 Task: Look for space in Mondlo, South Africa from 10th July, 2023 to 25th July, 2023 for 3 adults, 1 child in price range Rs.15000 to Rs.25000. Place can be shared room with 2 bedrooms having 3 beds and 2 bathrooms. Property type can be house, flat, guest house. Amenities needed are: wifi, TV, free parkinig on premises, gym, breakfast. Booking option can be shelf check-in. Required host language is English.
Action: Mouse moved to (571, 138)
Screenshot: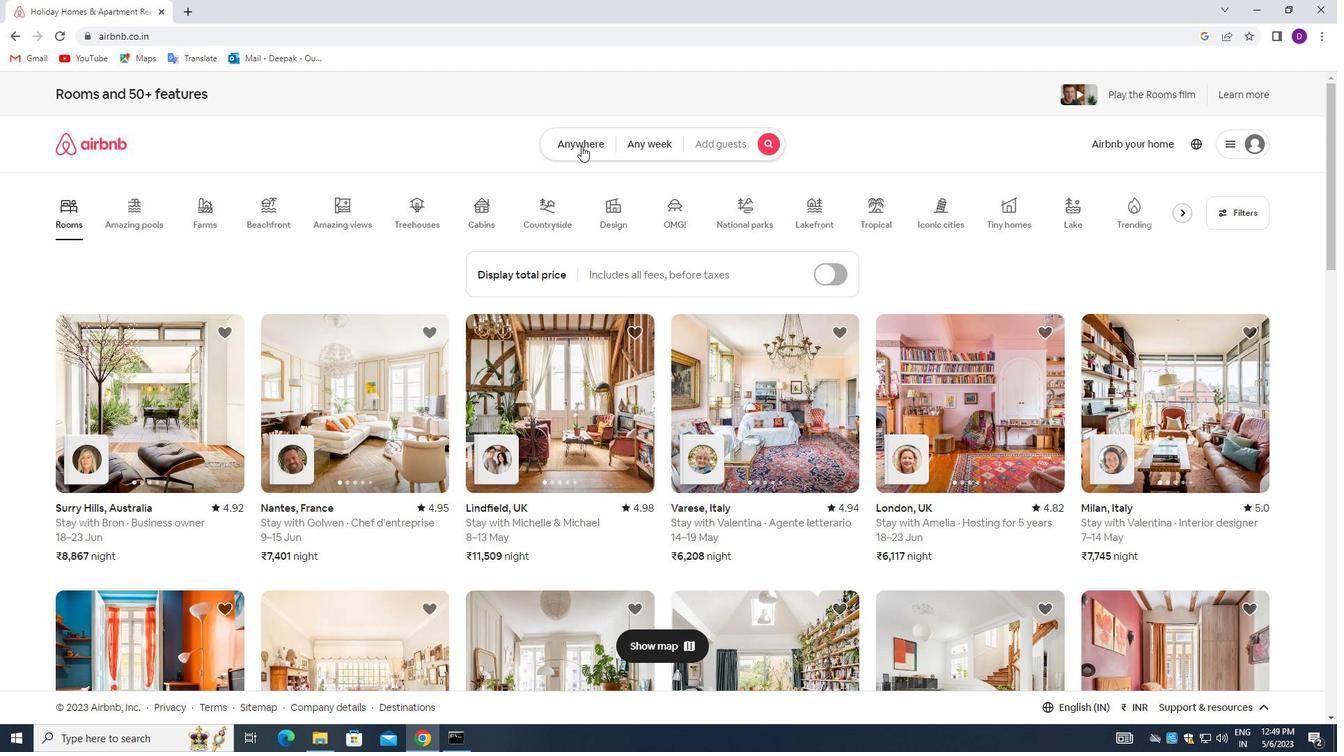 
Action: Mouse pressed left at (571, 138)
Screenshot: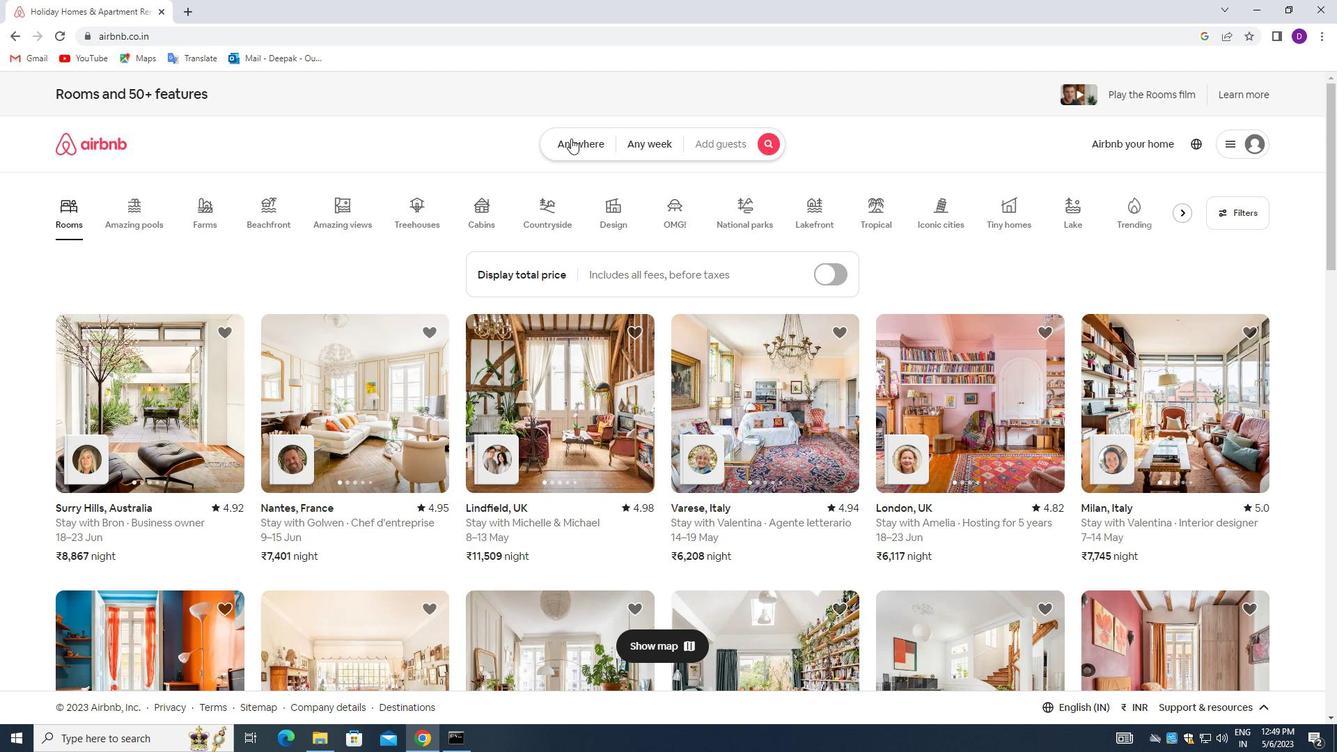 
Action: Mouse moved to (519, 193)
Screenshot: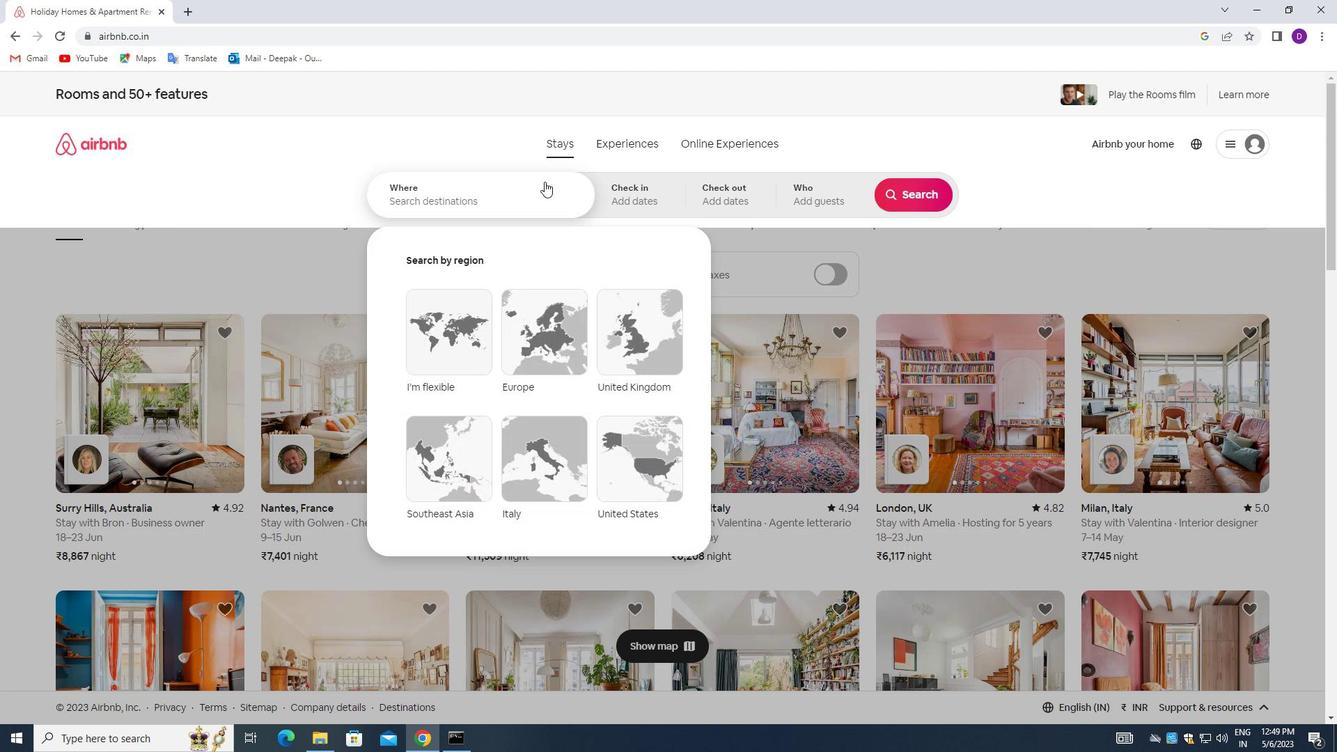 
Action: Mouse pressed left at (519, 193)
Screenshot: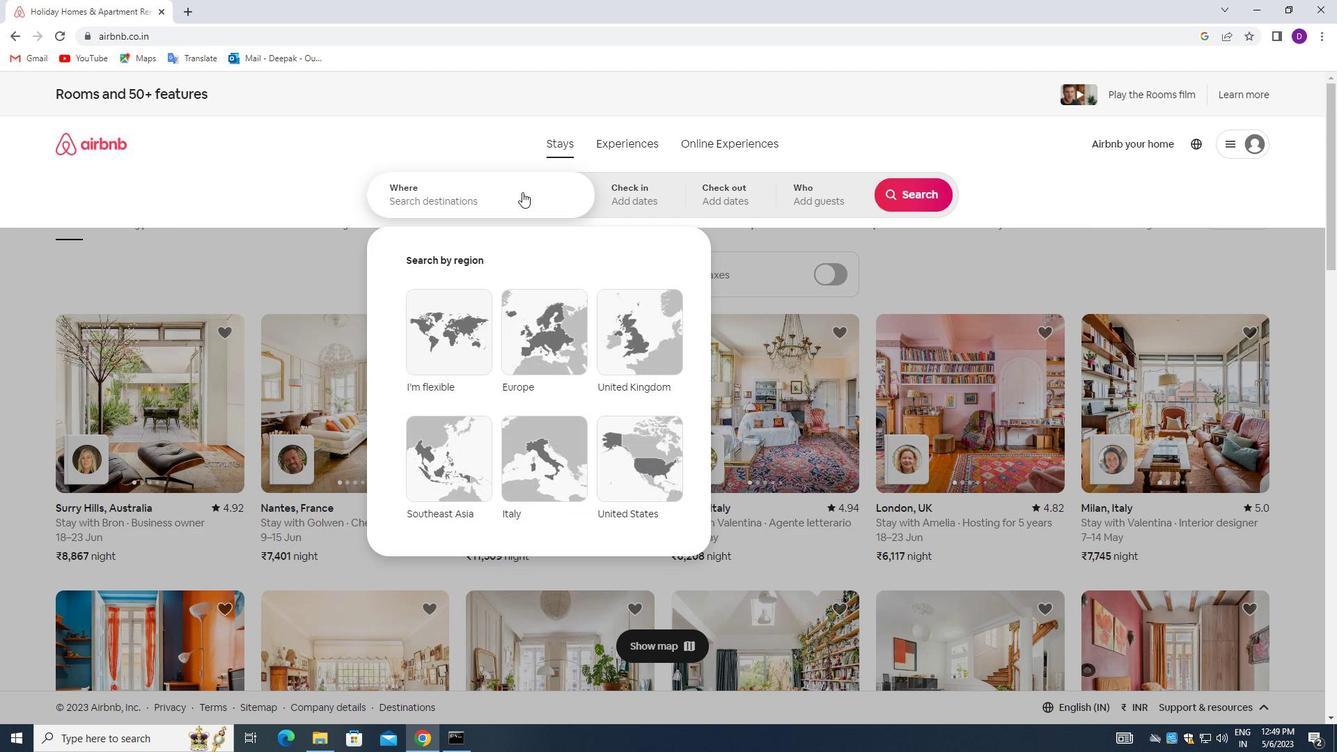 
Action: Mouse moved to (287, 296)
Screenshot: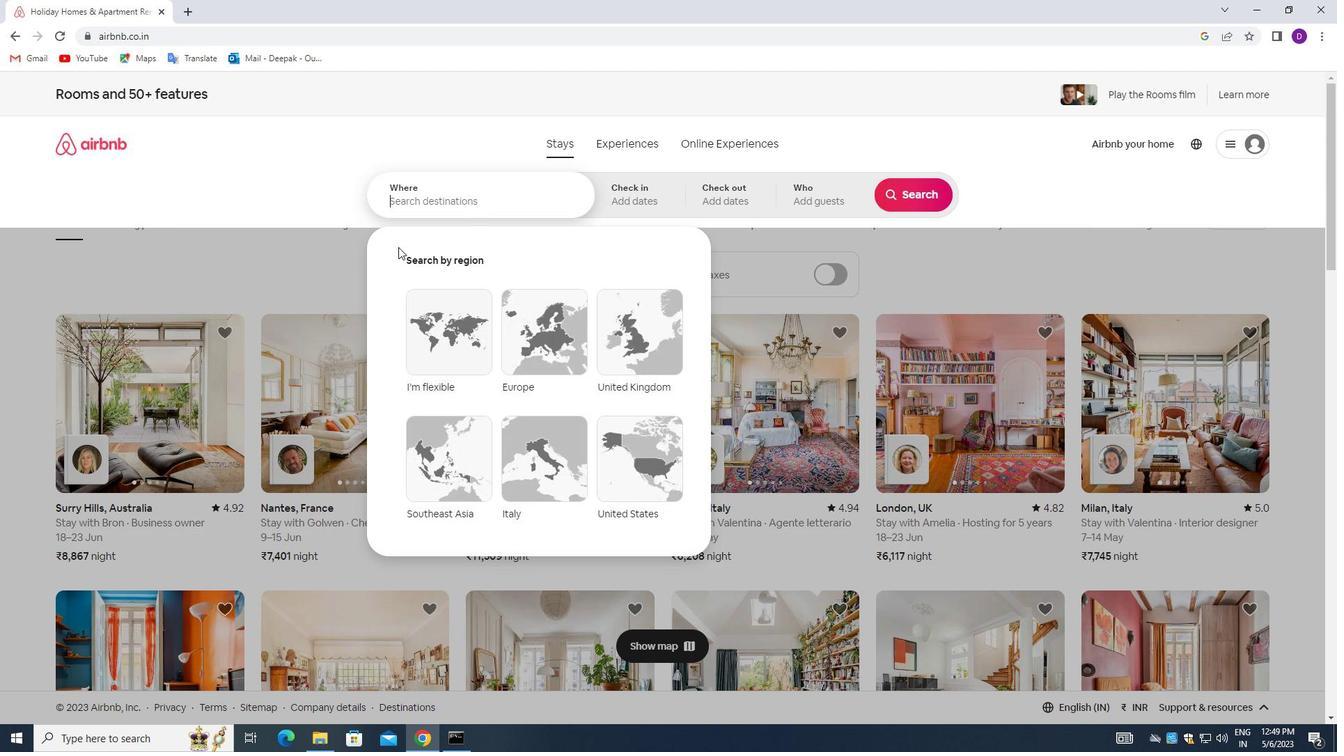 
Action: Key pressed <Key.shift>MONDLO,<Key.space><Key.shift_r>SOUTH<Key.space><Key.shift_r><Key.shift_r><Key.shift_r><Key.shift_r><Key.shift_r><Key.shift_r><Key.shift_r>AFRICA<Key.enter>
Screenshot: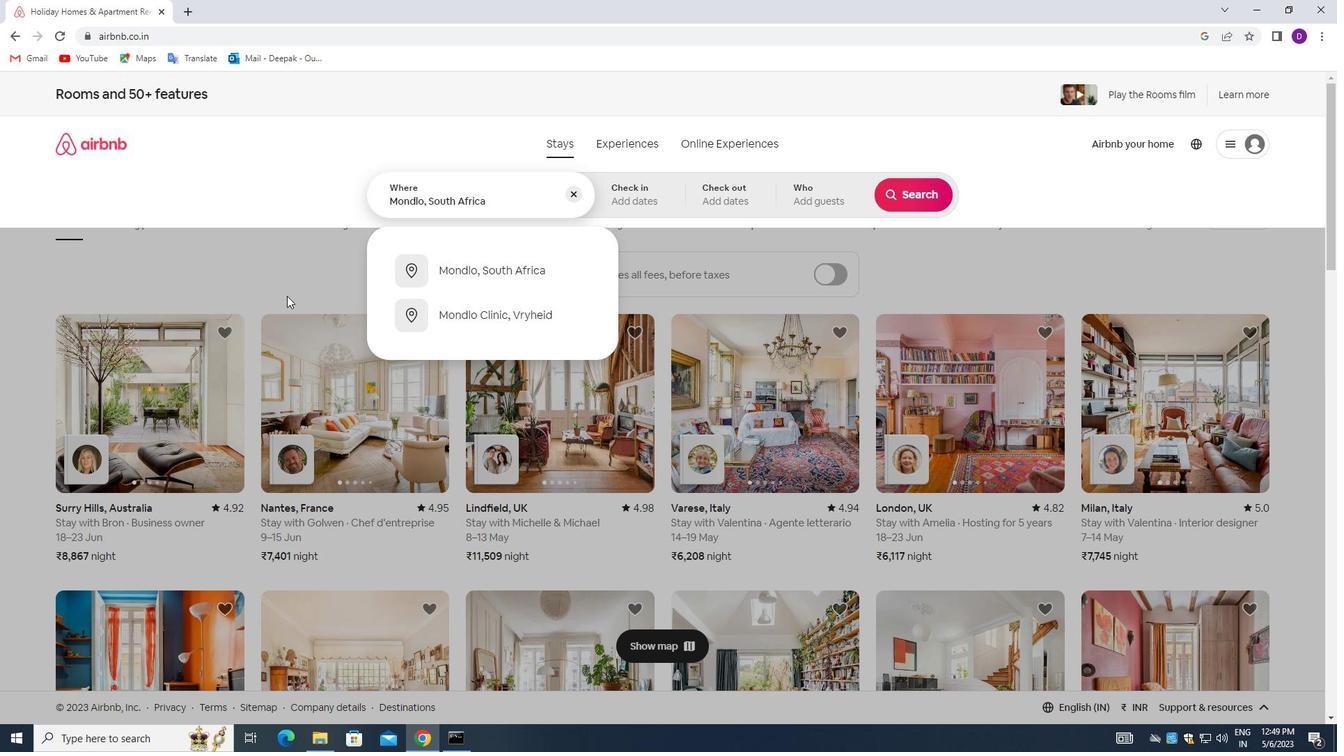
Action: Mouse moved to (911, 307)
Screenshot: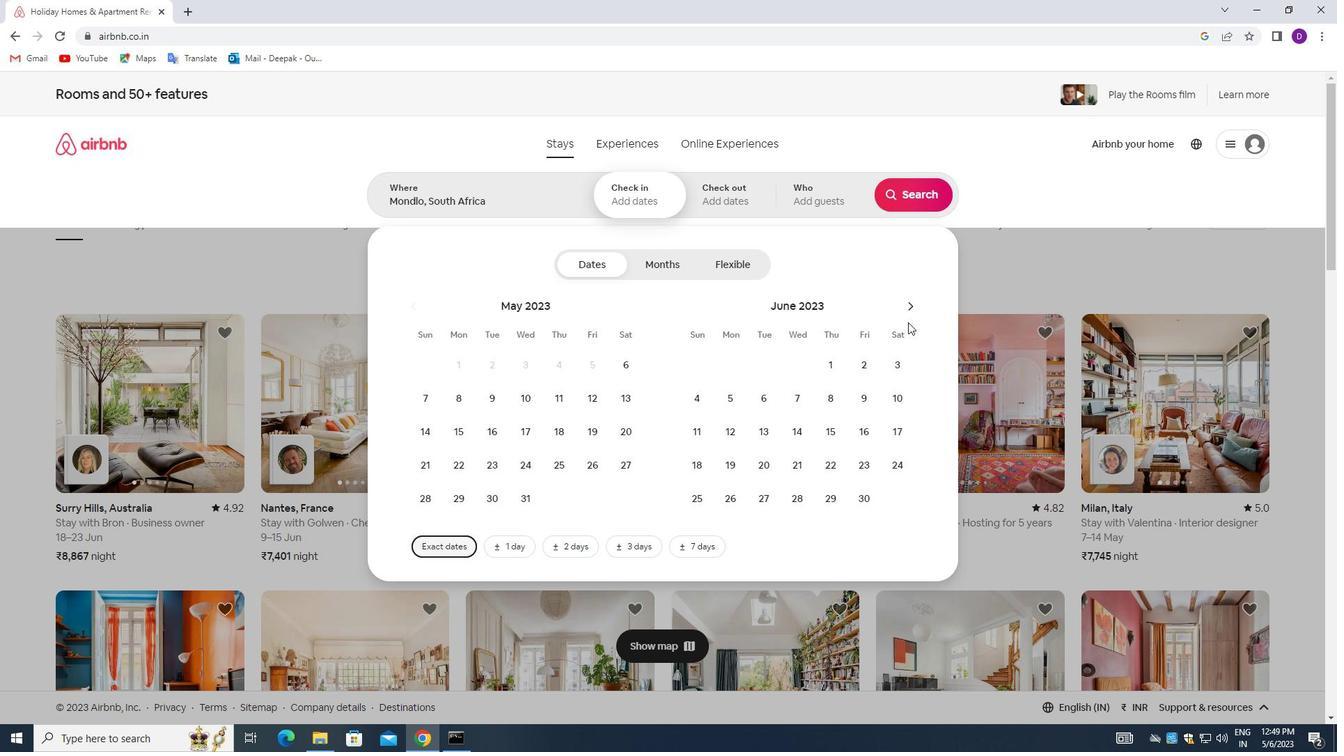 
Action: Mouse pressed left at (911, 307)
Screenshot: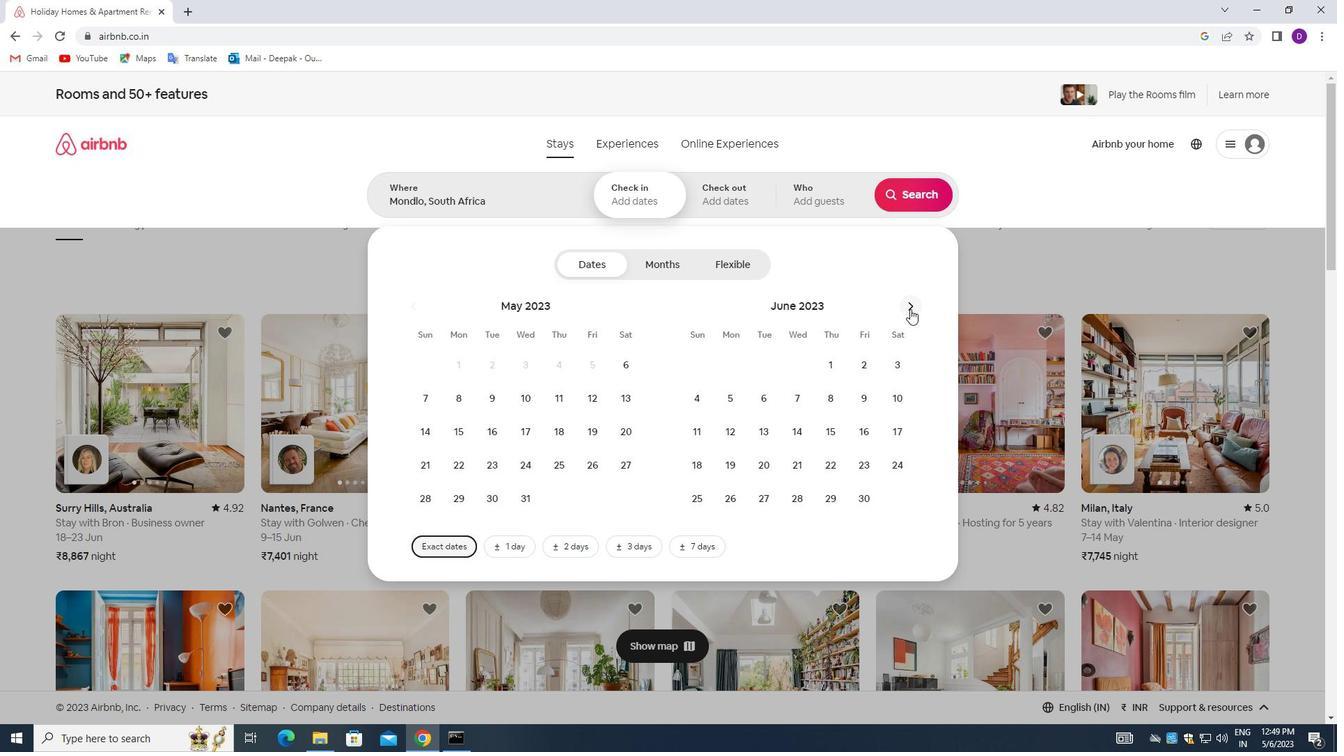 
Action: Mouse moved to (731, 442)
Screenshot: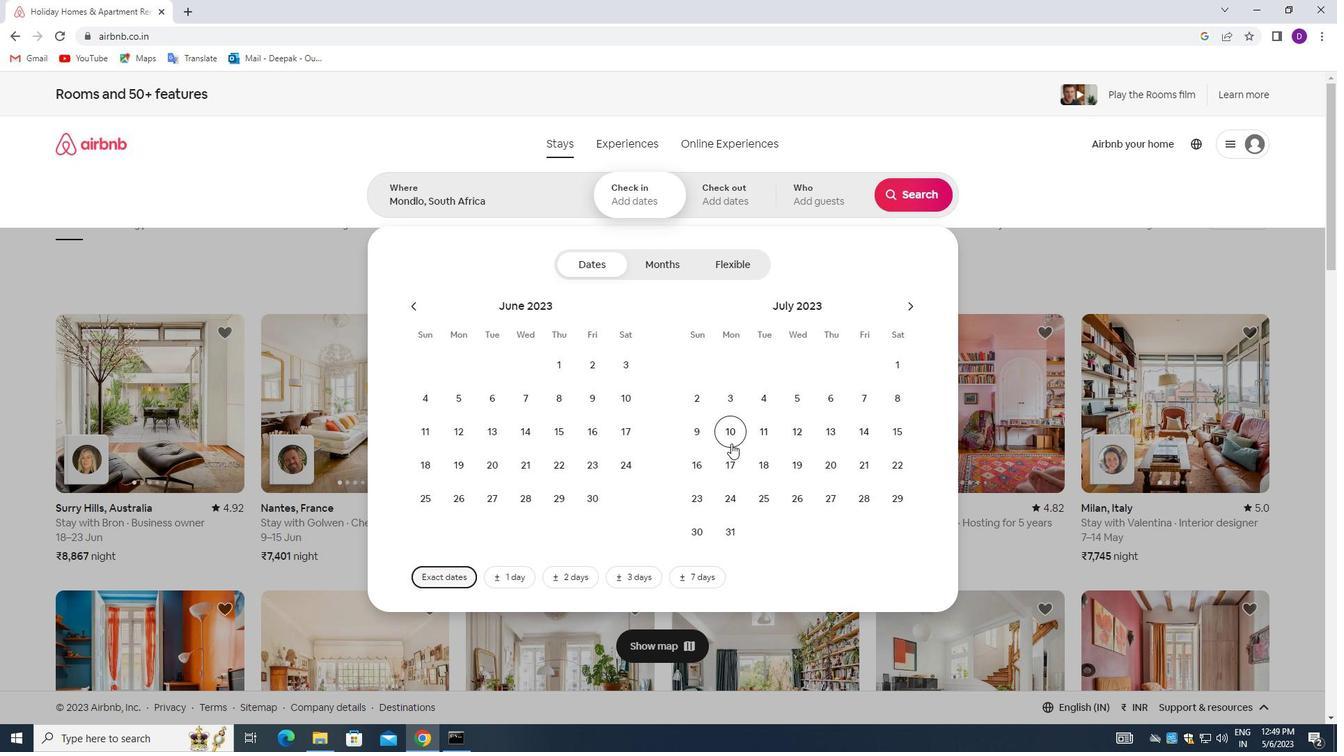 
Action: Mouse pressed left at (731, 442)
Screenshot: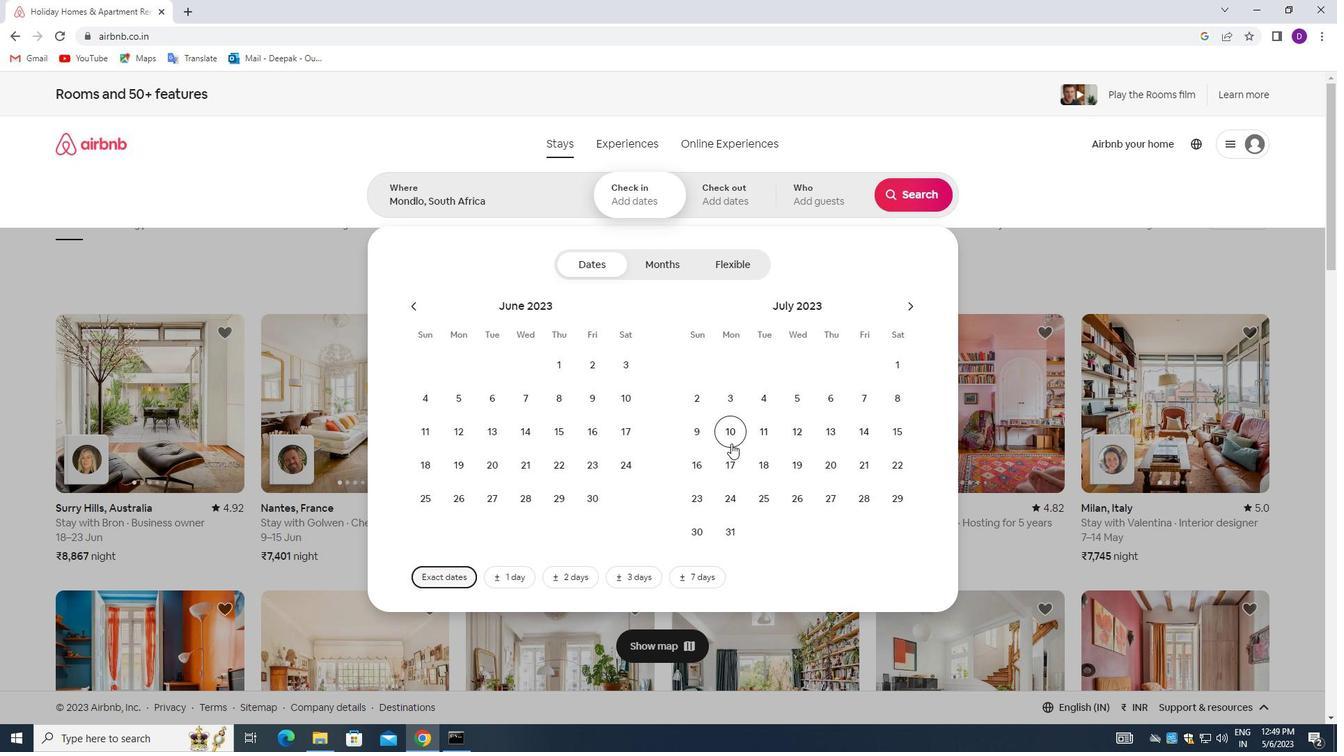 
Action: Mouse moved to (770, 494)
Screenshot: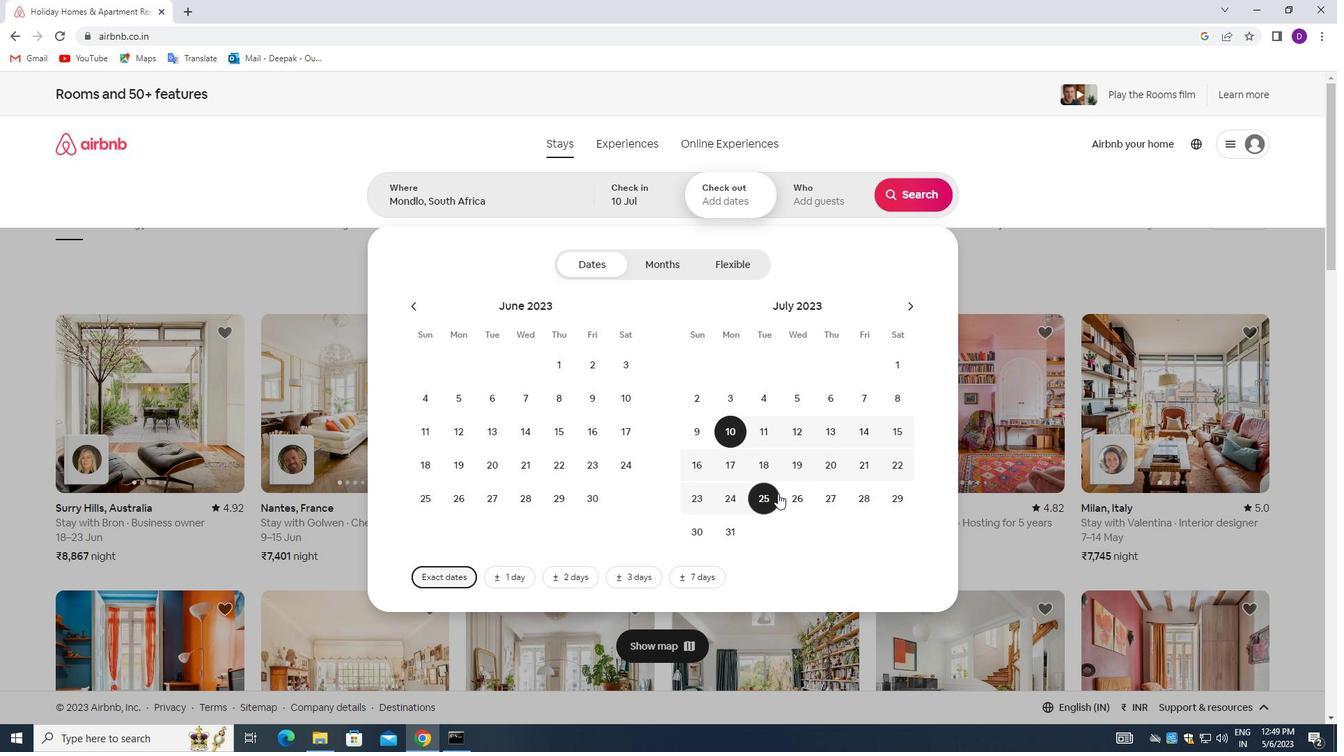 
Action: Mouse pressed left at (770, 494)
Screenshot: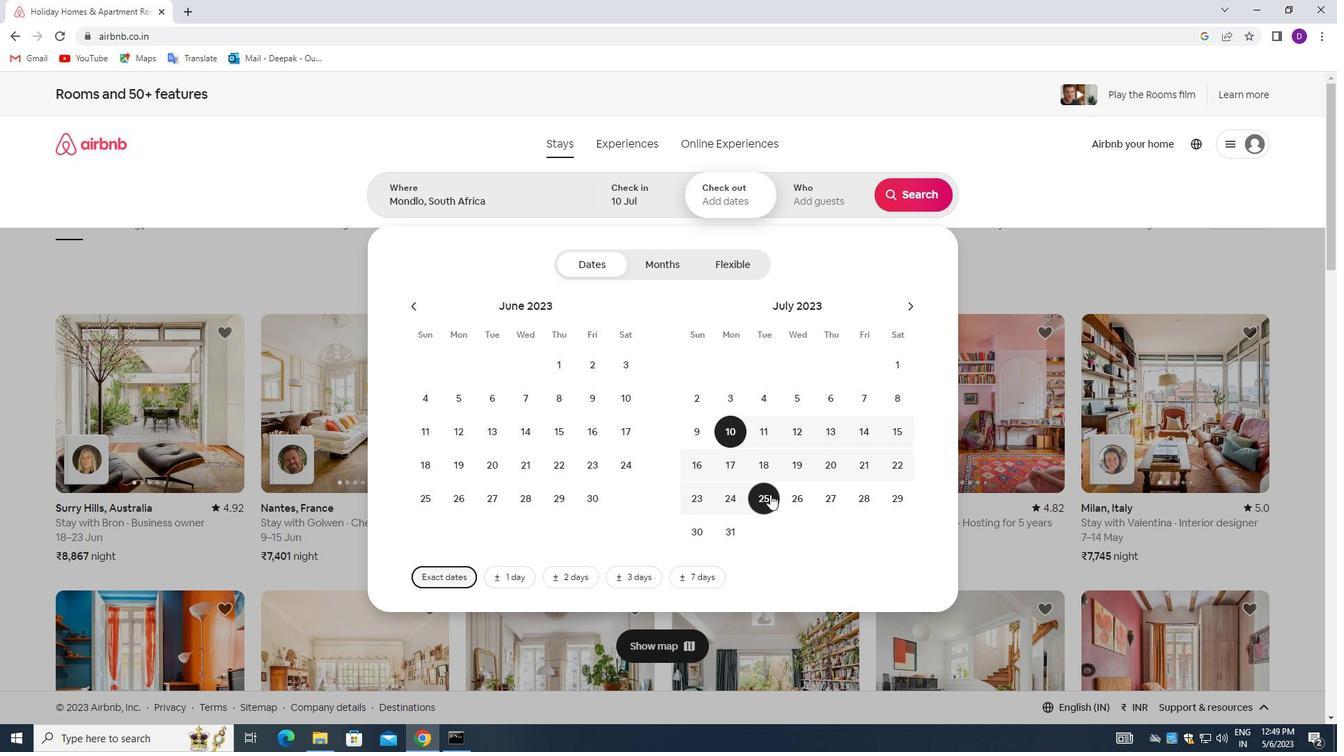 
Action: Mouse moved to (799, 196)
Screenshot: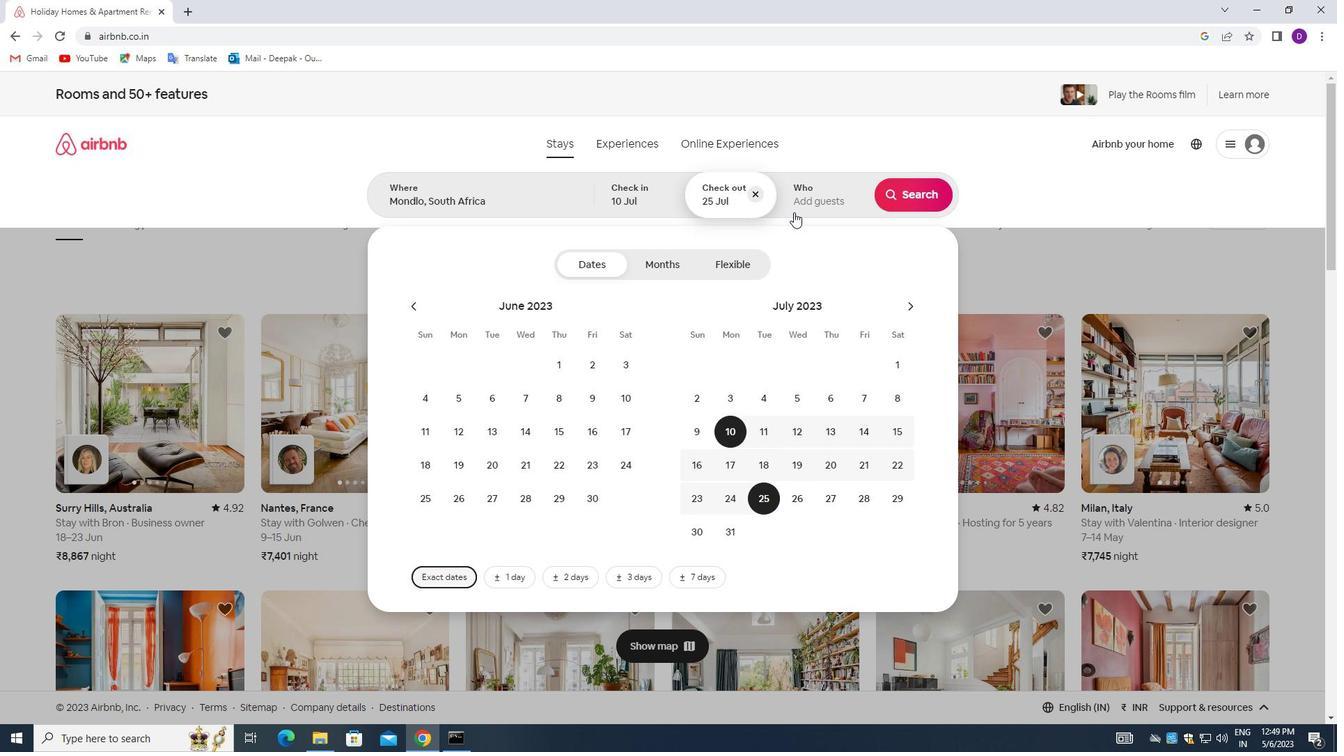 
Action: Mouse pressed left at (799, 196)
Screenshot: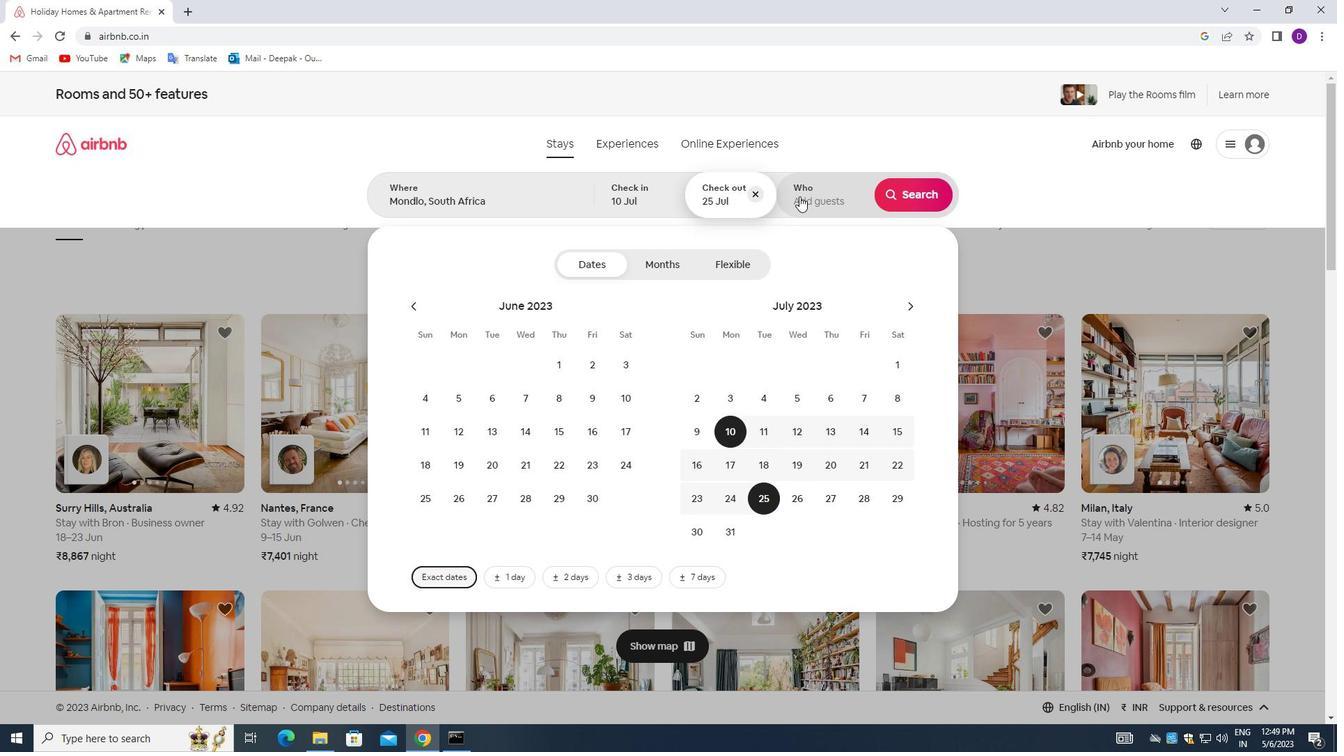 
Action: Mouse moved to (916, 275)
Screenshot: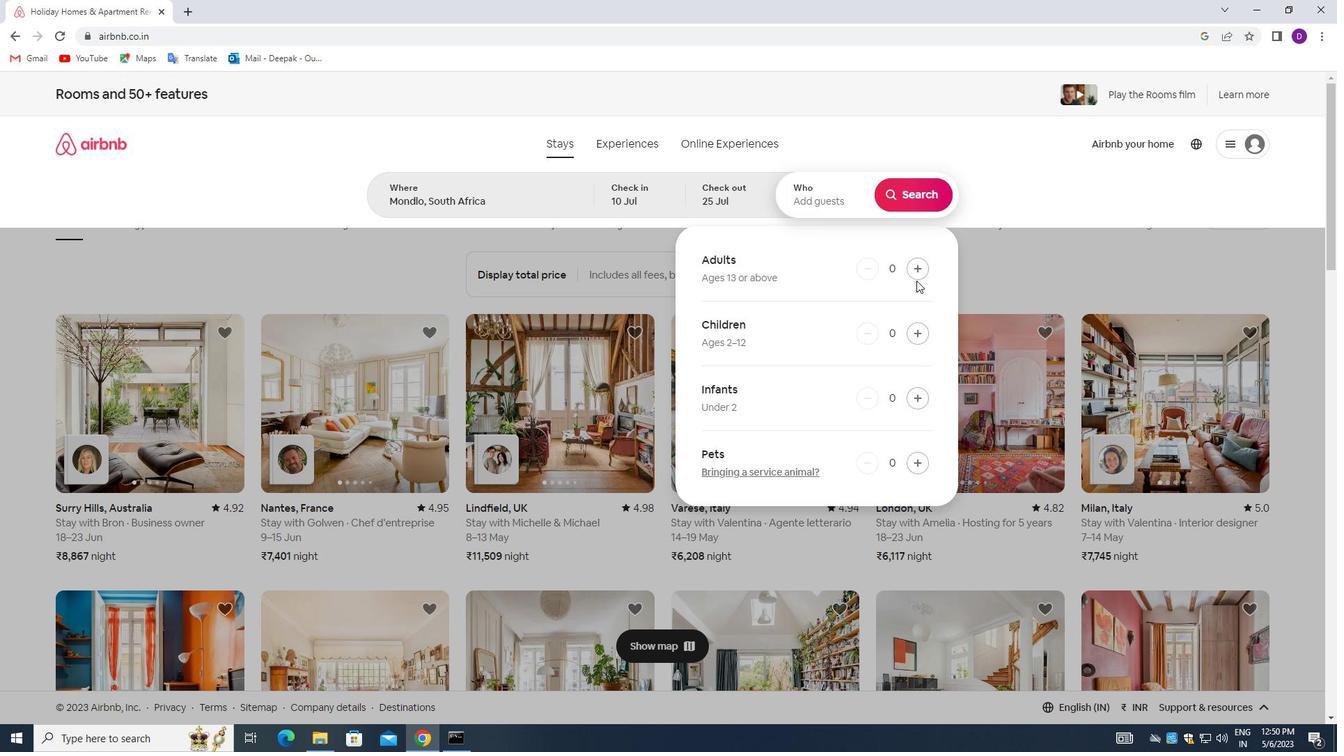 
Action: Mouse pressed left at (916, 275)
Screenshot: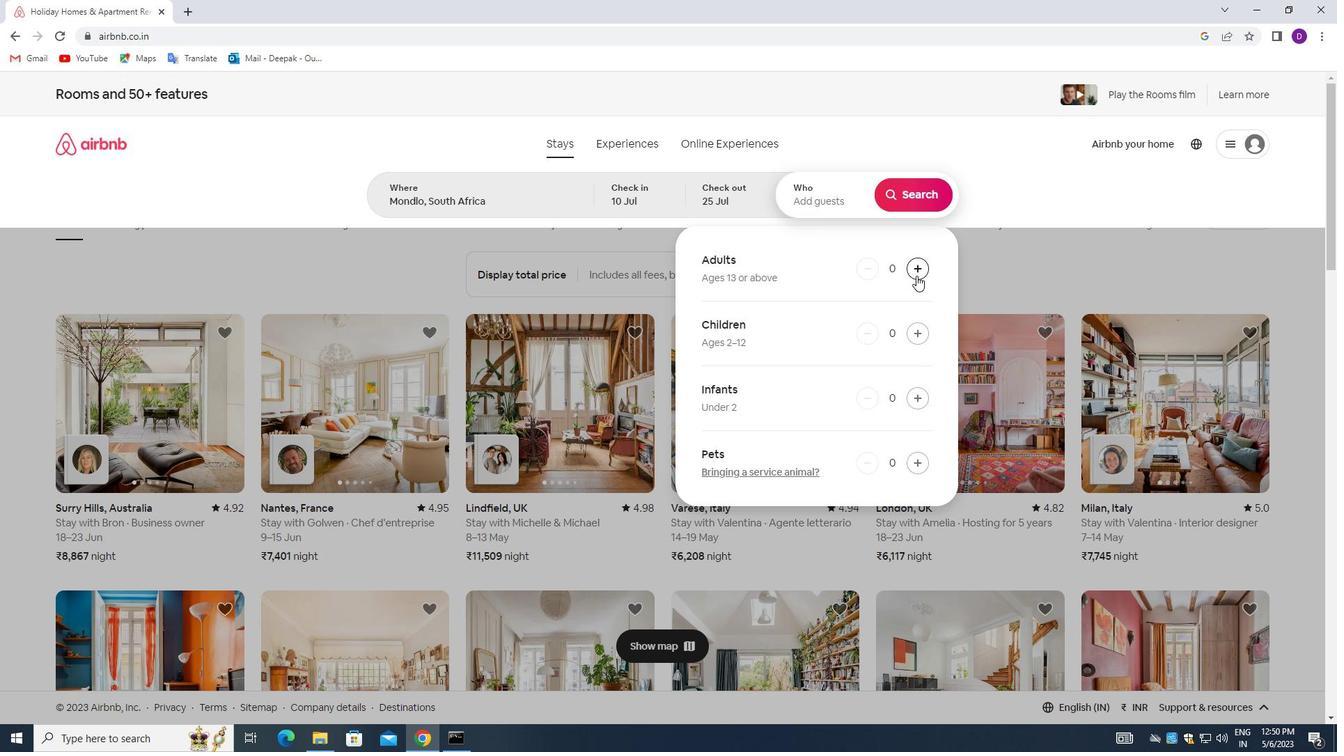 
Action: Mouse pressed left at (916, 275)
Screenshot: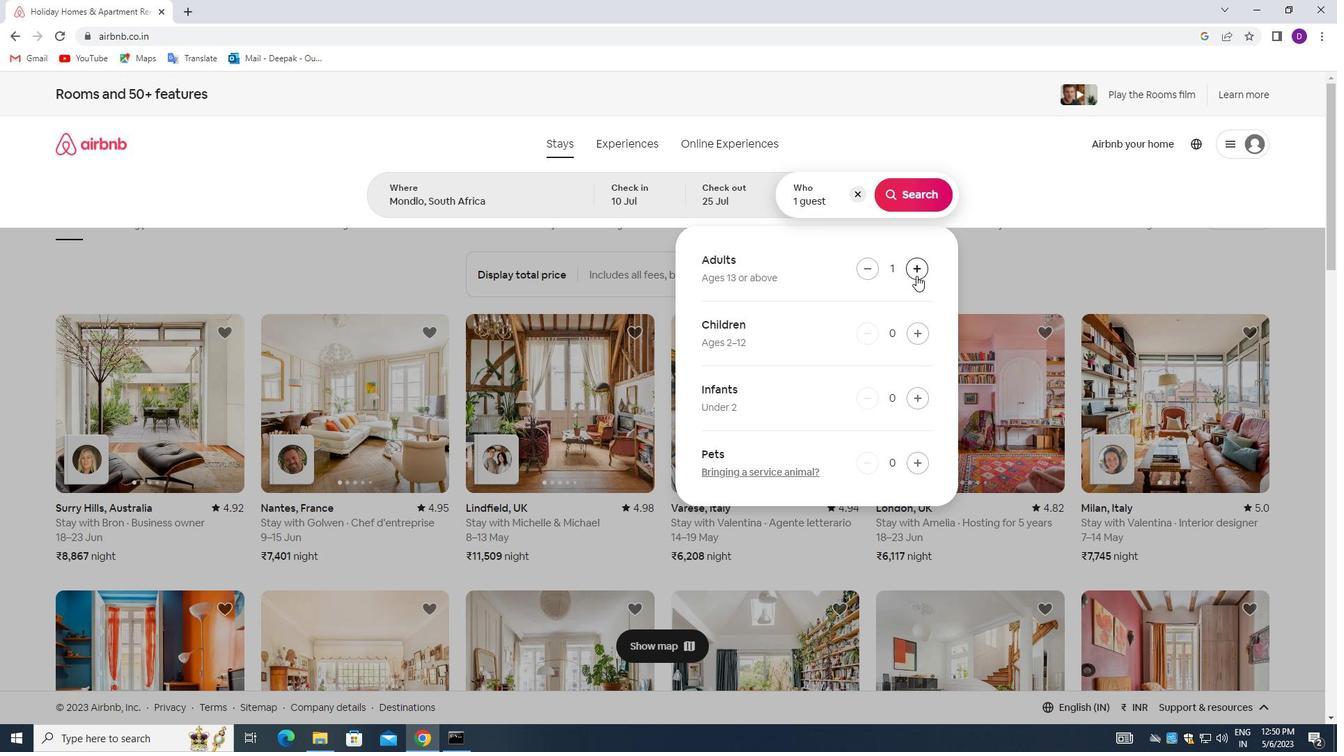 
Action: Mouse pressed left at (916, 275)
Screenshot: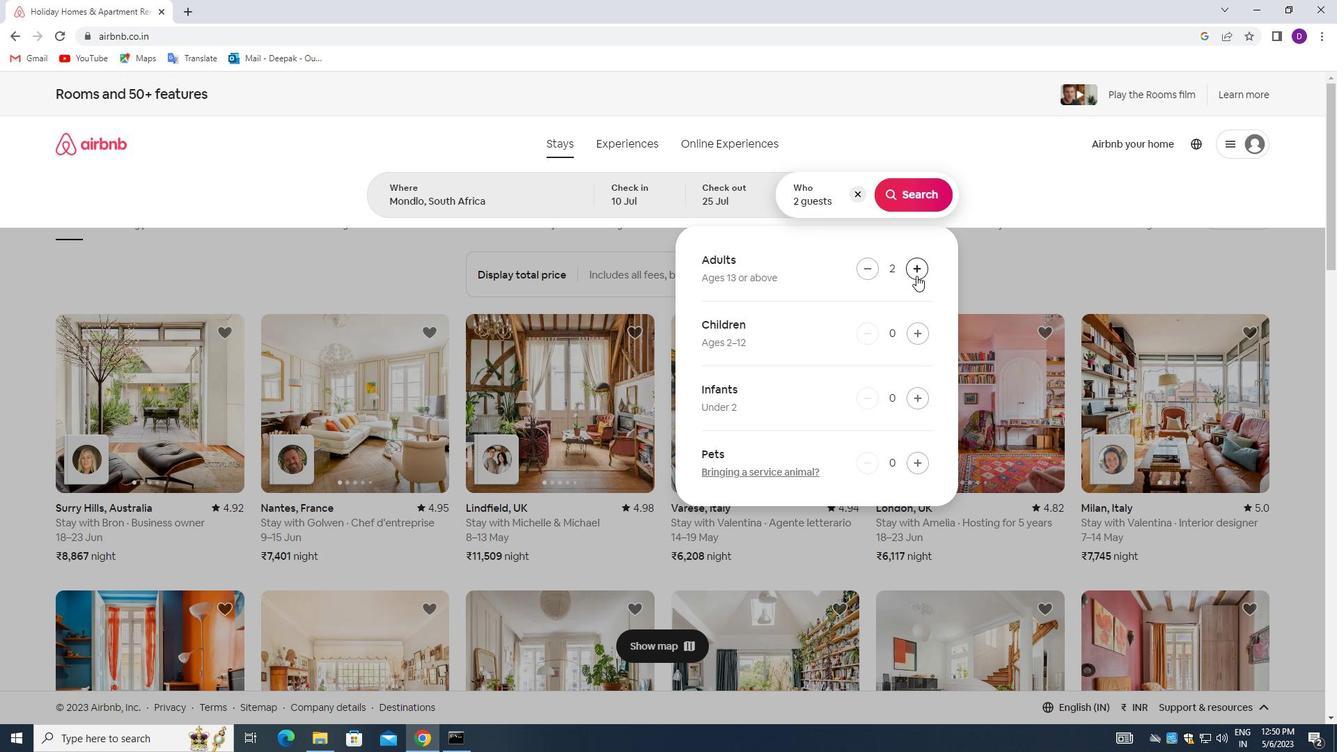 
Action: Mouse moved to (918, 337)
Screenshot: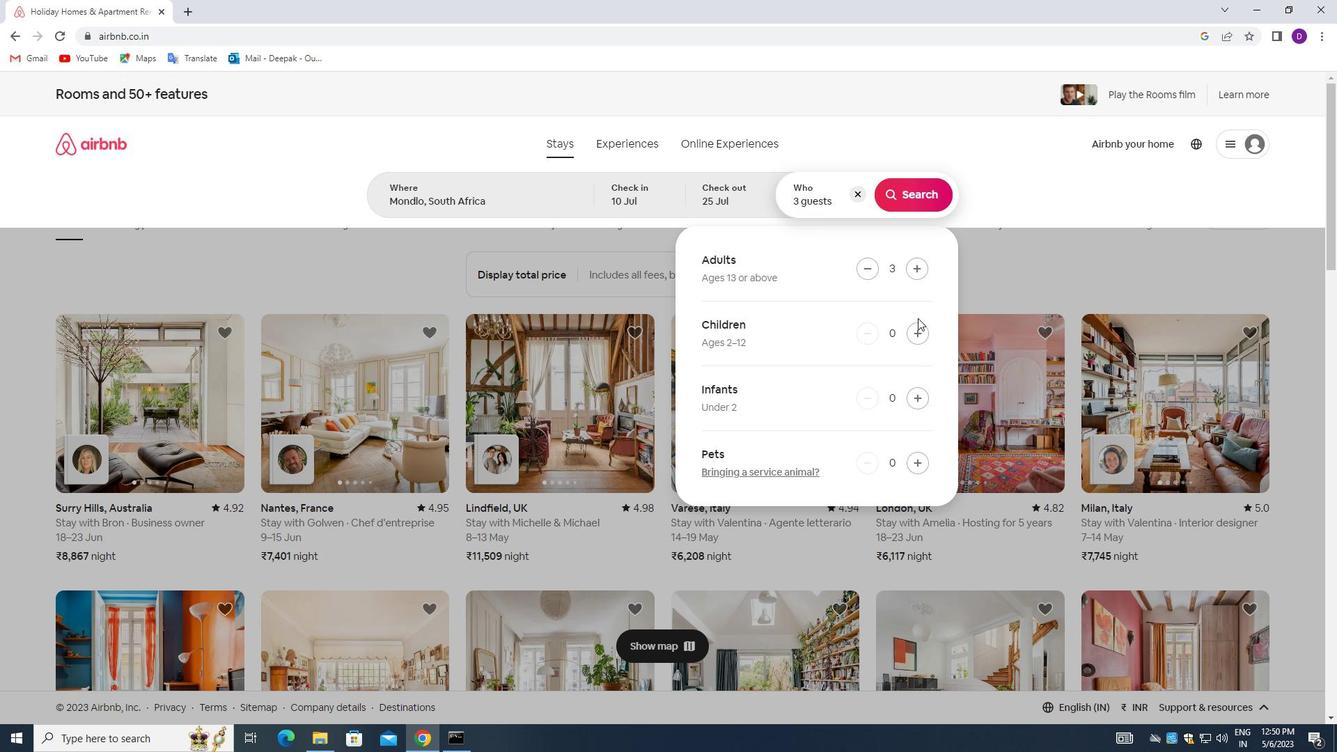 
Action: Mouse pressed left at (918, 337)
Screenshot: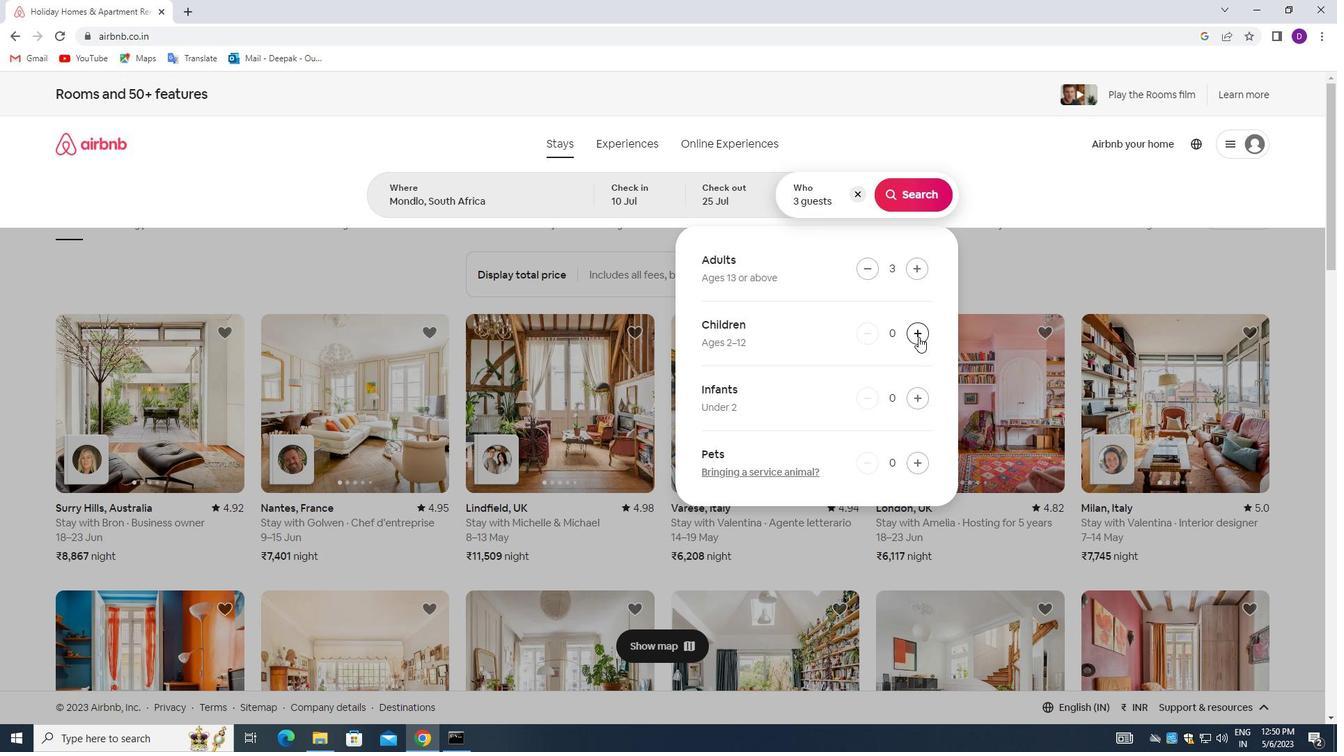 
Action: Mouse moved to (914, 188)
Screenshot: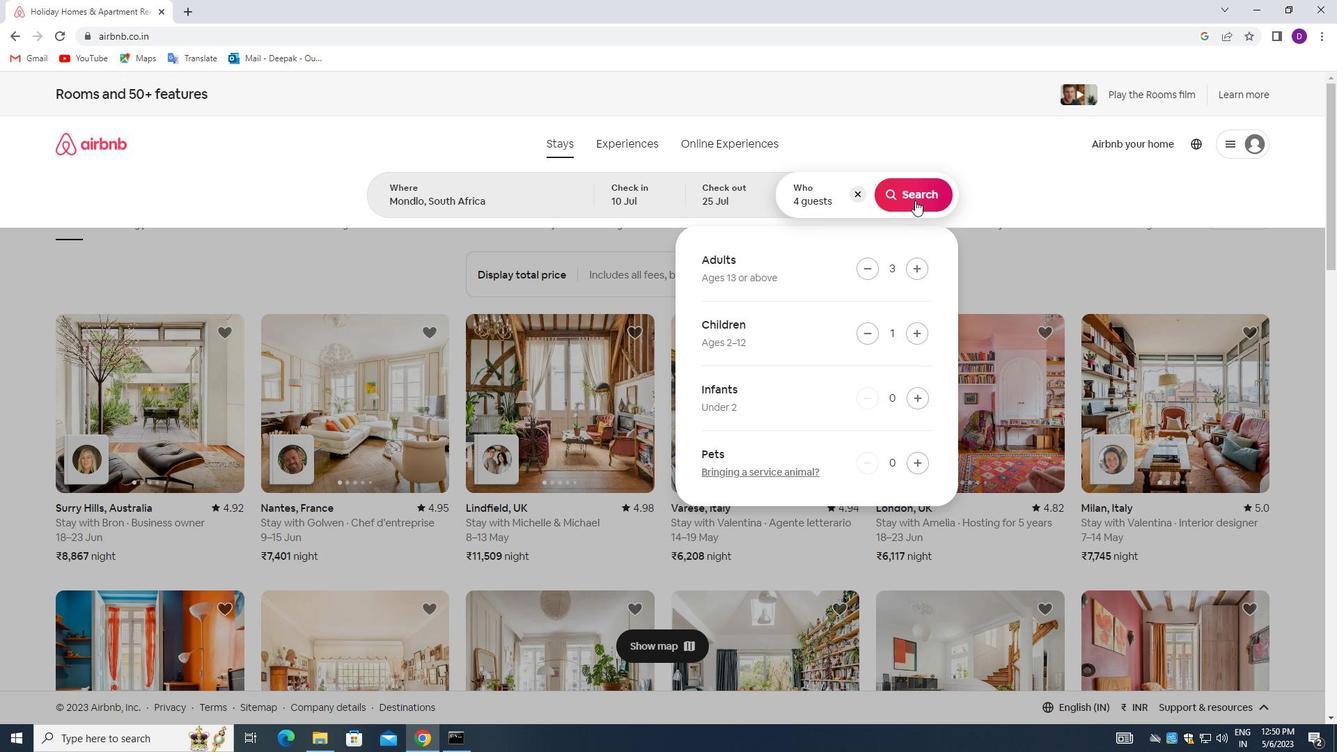 
Action: Mouse pressed left at (914, 188)
Screenshot: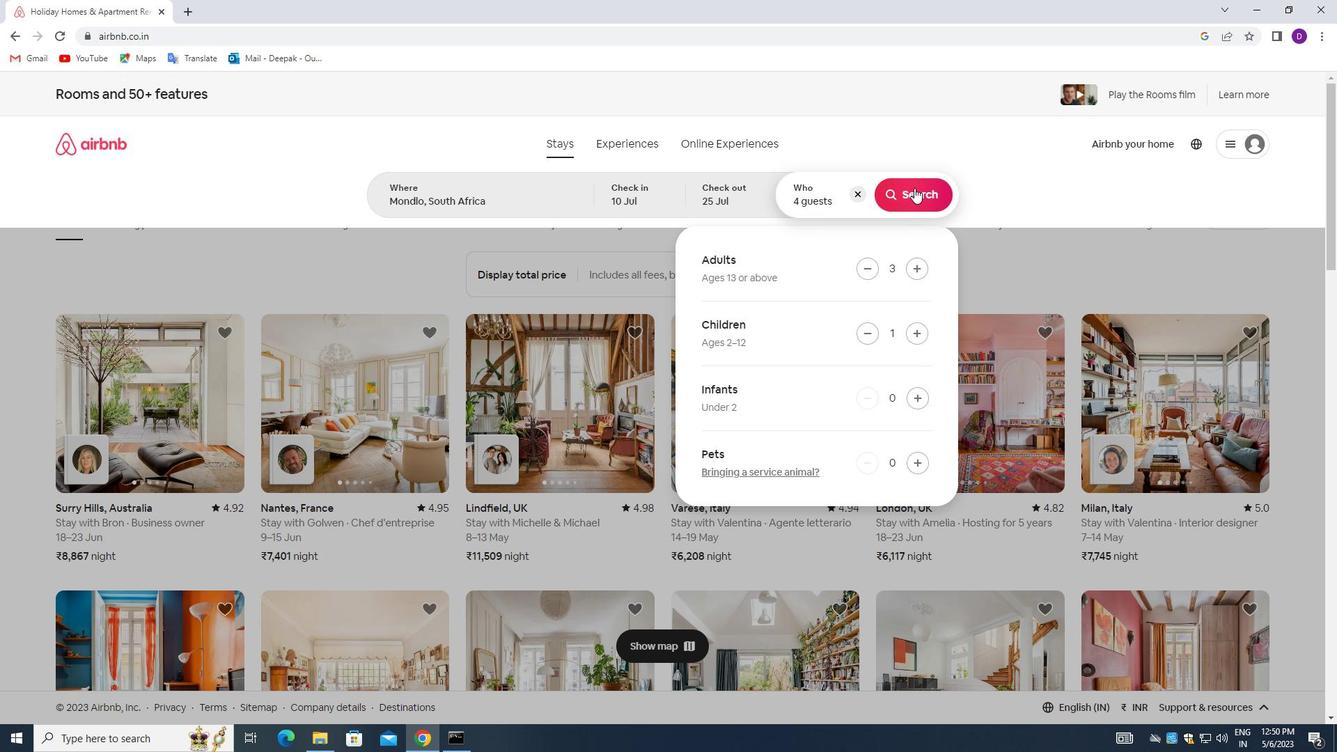 
Action: Mouse moved to (1263, 149)
Screenshot: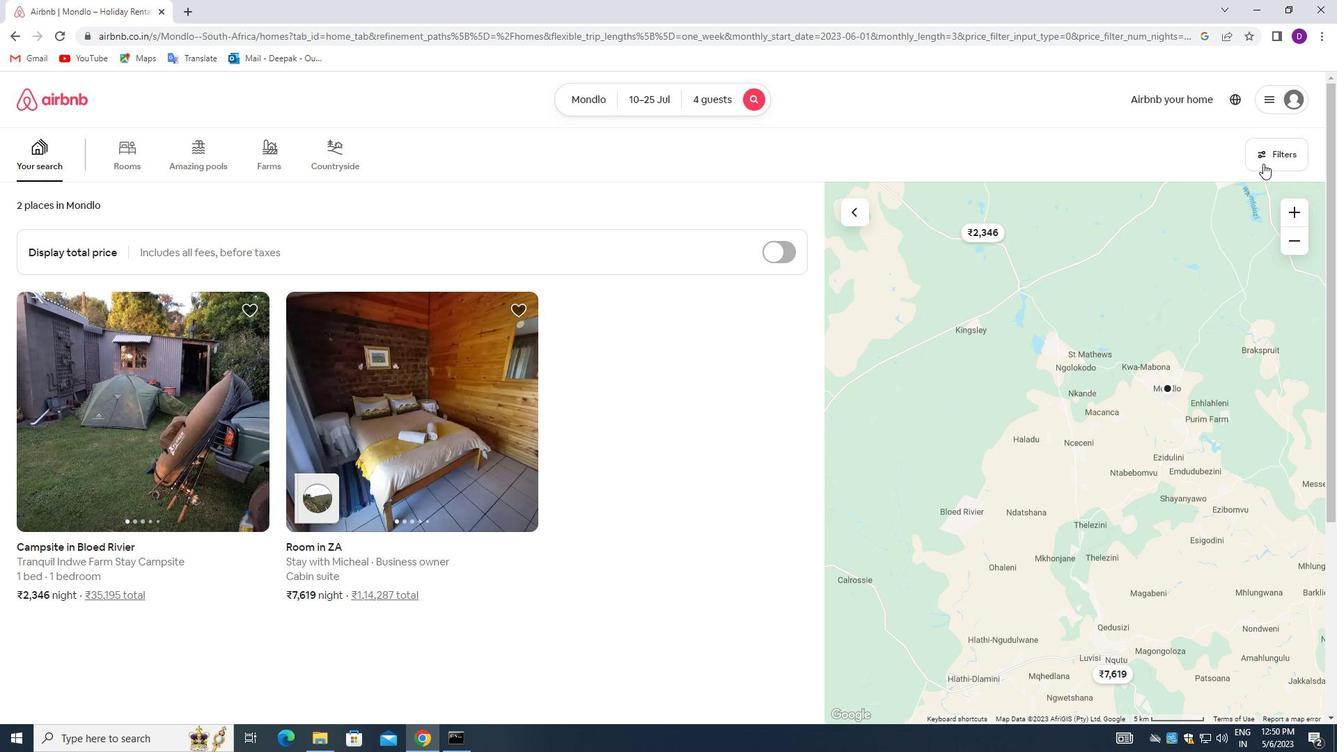 
Action: Mouse pressed left at (1263, 149)
Screenshot: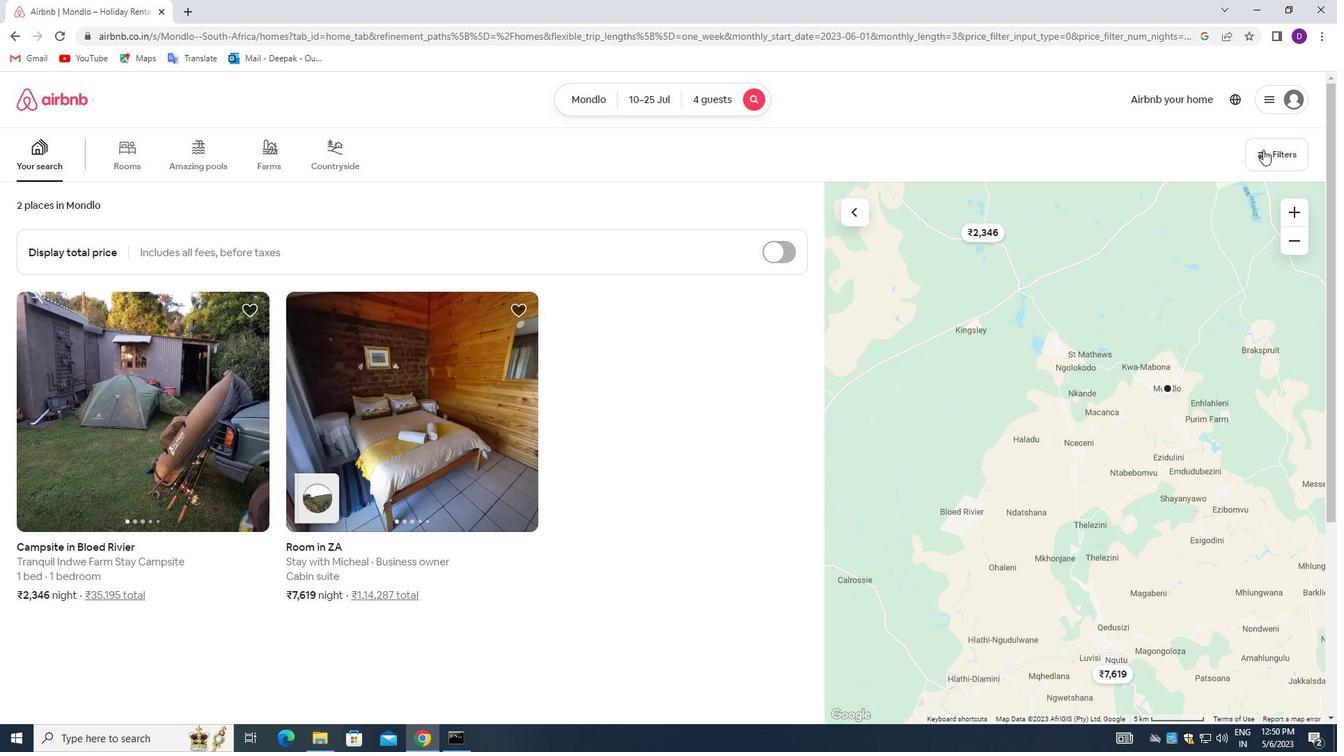 
Action: Mouse moved to (497, 498)
Screenshot: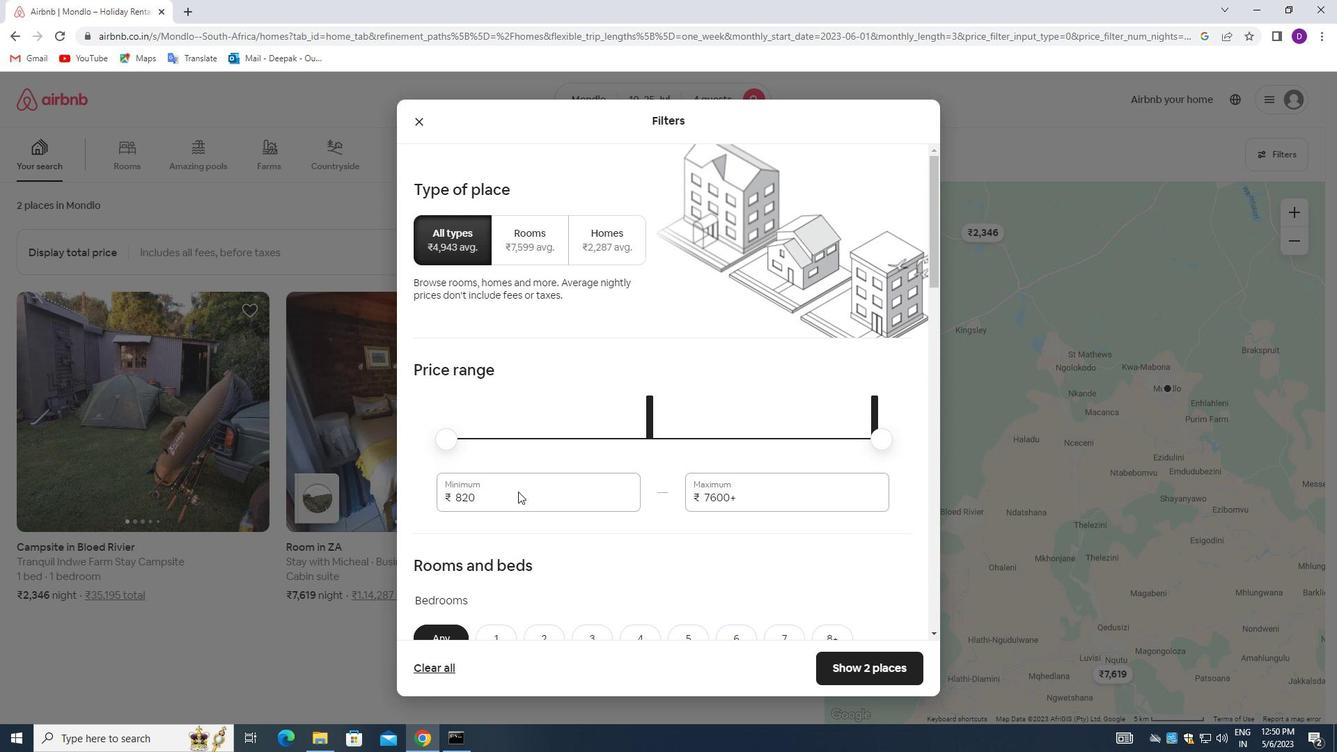 
Action: Mouse pressed left at (497, 498)
Screenshot: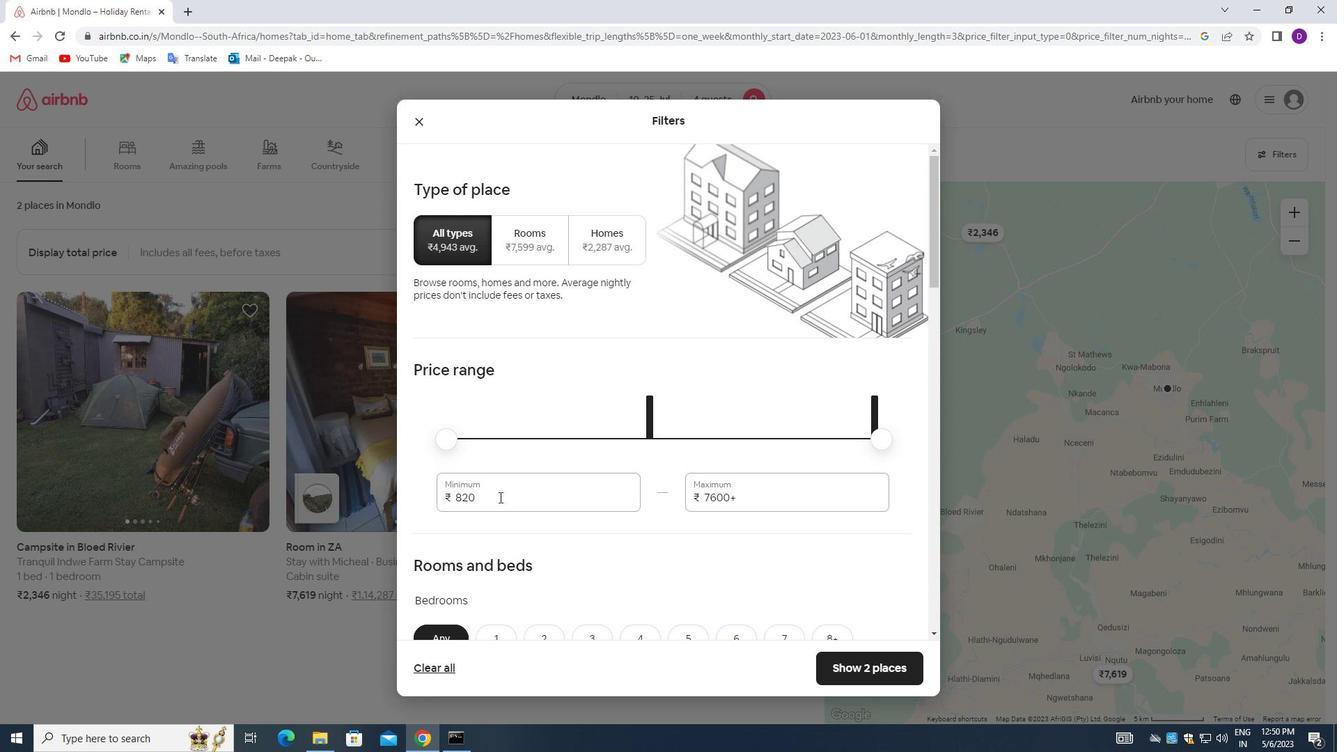
Action: Mouse pressed left at (497, 498)
Screenshot: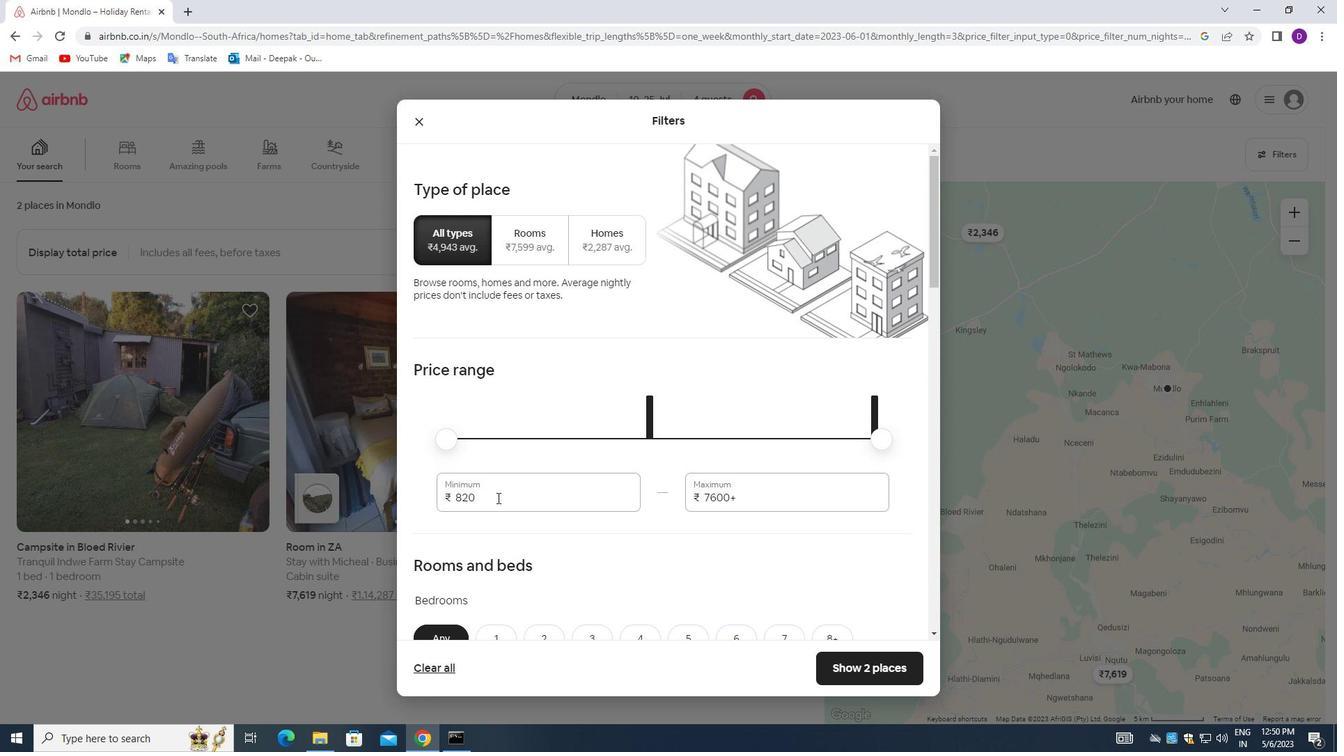 
Action: Key pressed 15000<Key.tab>25000
Screenshot: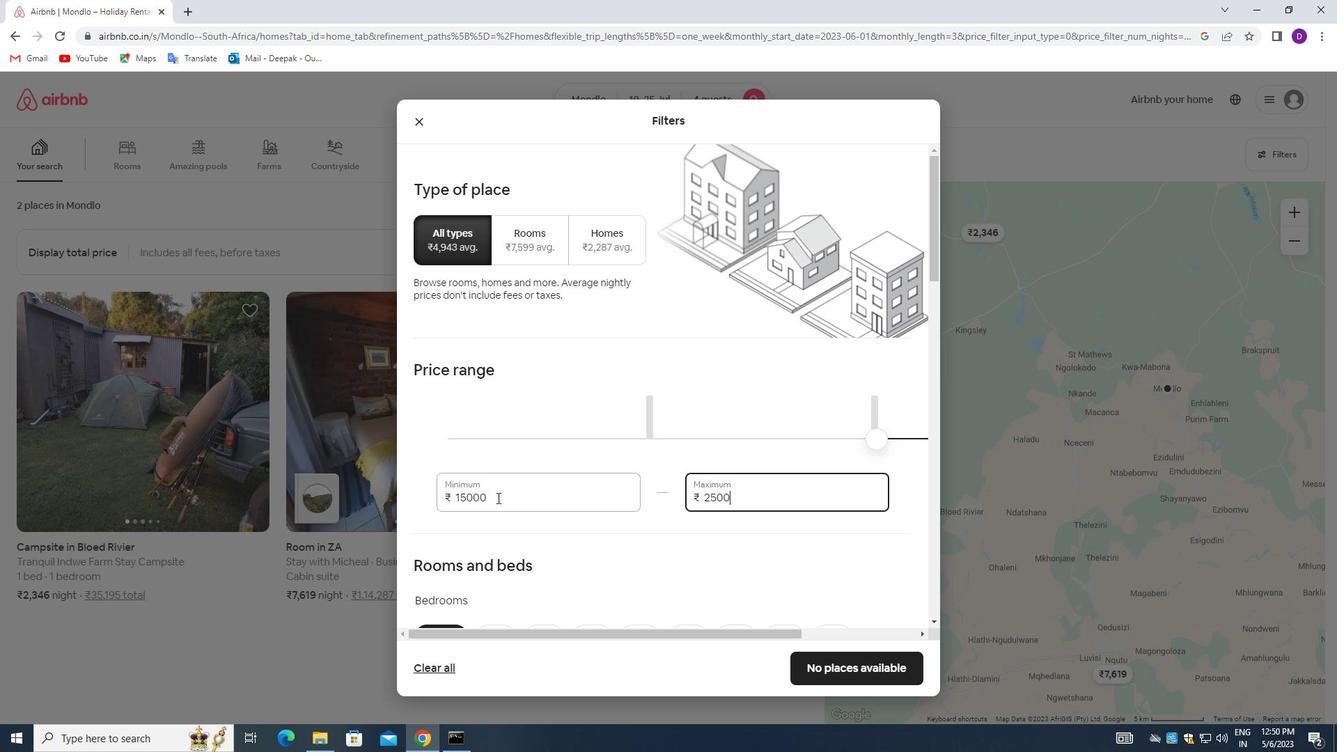 
Action: Mouse moved to (576, 519)
Screenshot: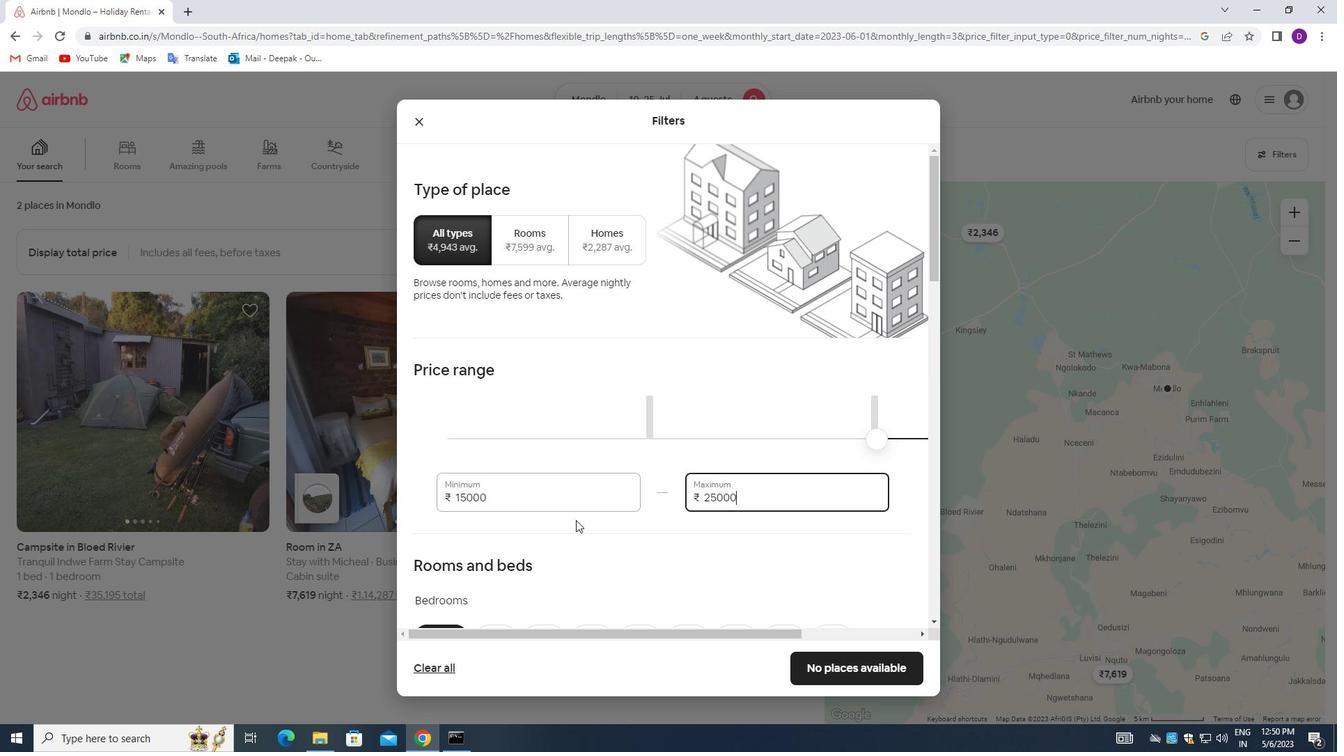 
Action: Mouse scrolled (576, 519) with delta (0, 0)
Screenshot: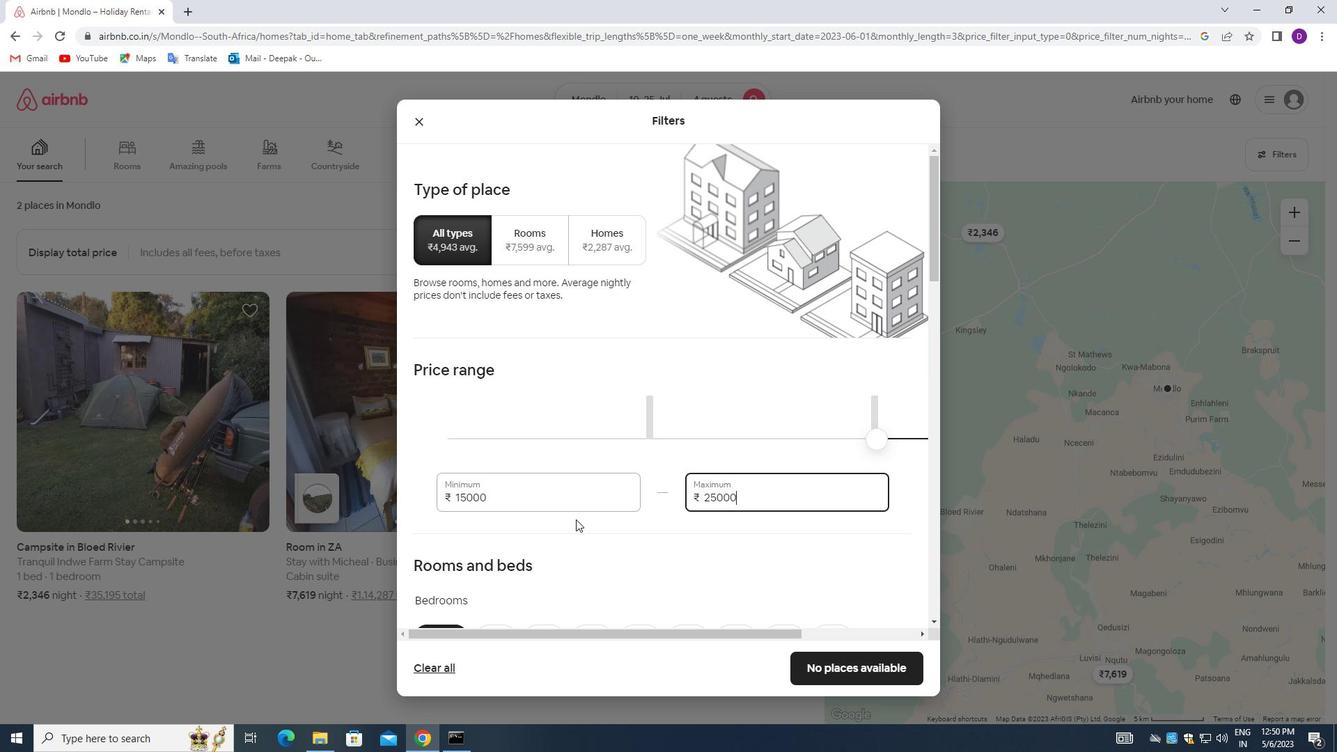 
Action: Mouse moved to (578, 518)
Screenshot: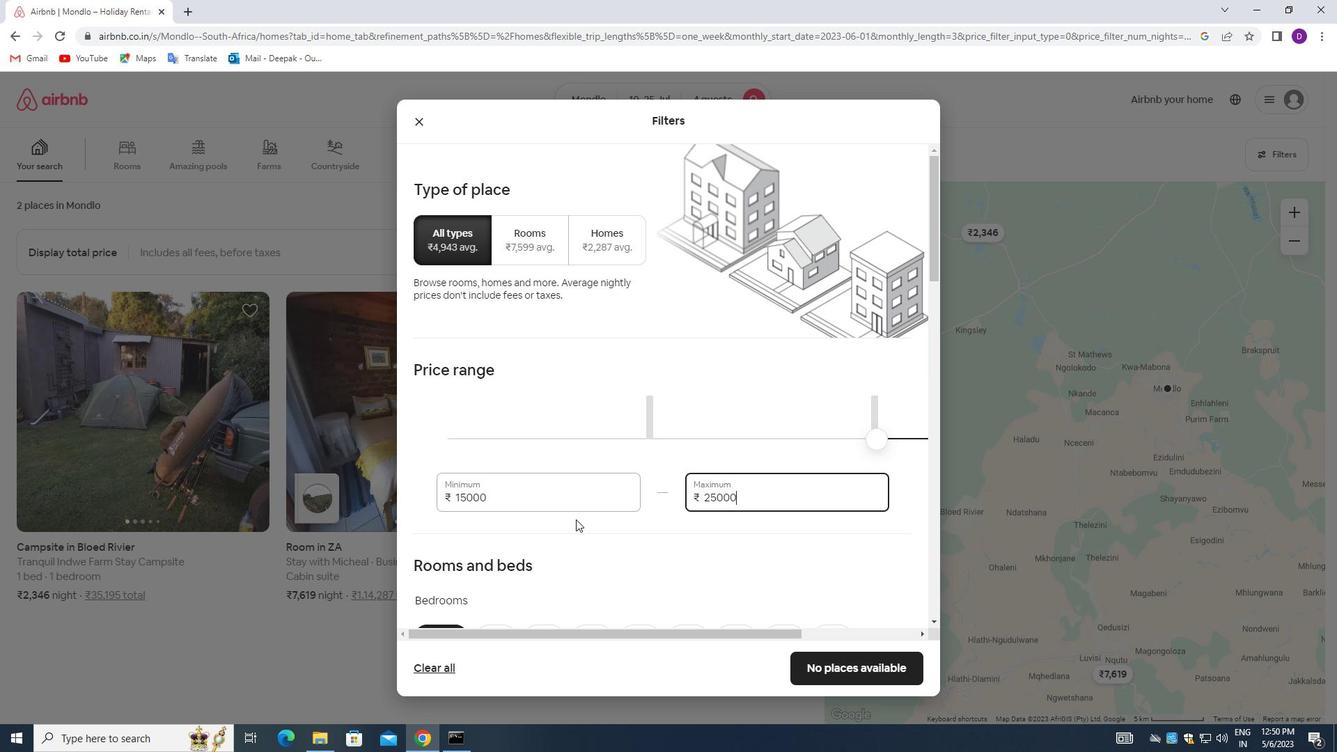 
Action: Mouse scrolled (578, 517) with delta (0, 0)
Screenshot: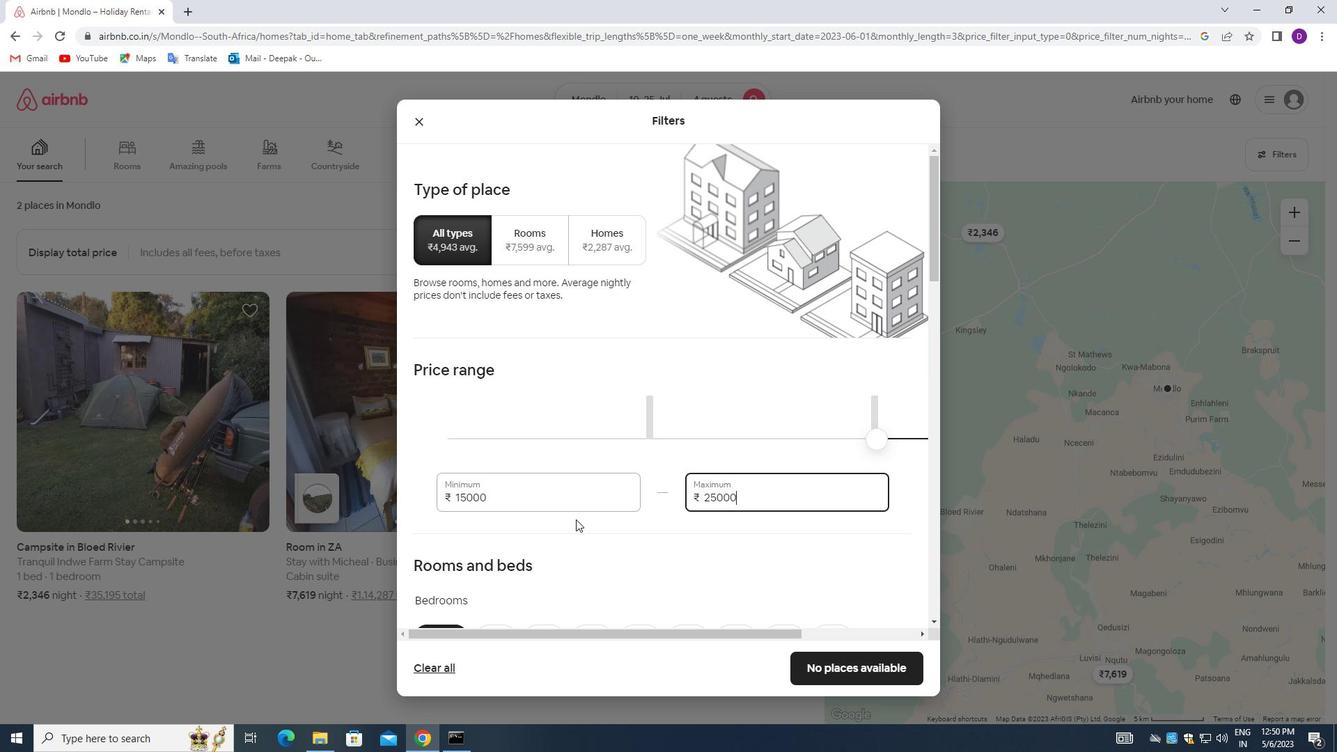 
Action: Mouse moved to (578, 517)
Screenshot: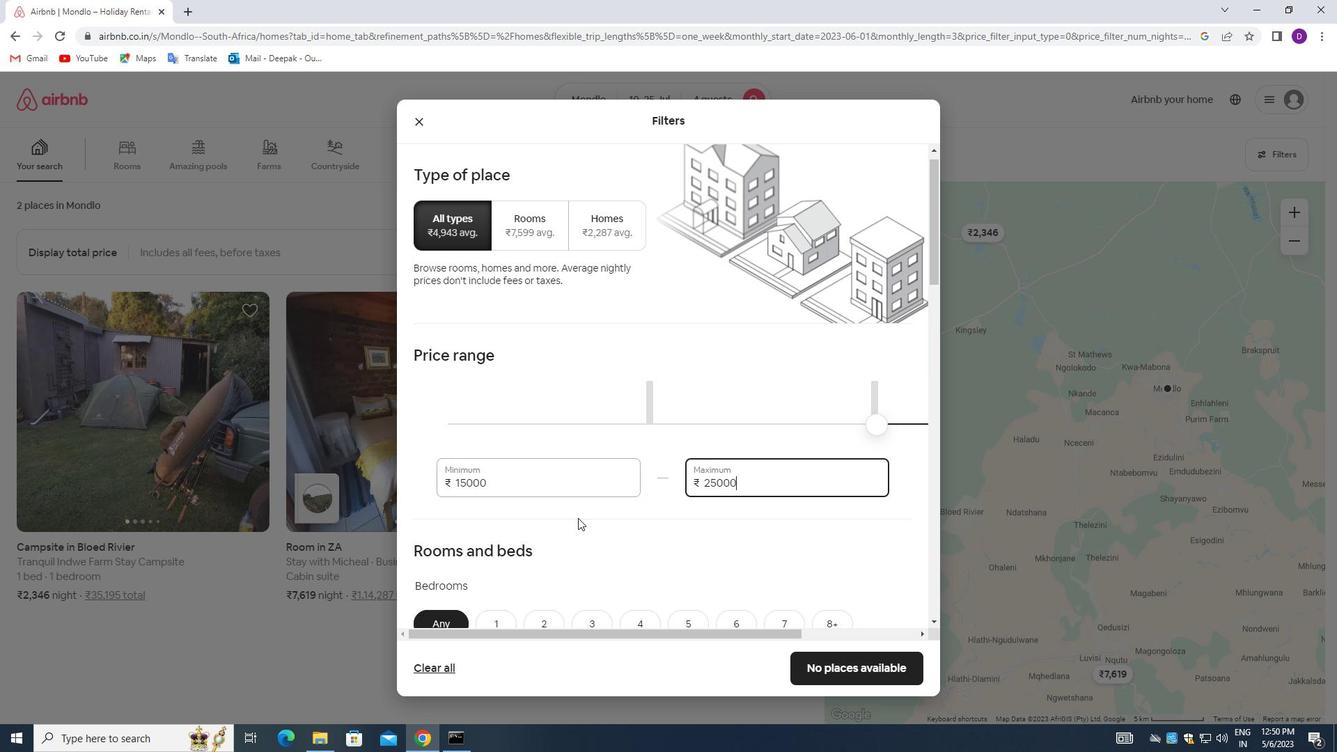
Action: Mouse scrolled (578, 516) with delta (0, 0)
Screenshot: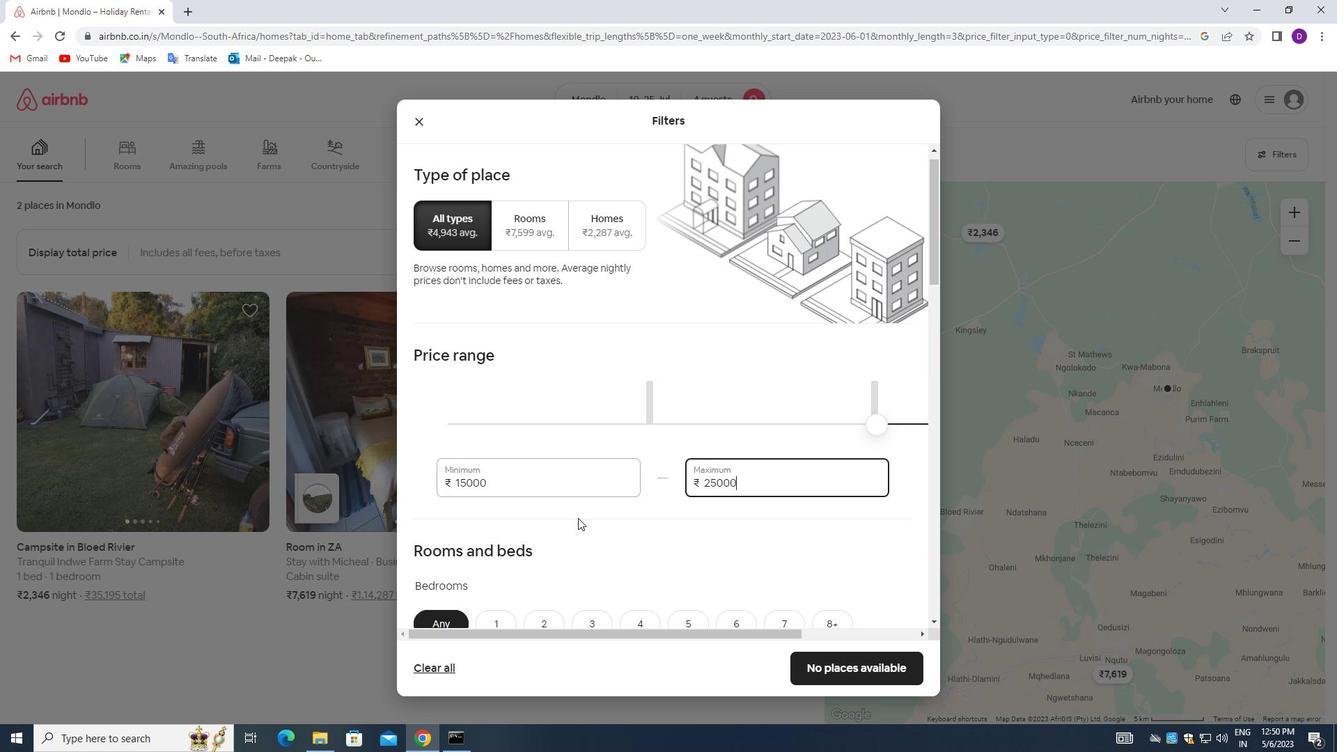 
Action: Mouse moved to (542, 451)
Screenshot: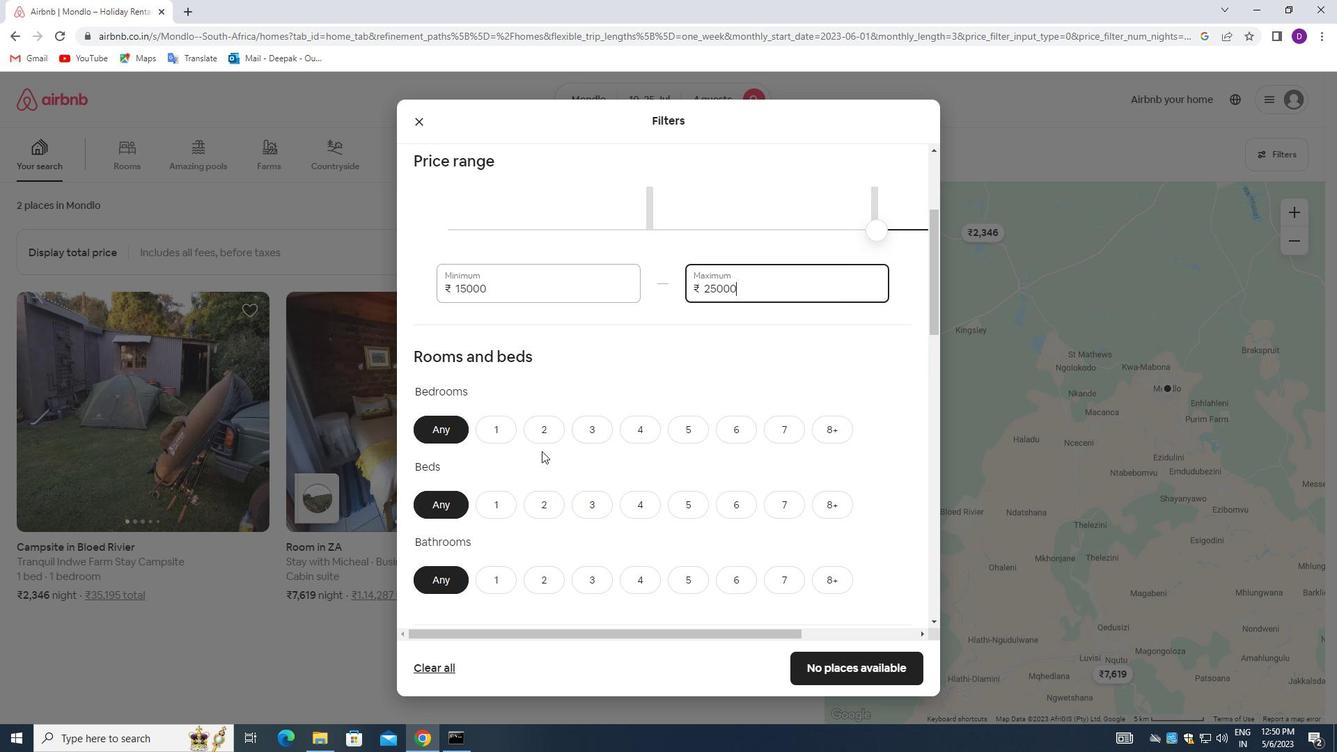 
Action: Mouse scrolled (542, 450) with delta (0, 0)
Screenshot: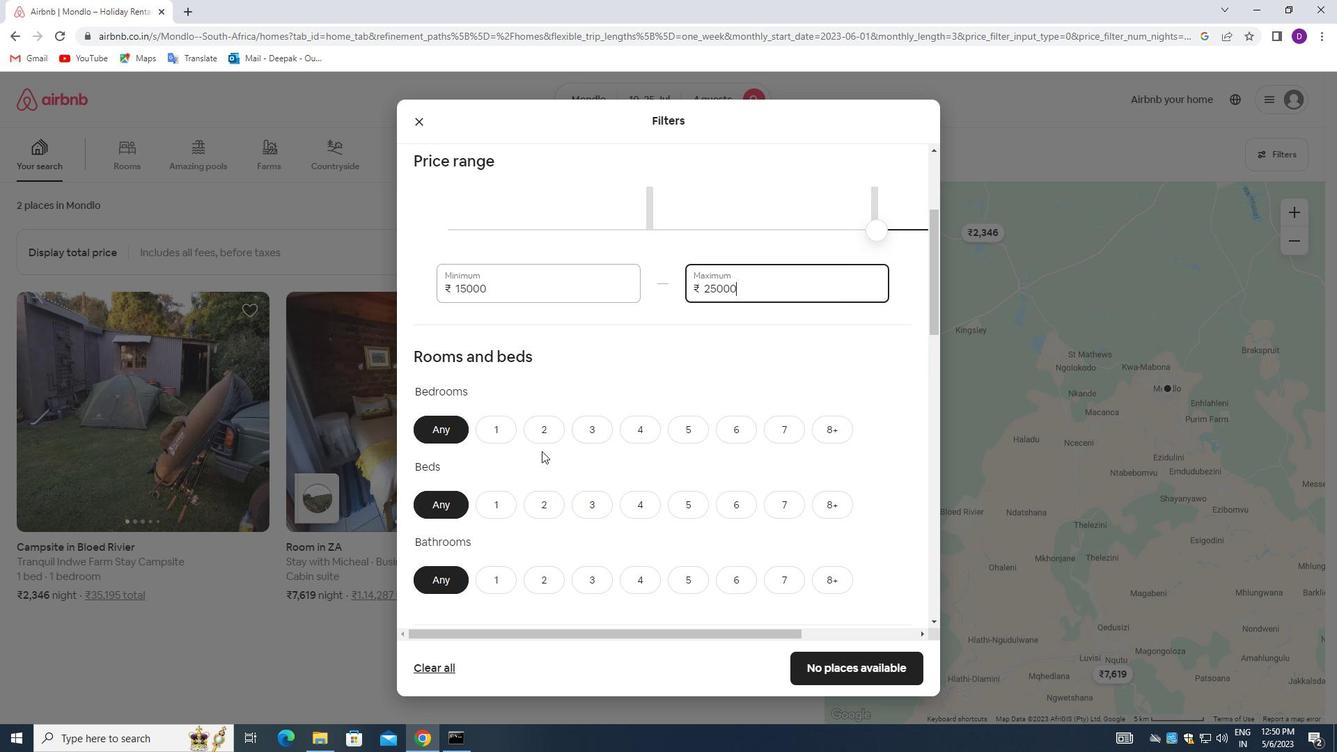 
Action: Mouse moved to (539, 365)
Screenshot: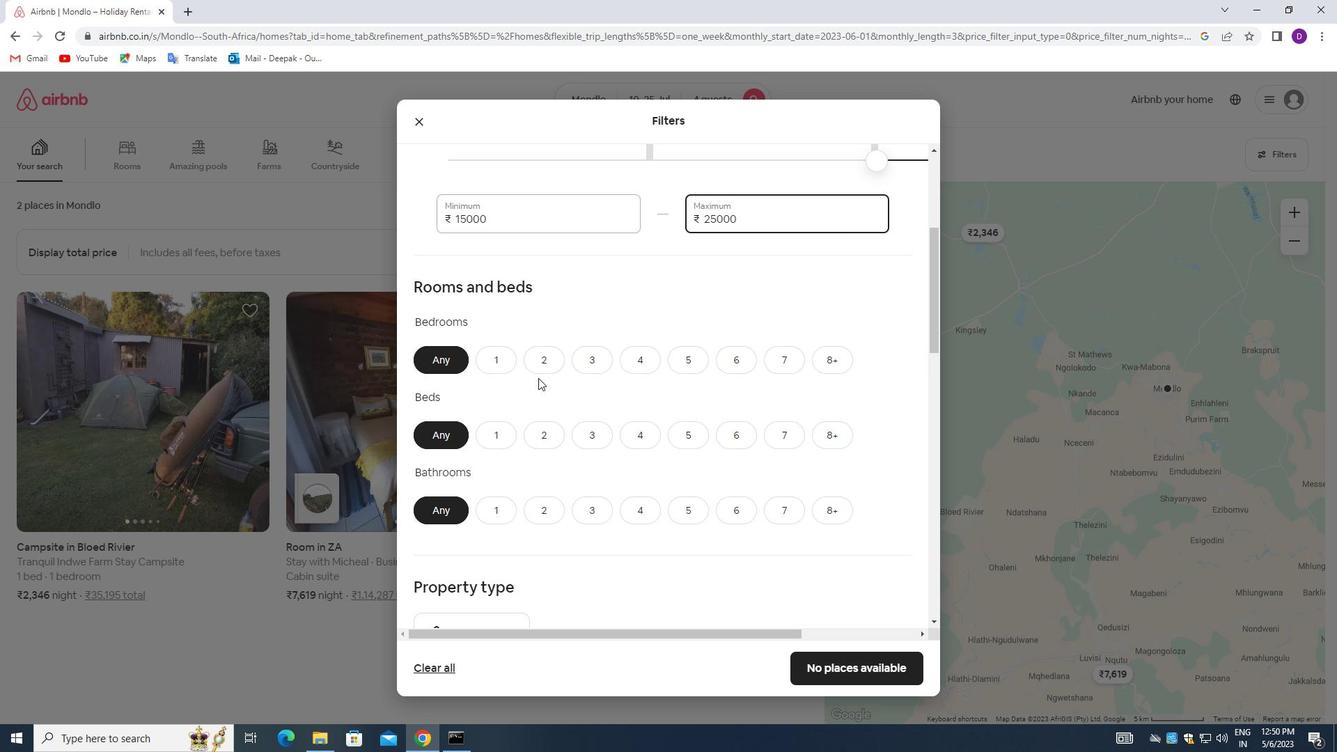 
Action: Mouse pressed left at (539, 365)
Screenshot: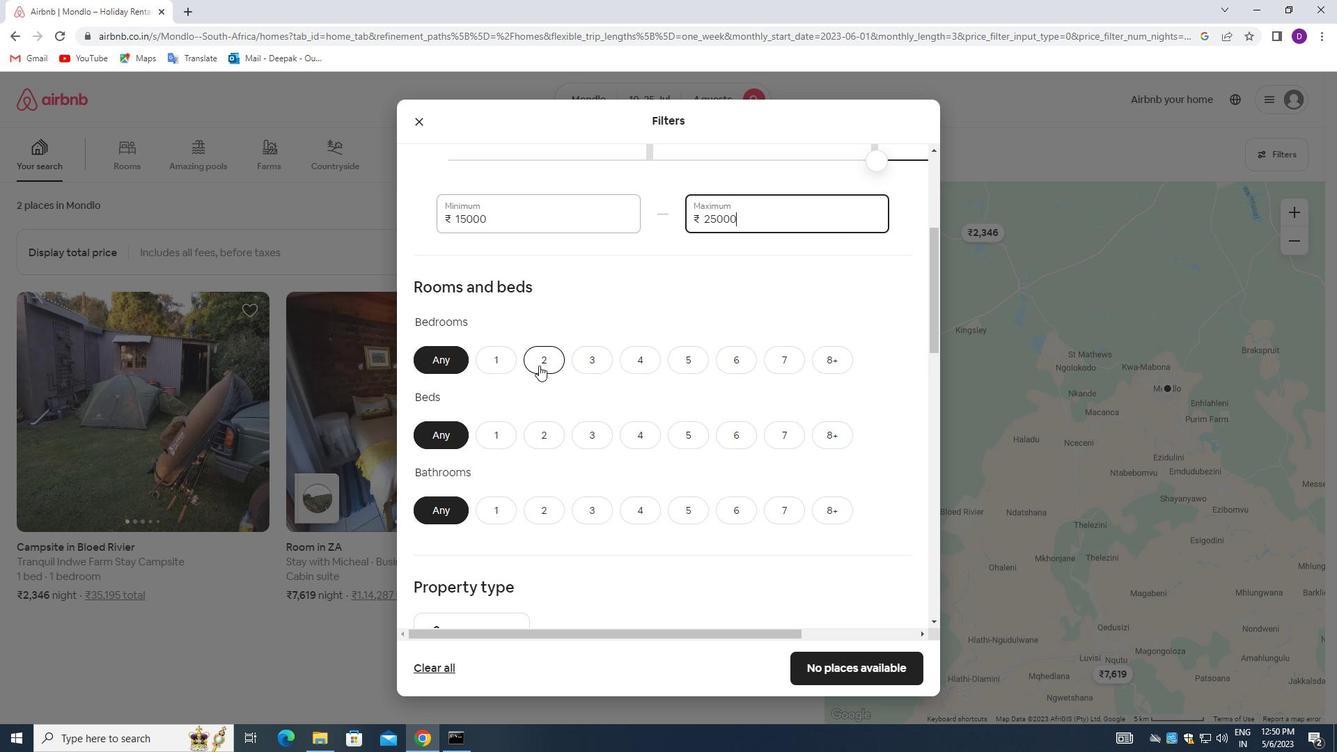 
Action: Mouse moved to (601, 441)
Screenshot: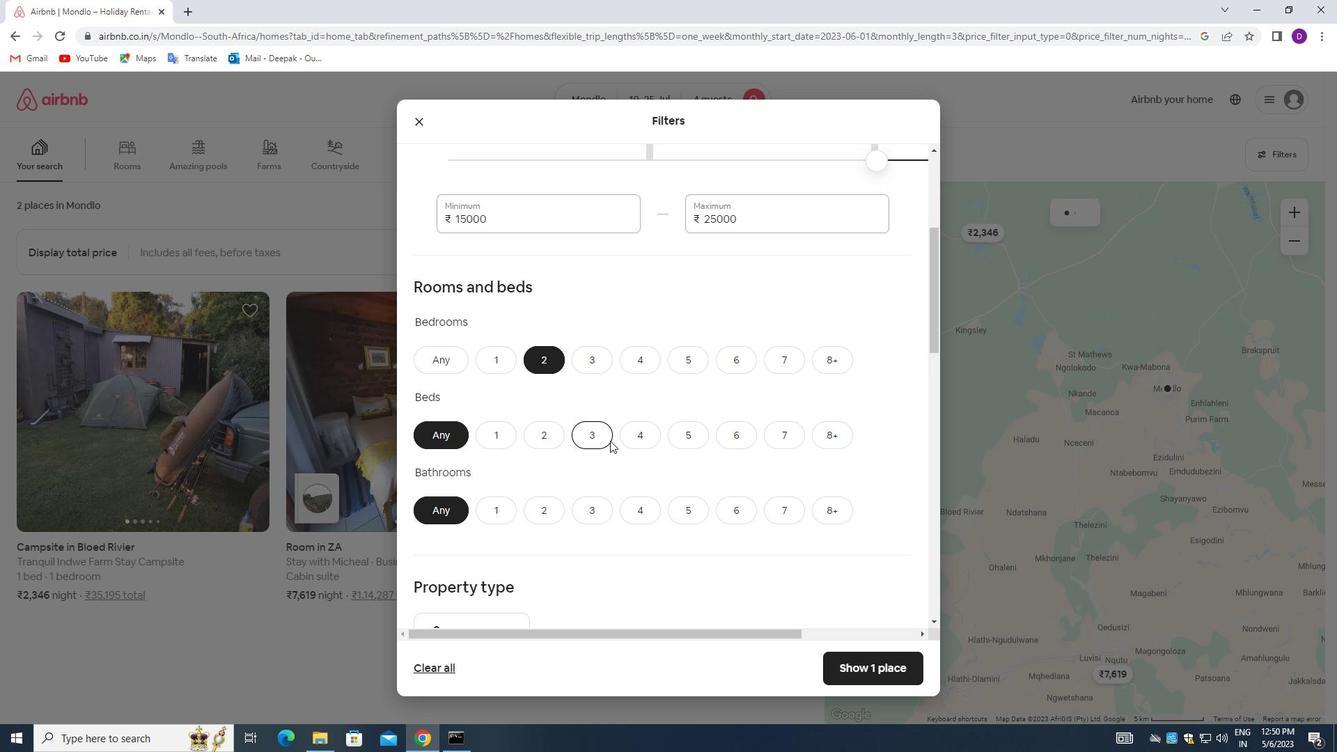 
Action: Mouse pressed left at (601, 441)
Screenshot: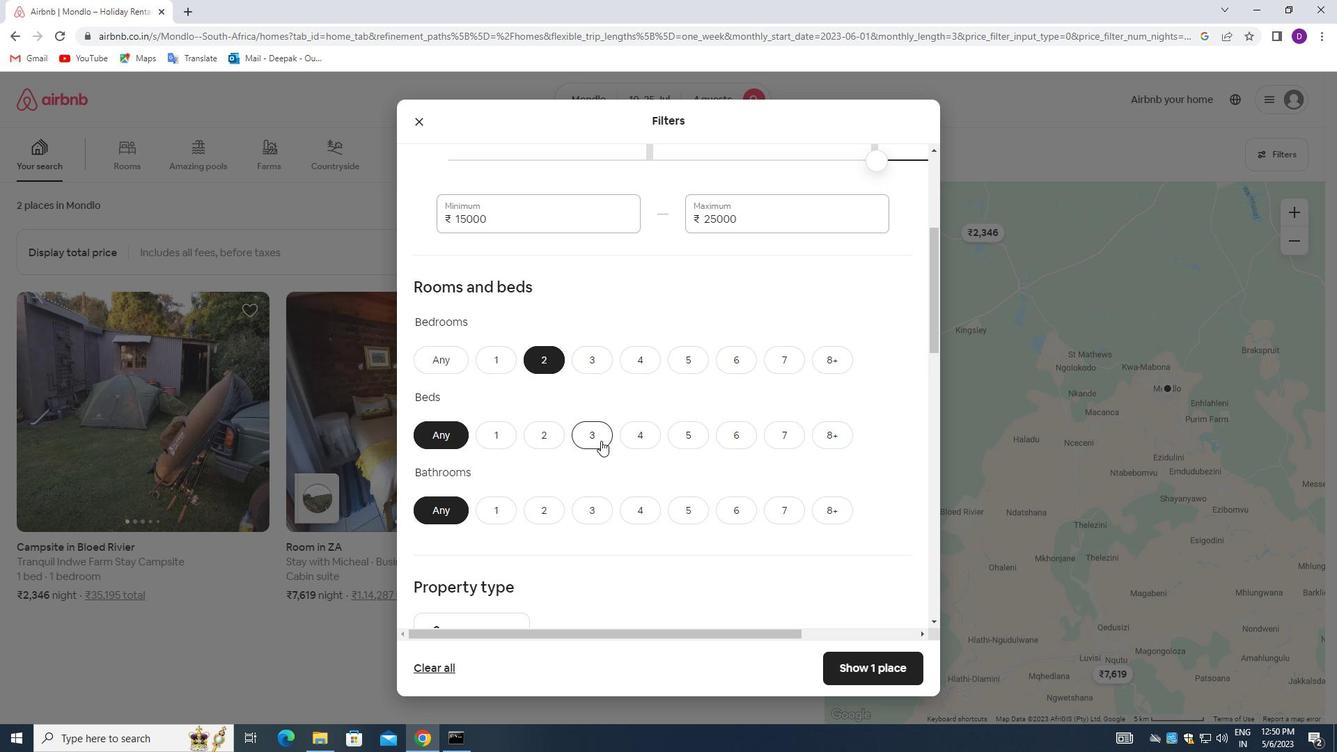 
Action: Mouse moved to (541, 515)
Screenshot: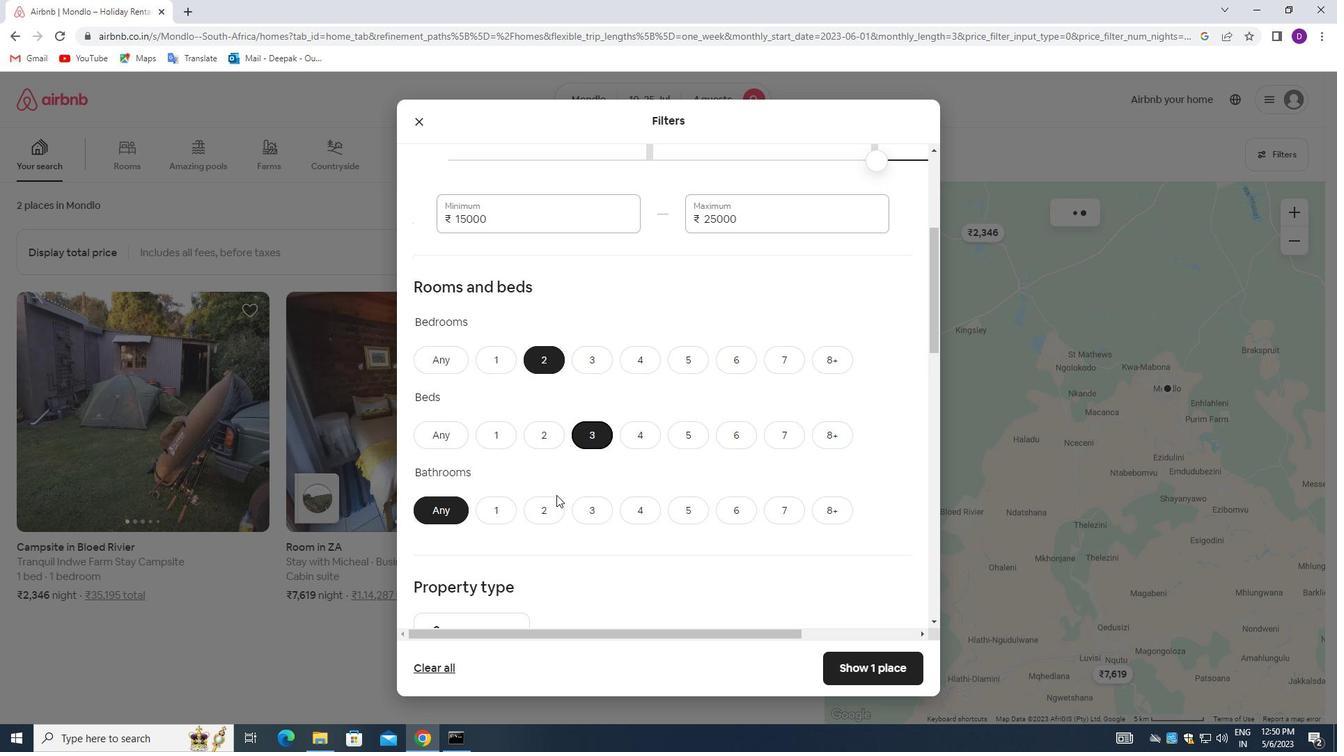
Action: Mouse pressed left at (541, 515)
Screenshot: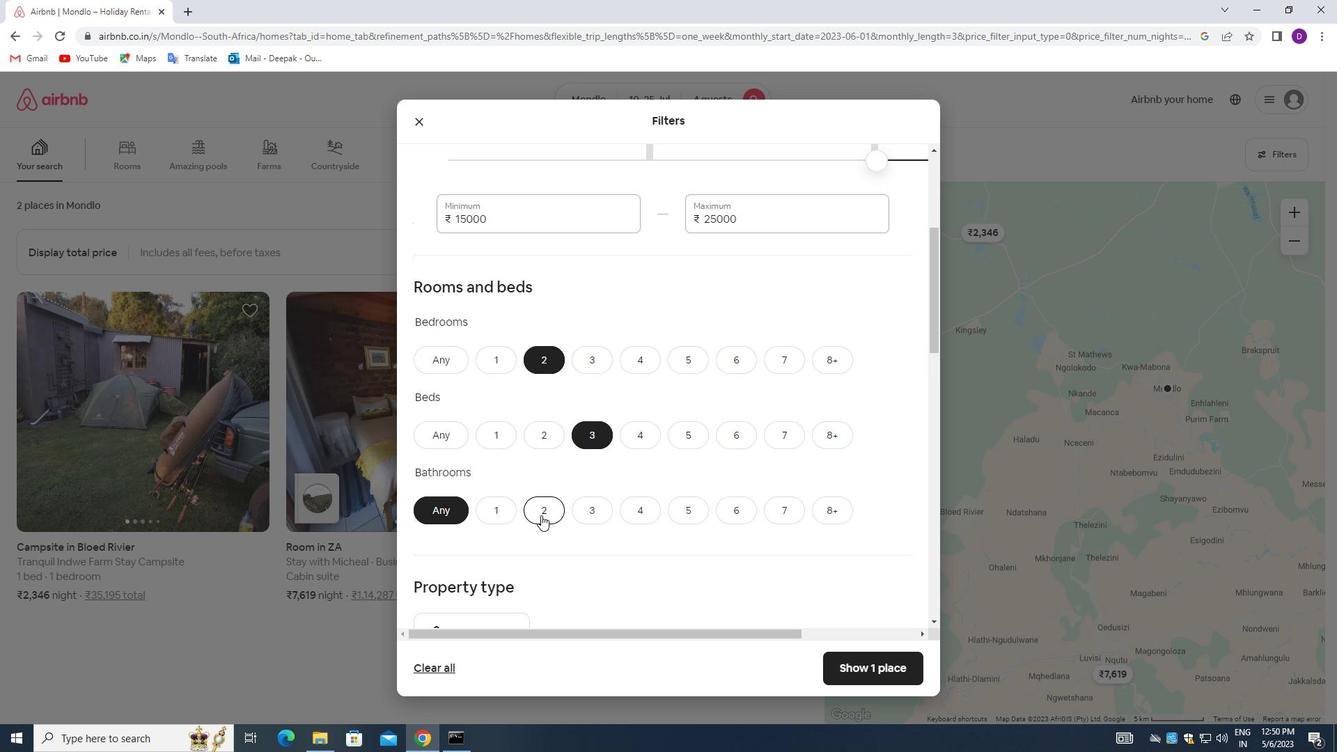 
Action: Mouse moved to (582, 438)
Screenshot: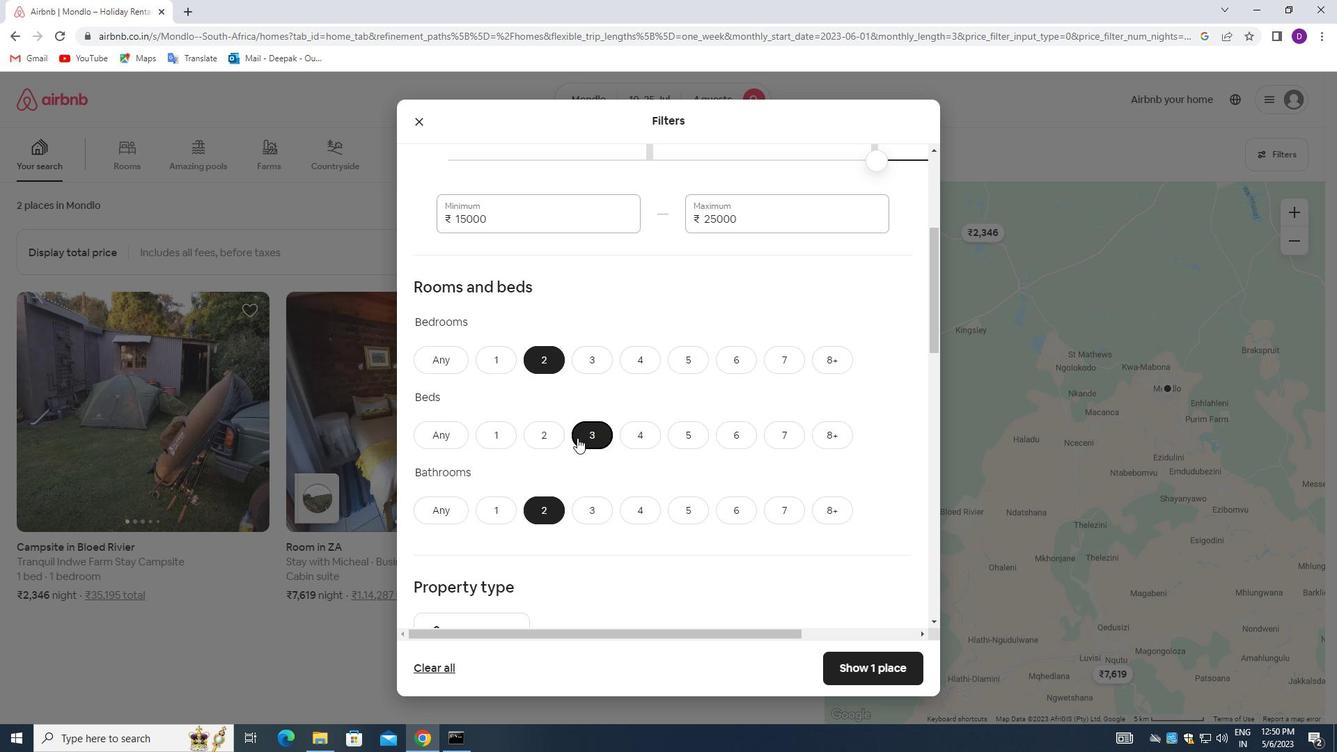 
Action: Mouse scrolled (582, 437) with delta (0, 0)
Screenshot: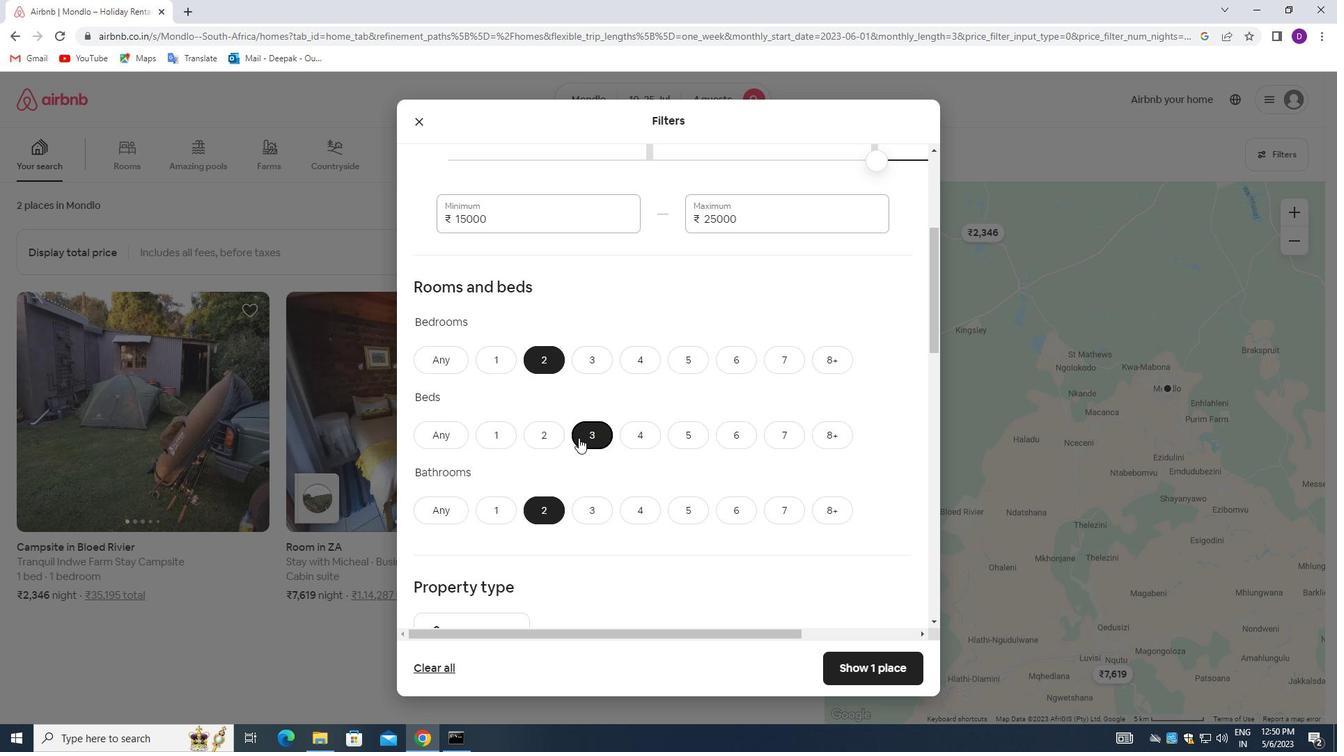 
Action: Mouse moved to (582, 438)
Screenshot: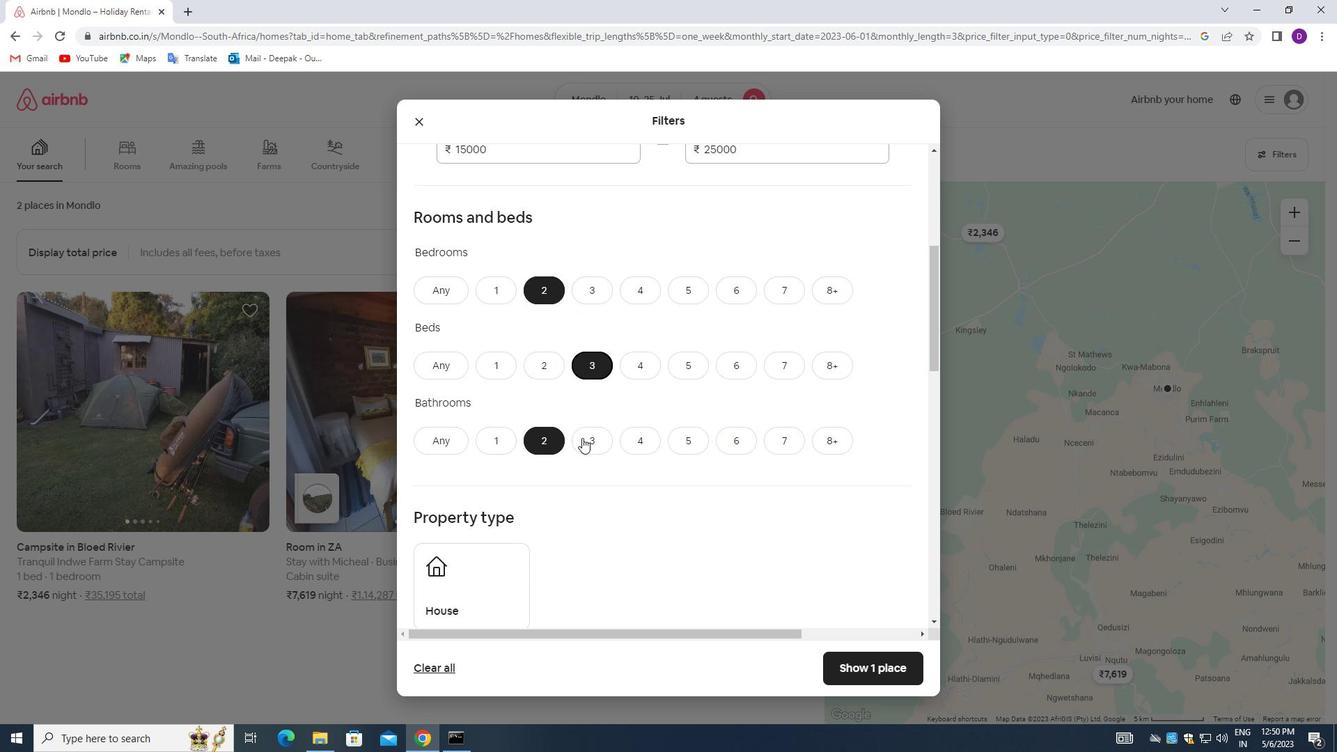 
Action: Mouse scrolled (582, 437) with delta (0, 0)
Screenshot: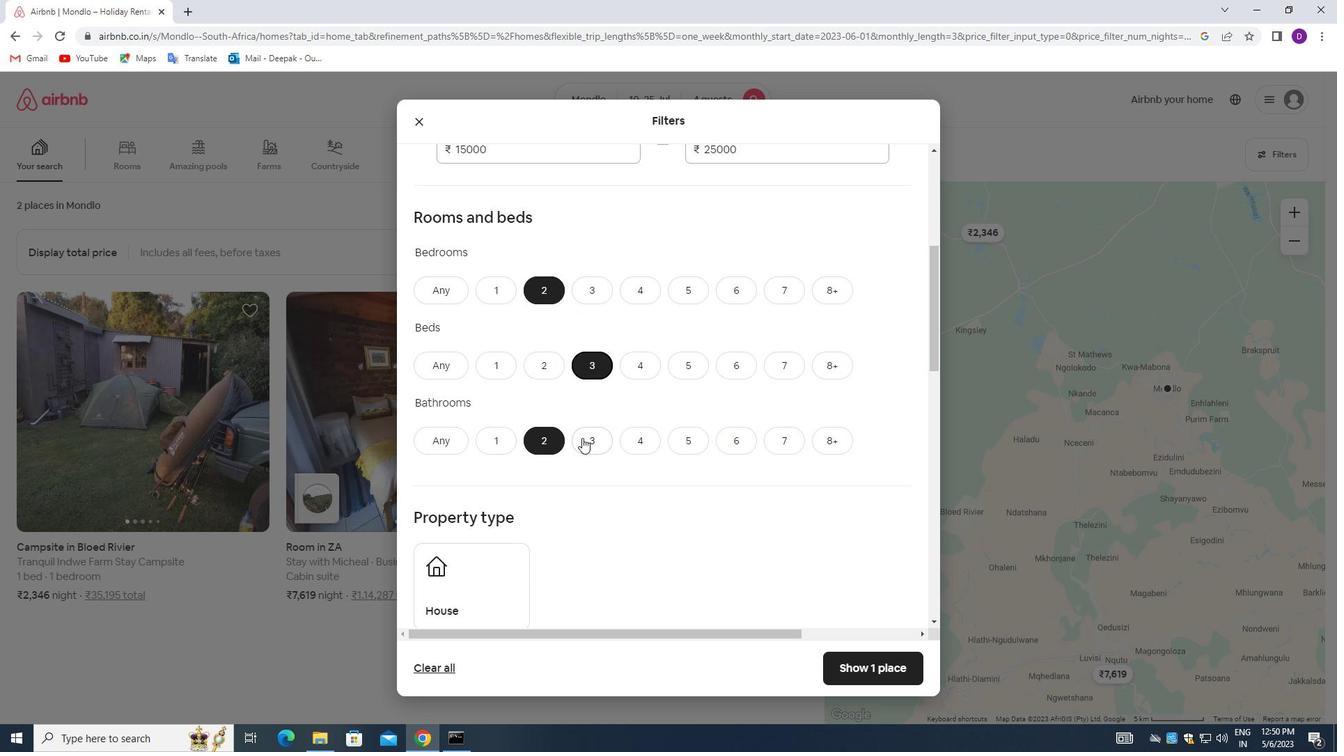 
Action: Mouse scrolled (582, 437) with delta (0, 0)
Screenshot: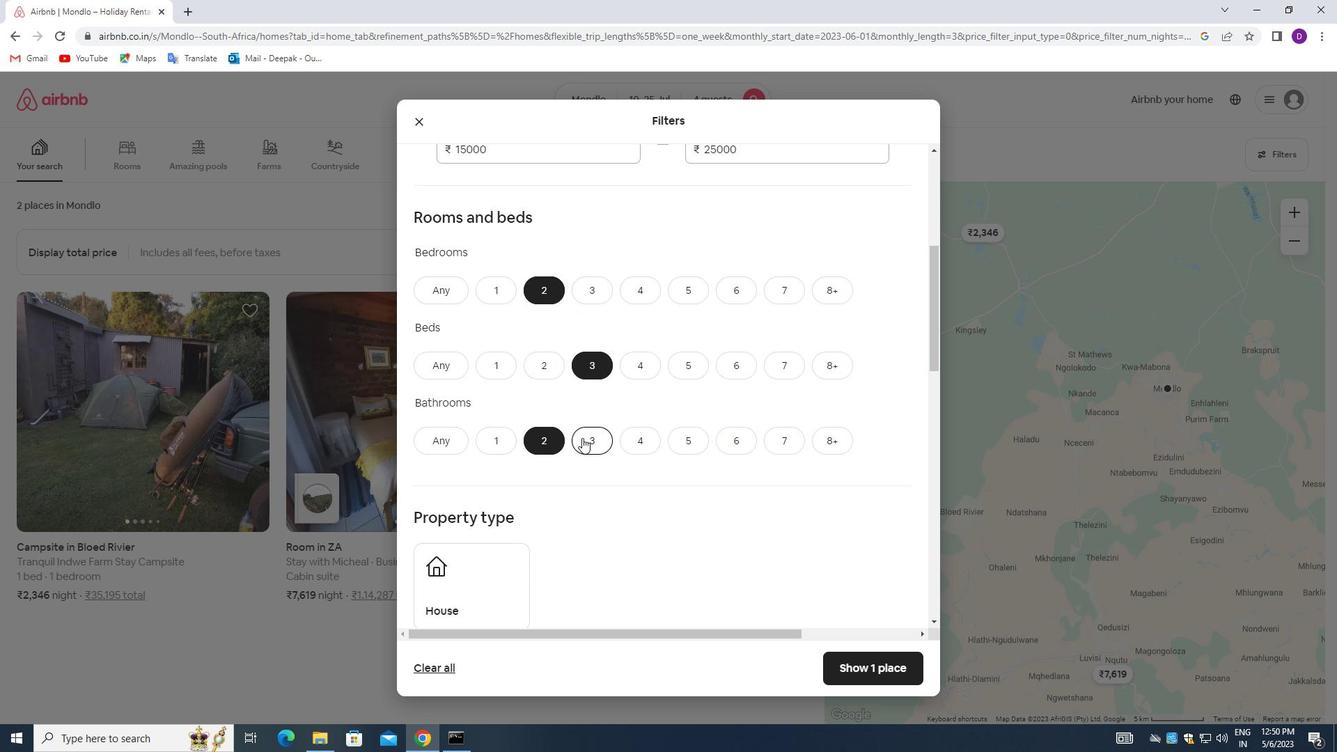 
Action: Mouse moved to (493, 443)
Screenshot: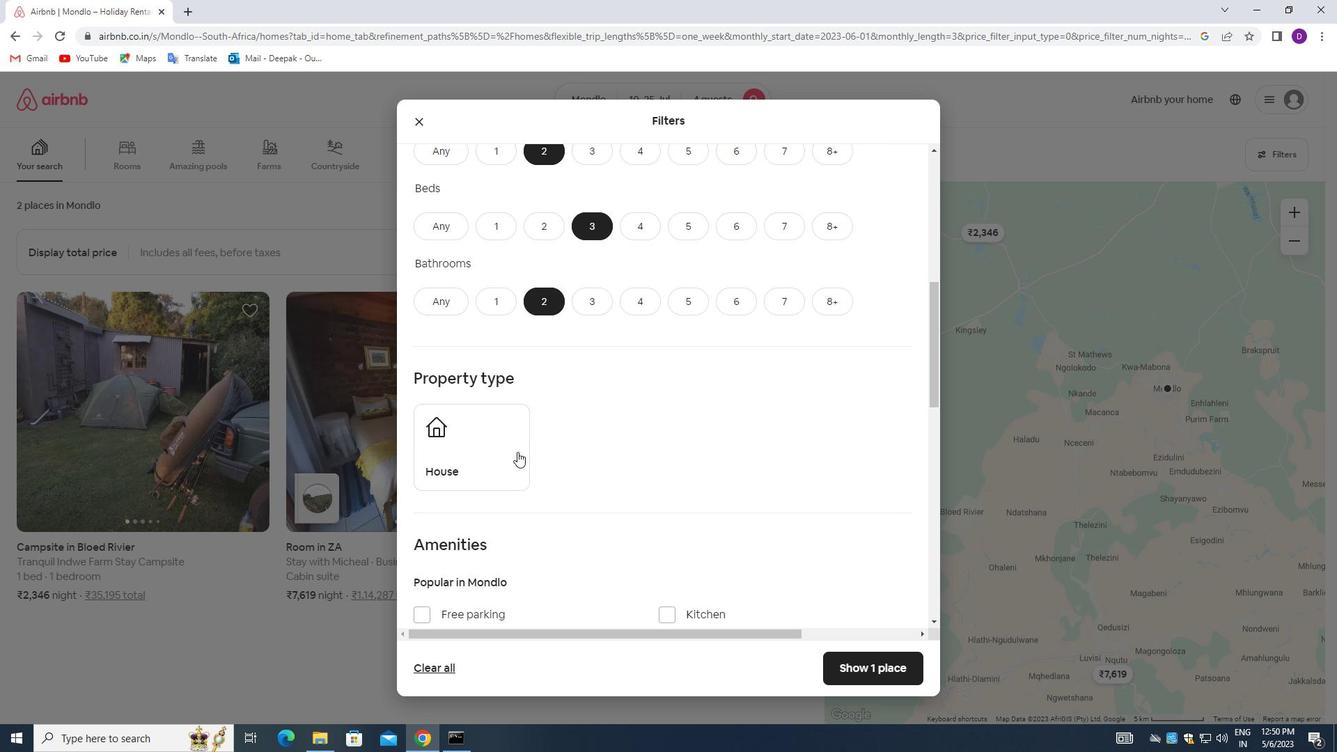 
Action: Mouse pressed left at (493, 443)
Screenshot: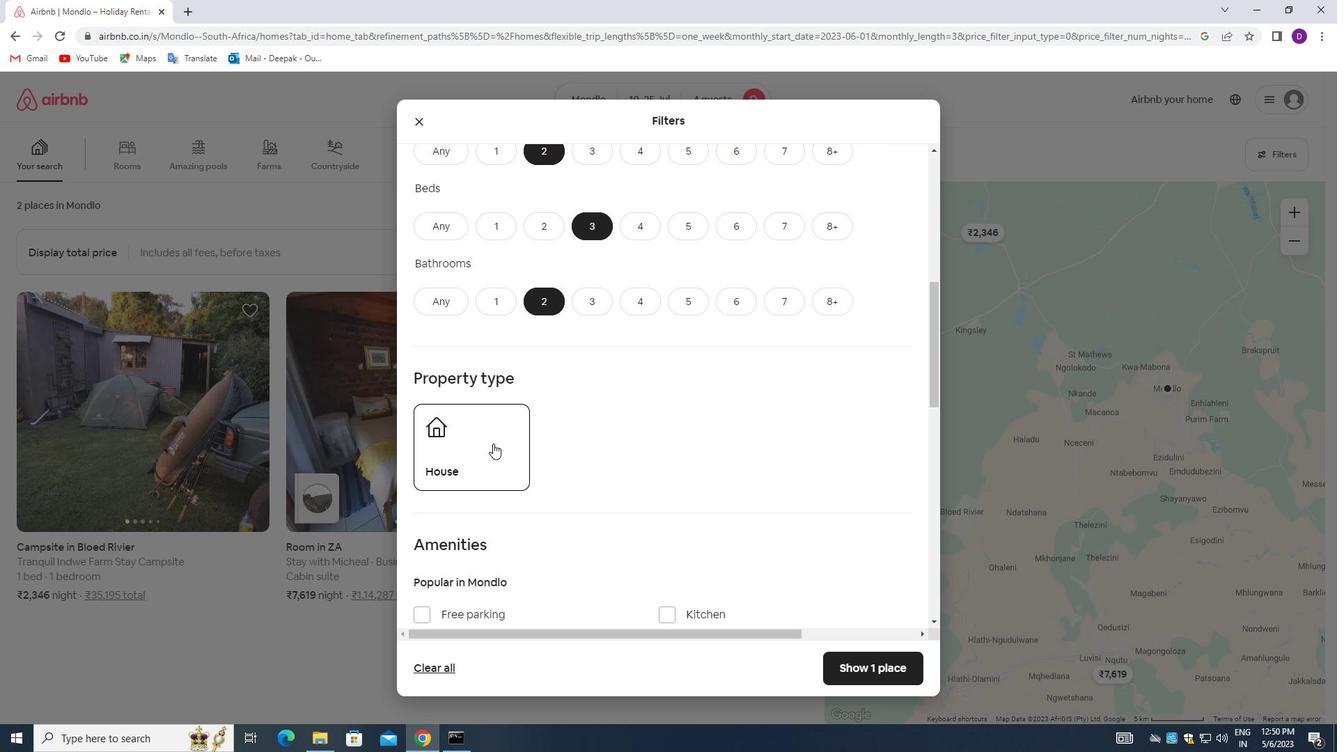 
Action: Mouse moved to (585, 429)
Screenshot: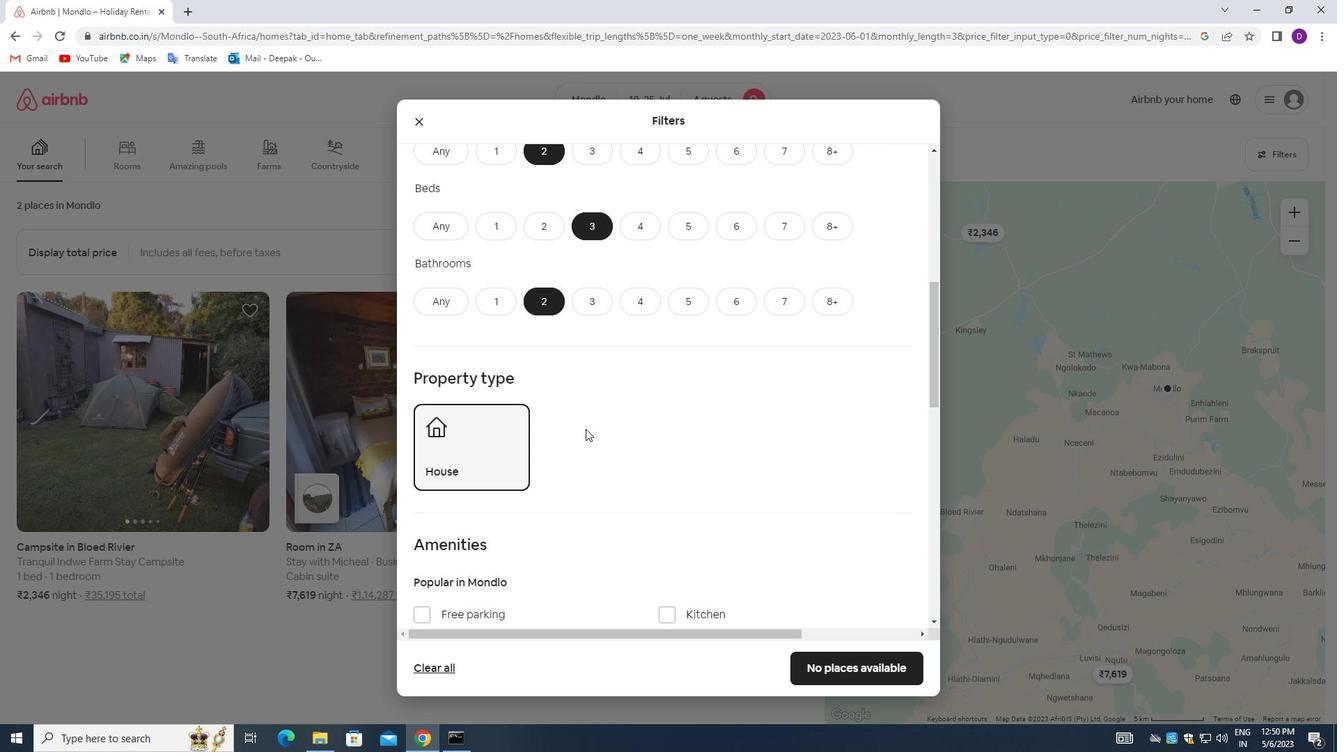 
Action: Mouse scrolled (585, 428) with delta (0, 0)
Screenshot: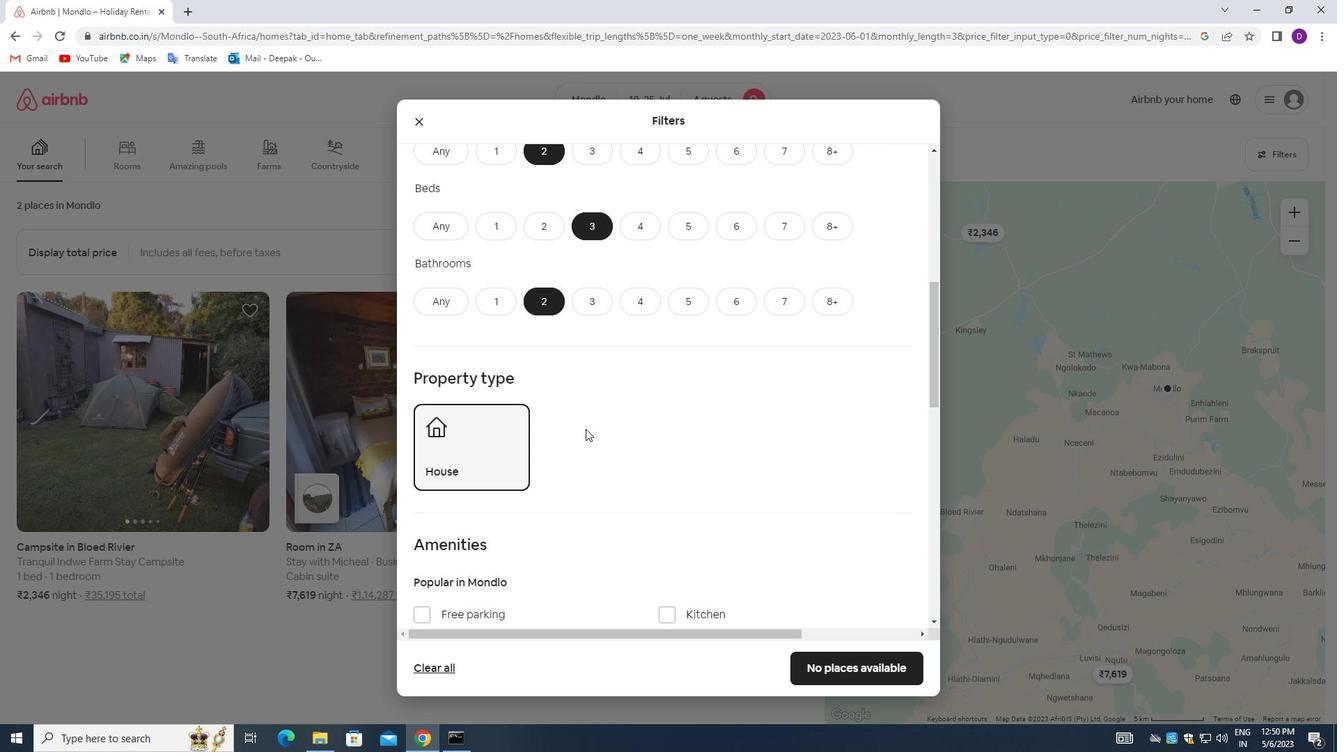 
Action: Mouse scrolled (585, 428) with delta (0, 0)
Screenshot: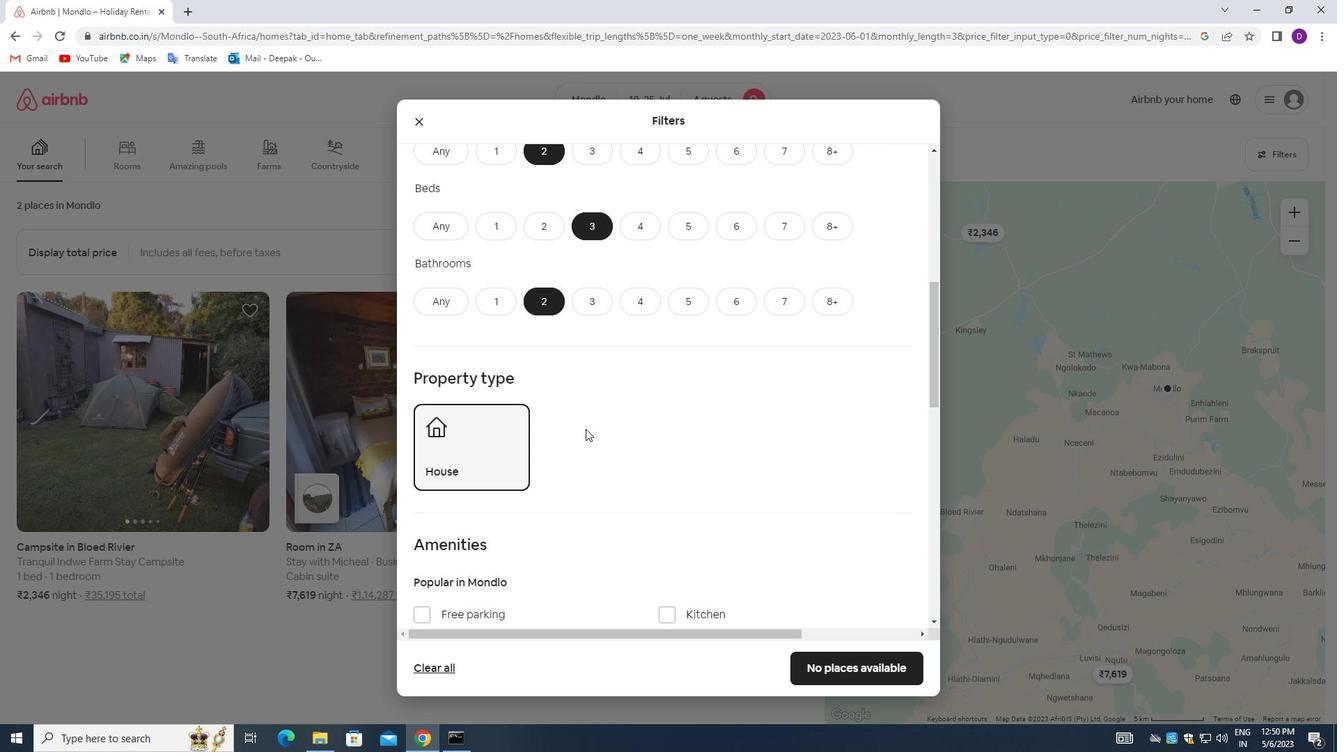 
Action: Mouse scrolled (585, 428) with delta (0, 0)
Screenshot: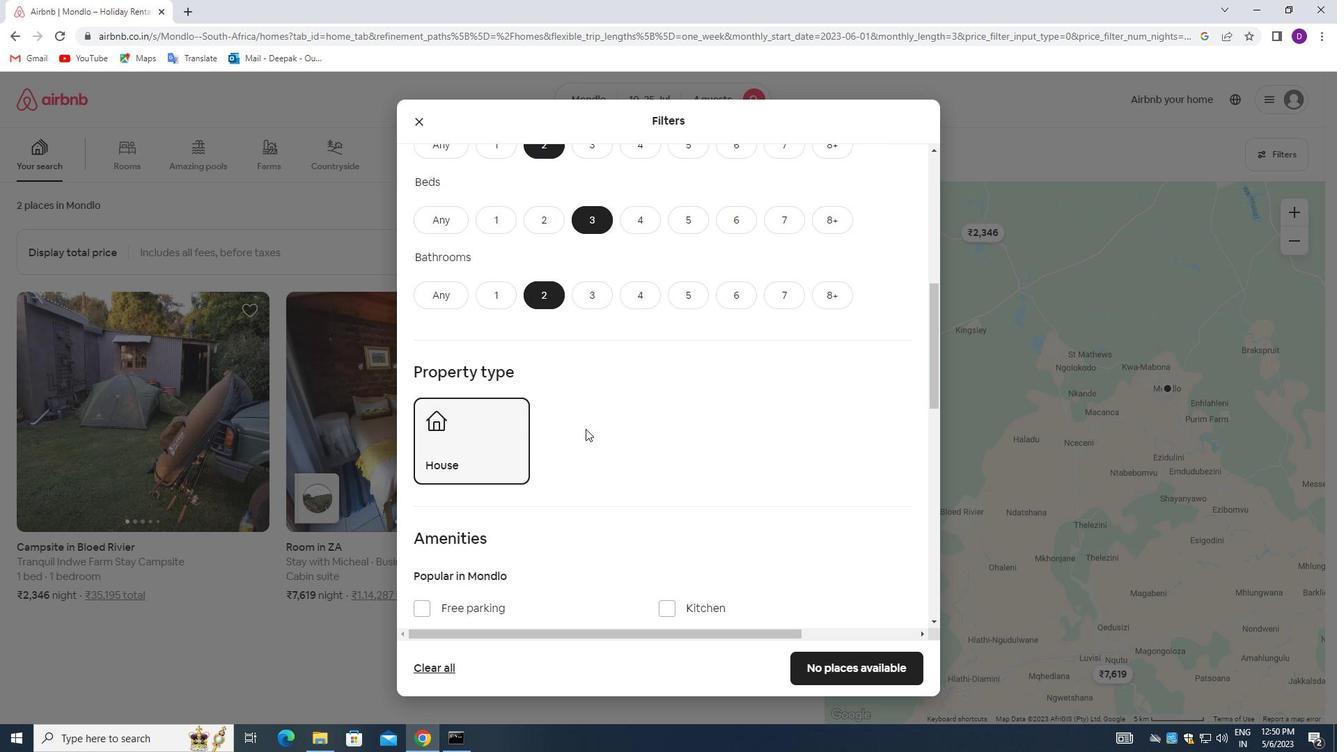 
Action: Mouse moved to (424, 437)
Screenshot: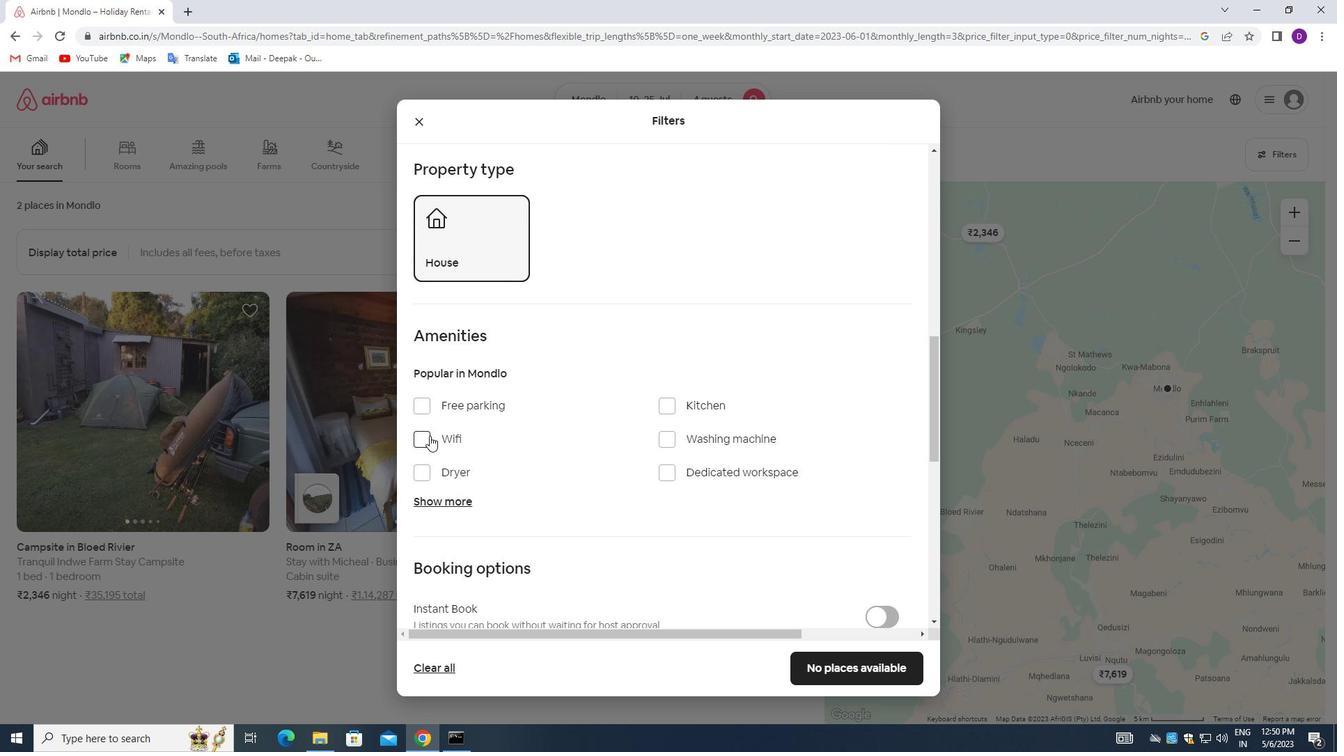 
Action: Mouse pressed left at (424, 437)
Screenshot: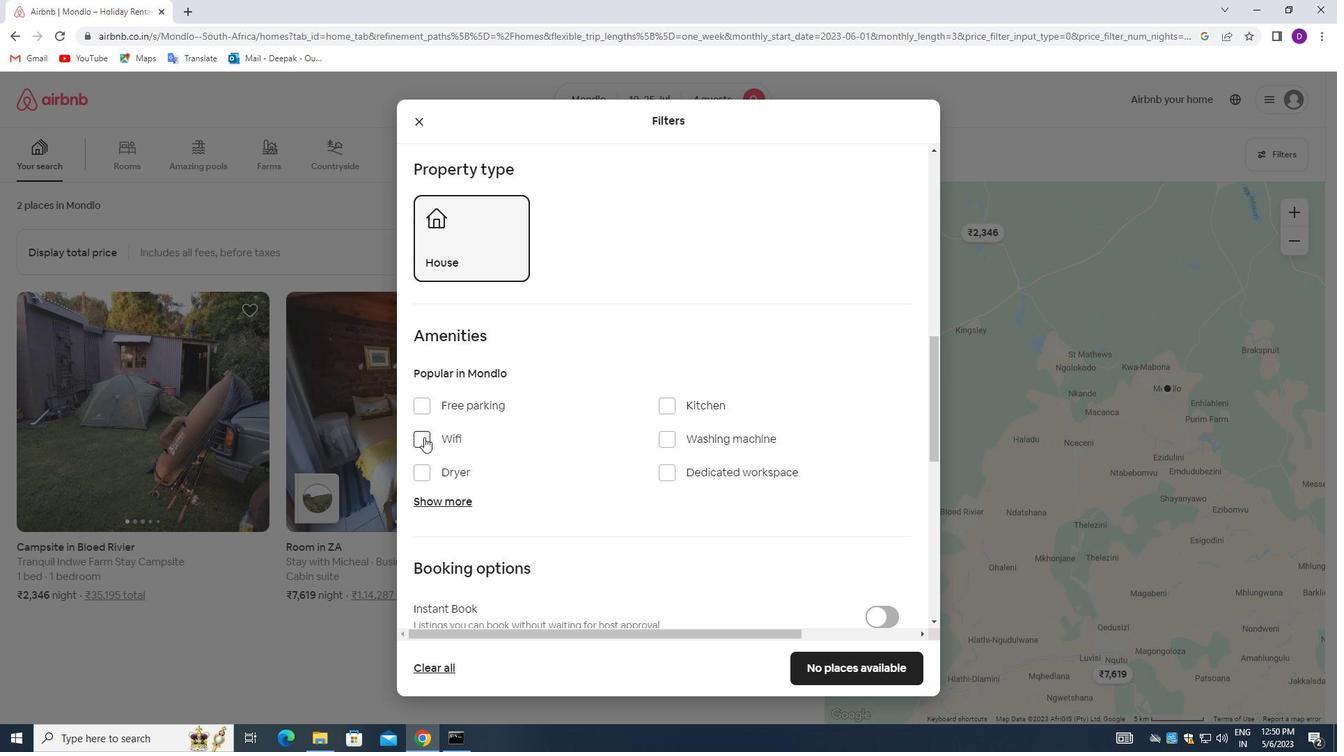 
Action: Mouse moved to (422, 407)
Screenshot: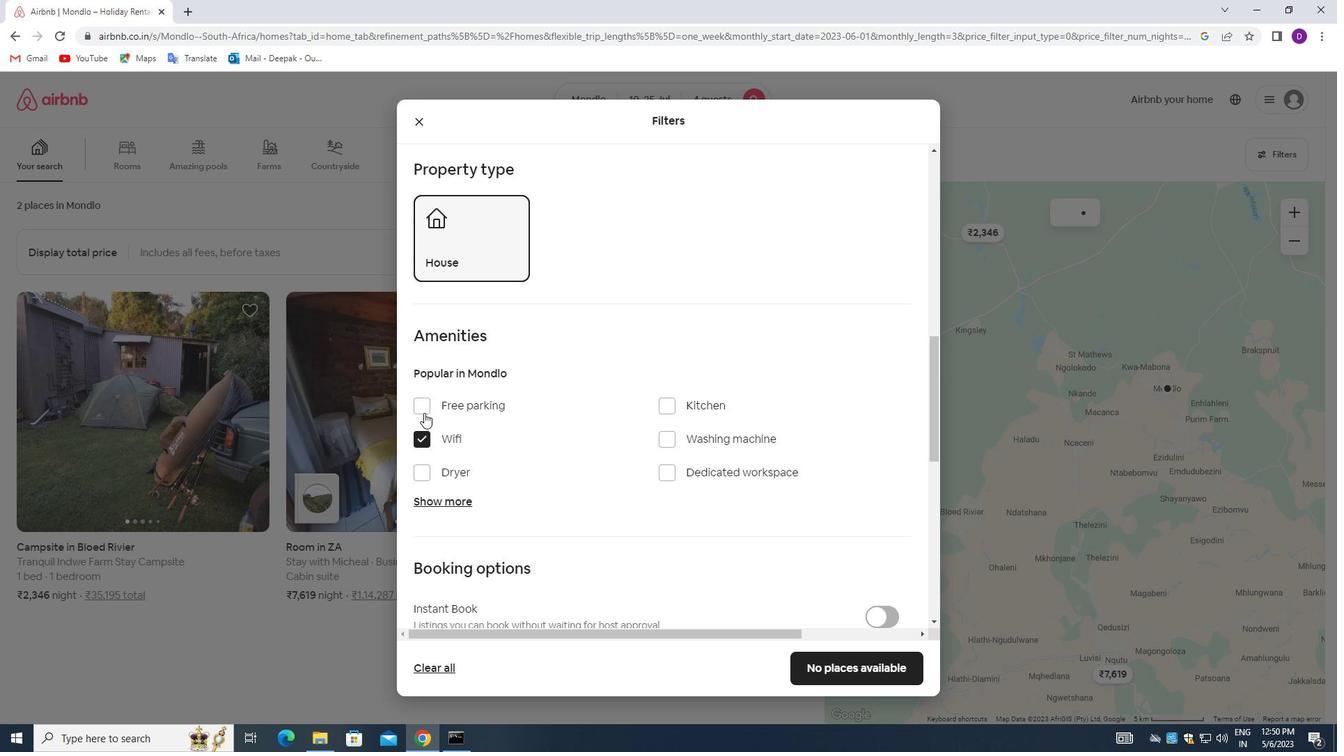 
Action: Mouse pressed left at (422, 407)
Screenshot: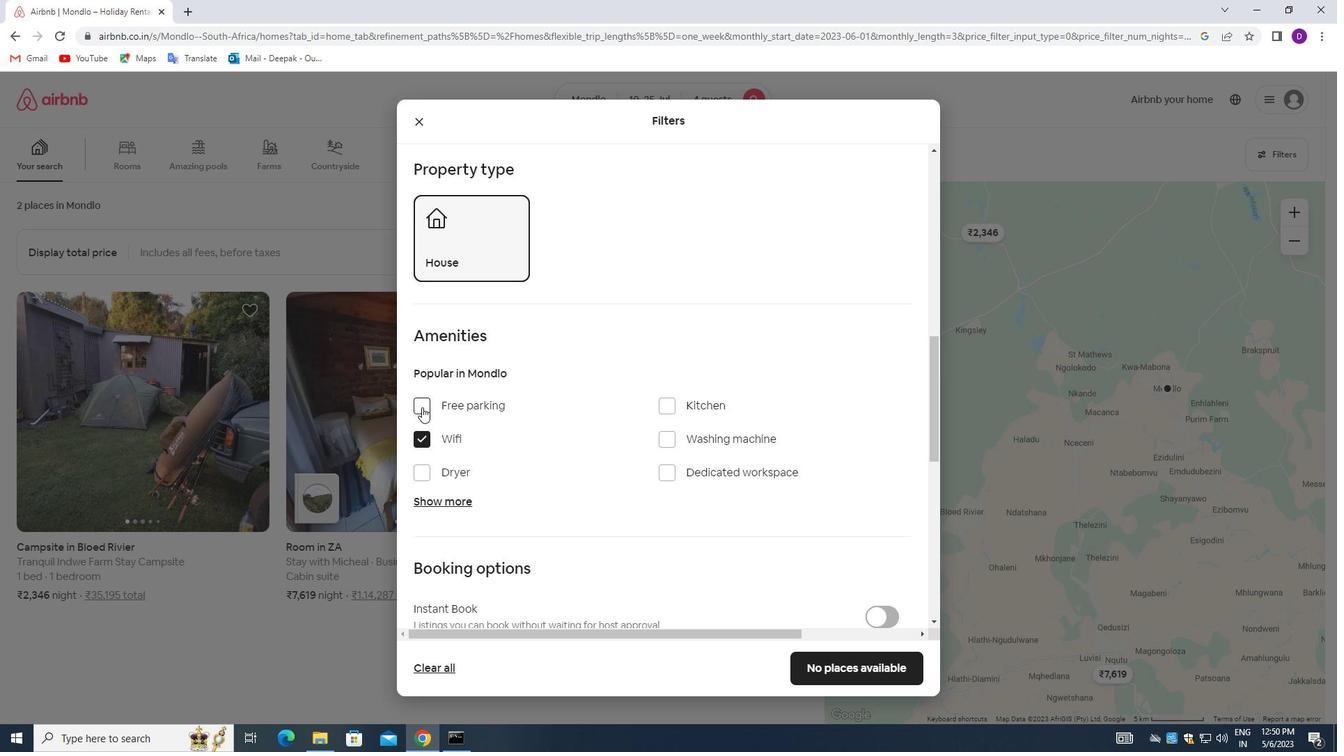 
Action: Mouse moved to (446, 503)
Screenshot: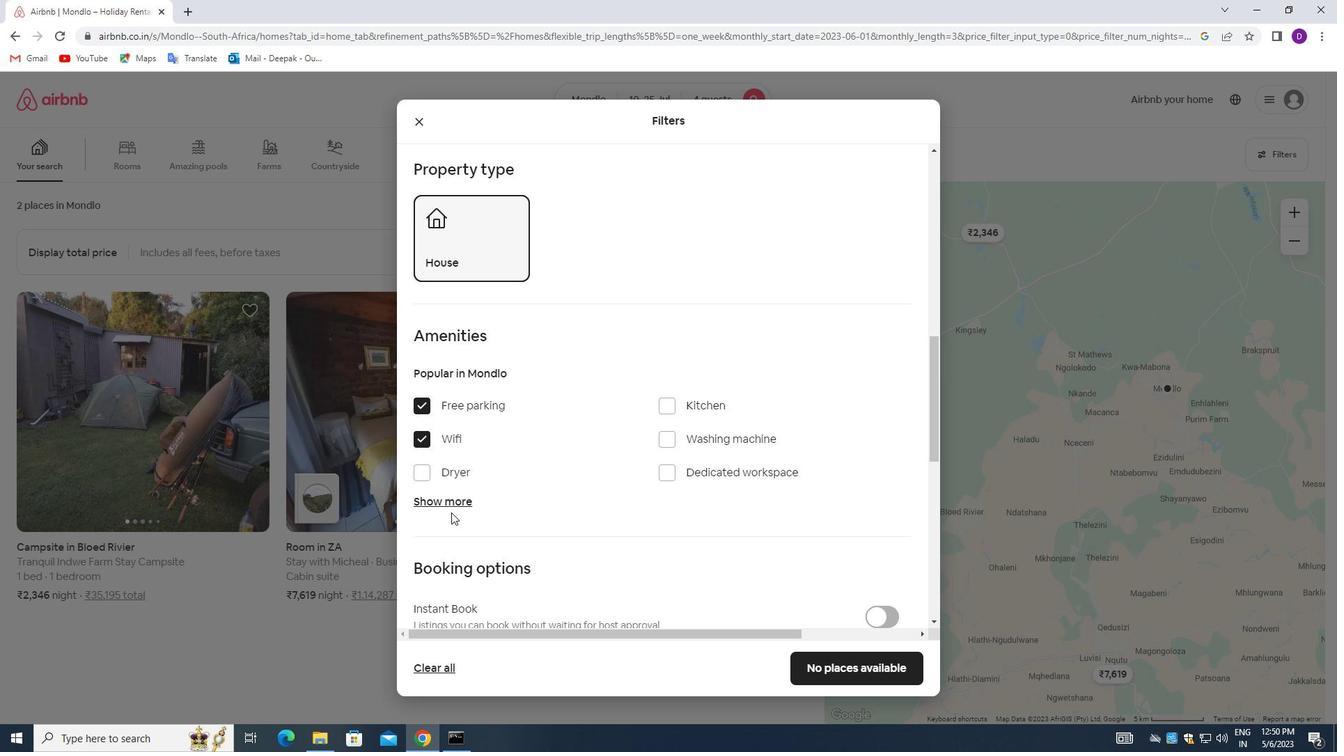 
Action: Mouse pressed left at (446, 503)
Screenshot: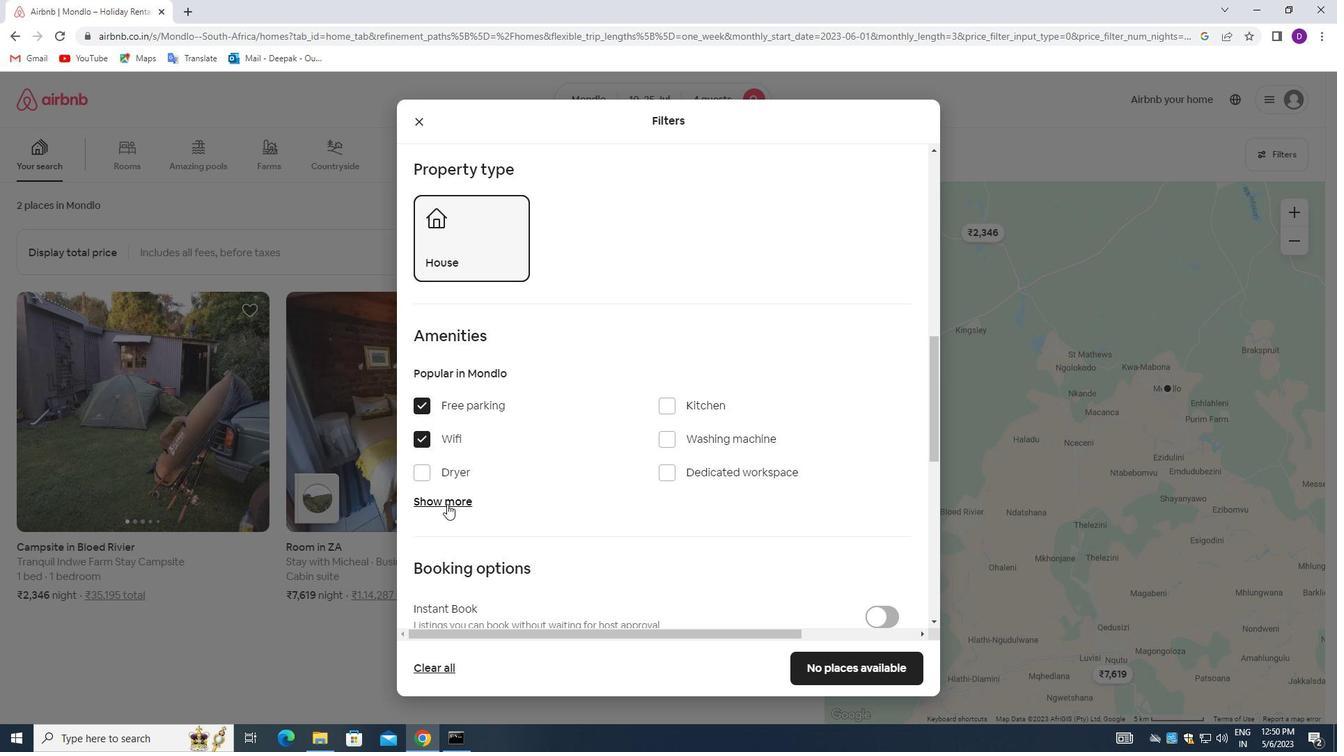 
Action: Mouse moved to (542, 493)
Screenshot: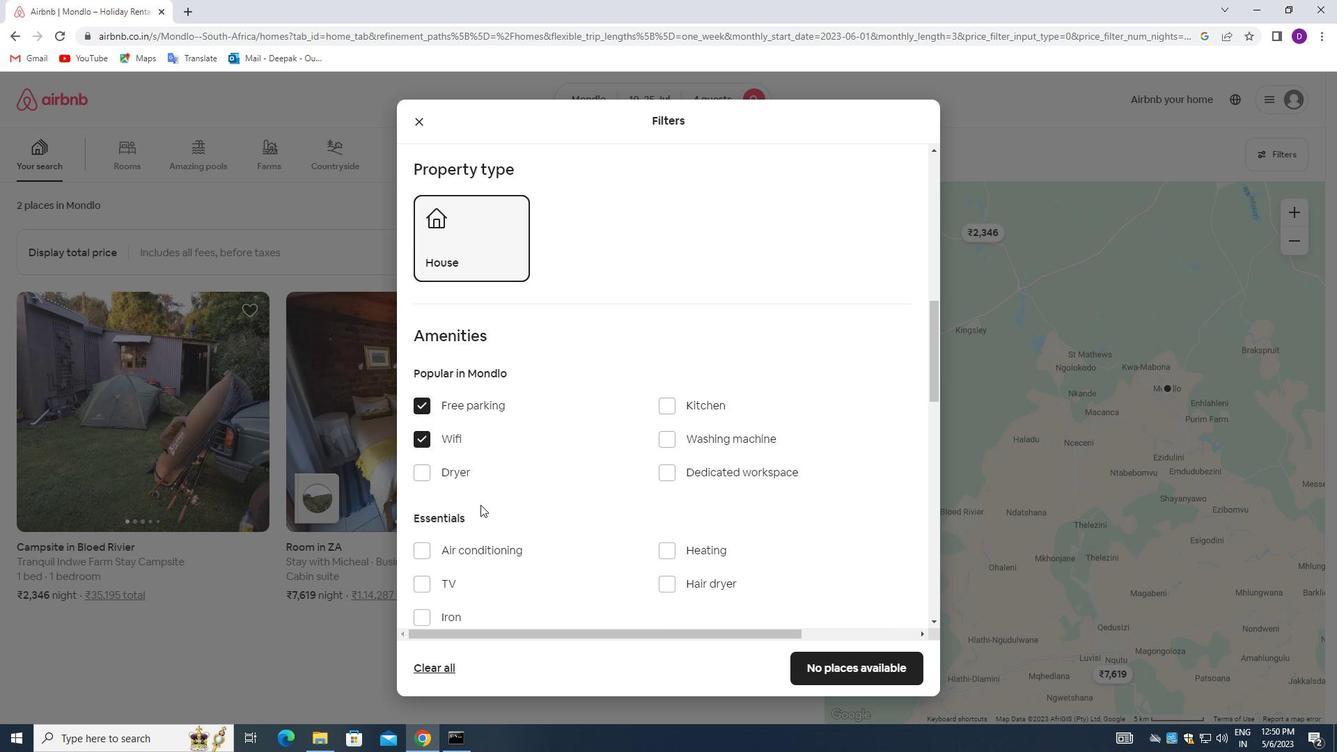 
Action: Mouse scrolled (542, 493) with delta (0, 0)
Screenshot: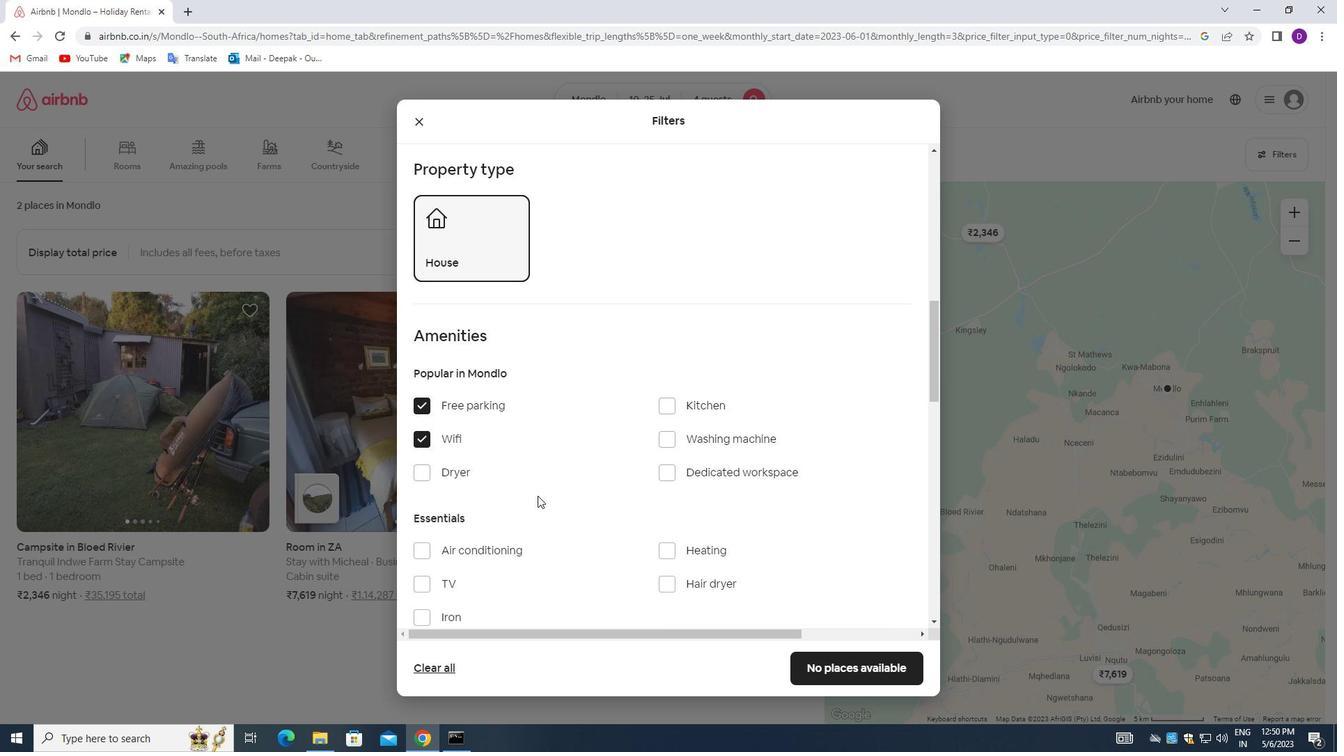 
Action: Mouse moved to (543, 493)
Screenshot: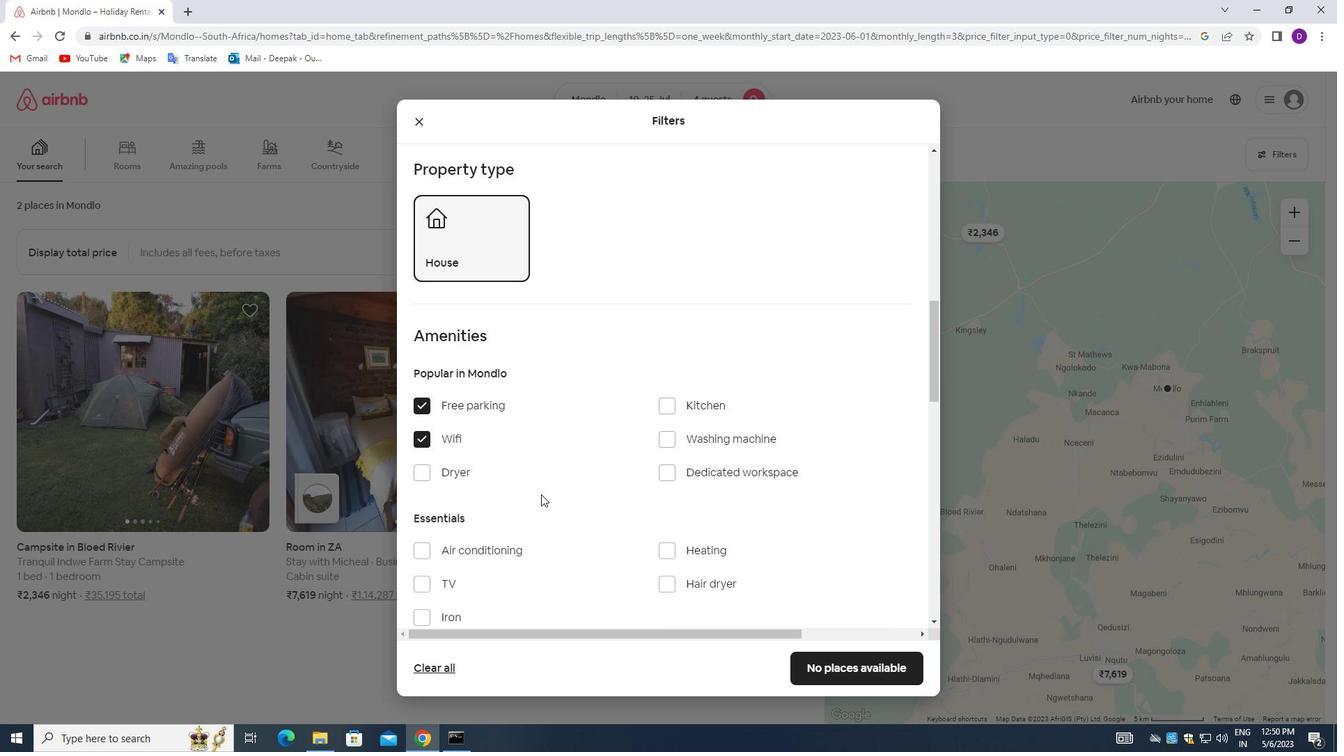 
Action: Mouse scrolled (543, 493) with delta (0, 0)
Screenshot: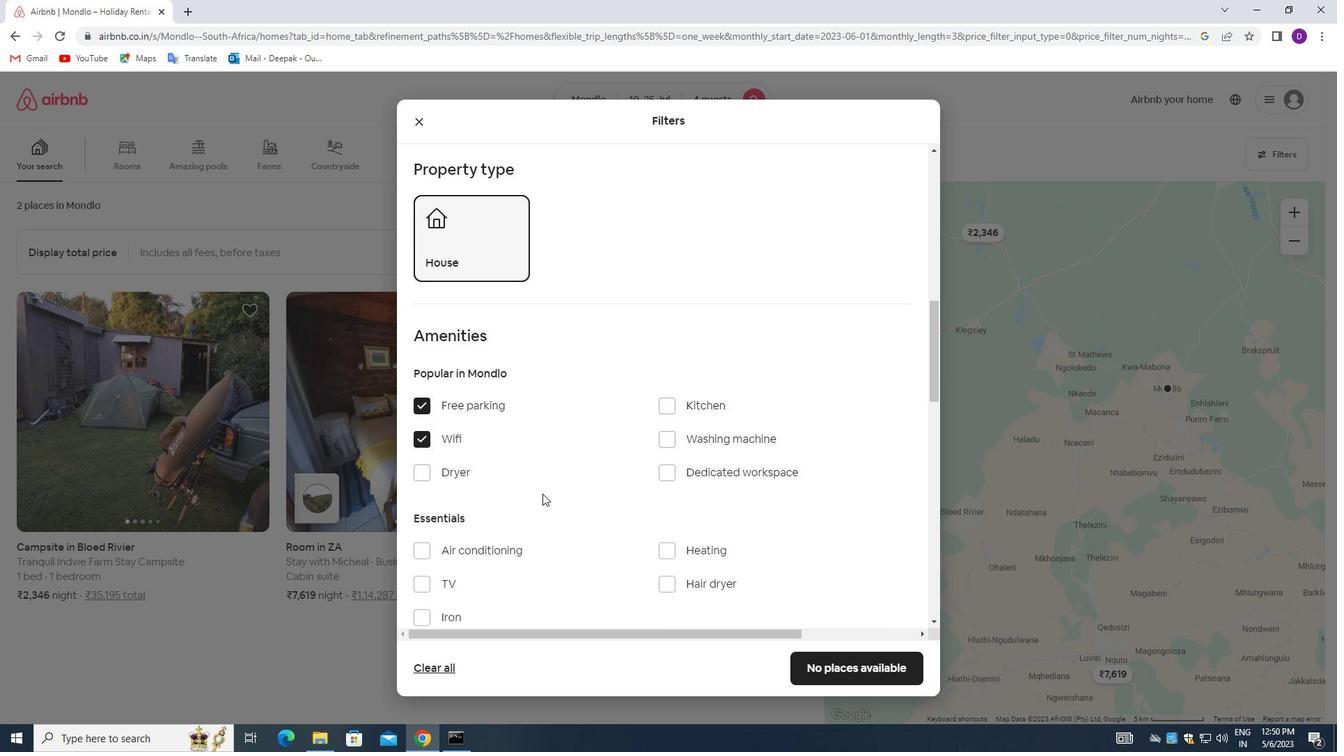 
Action: Mouse moved to (551, 474)
Screenshot: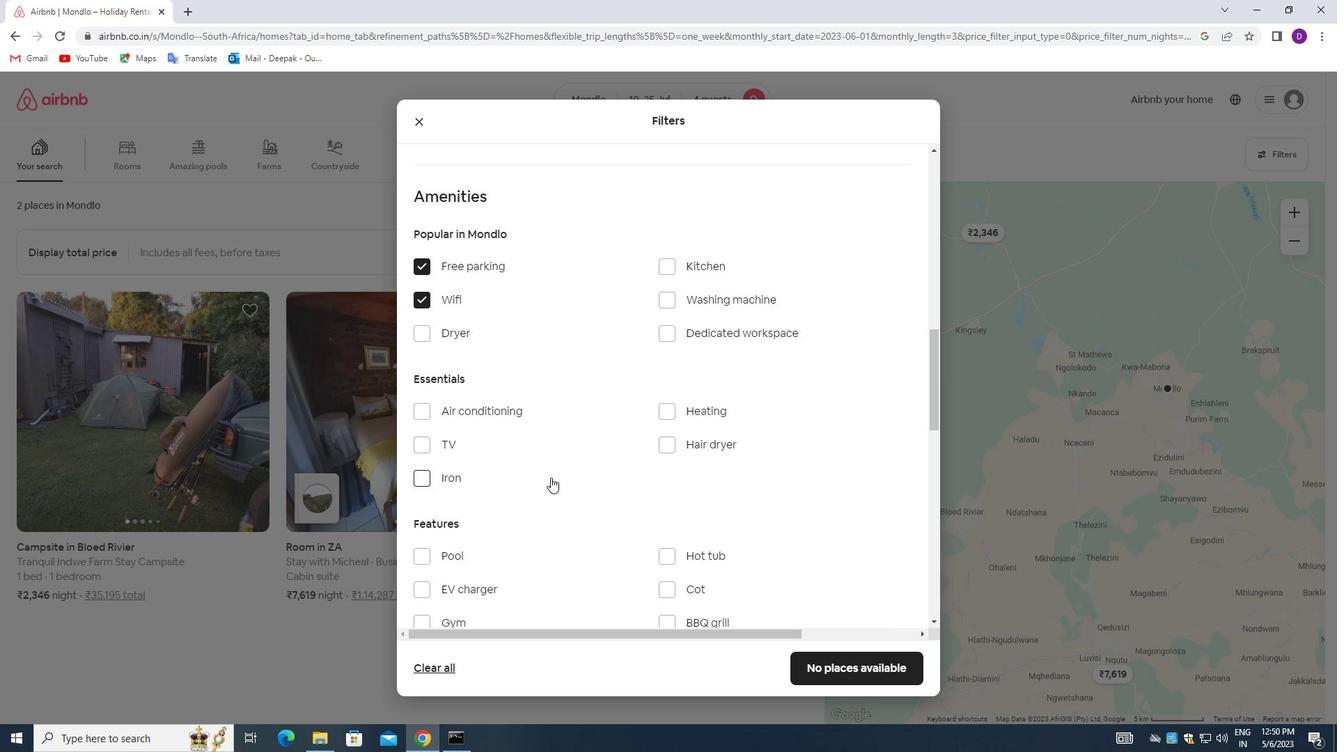 
Action: Mouse scrolled (551, 473) with delta (0, 0)
Screenshot: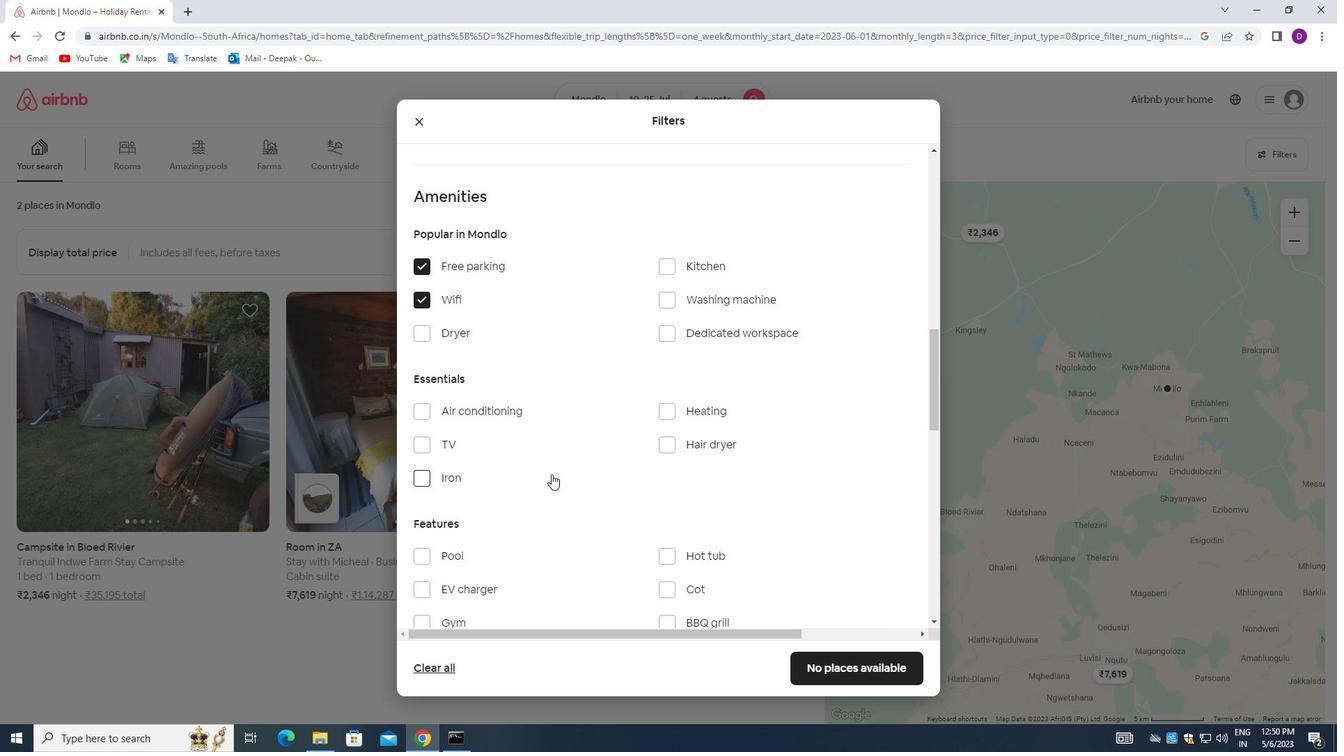 
Action: Mouse moved to (428, 376)
Screenshot: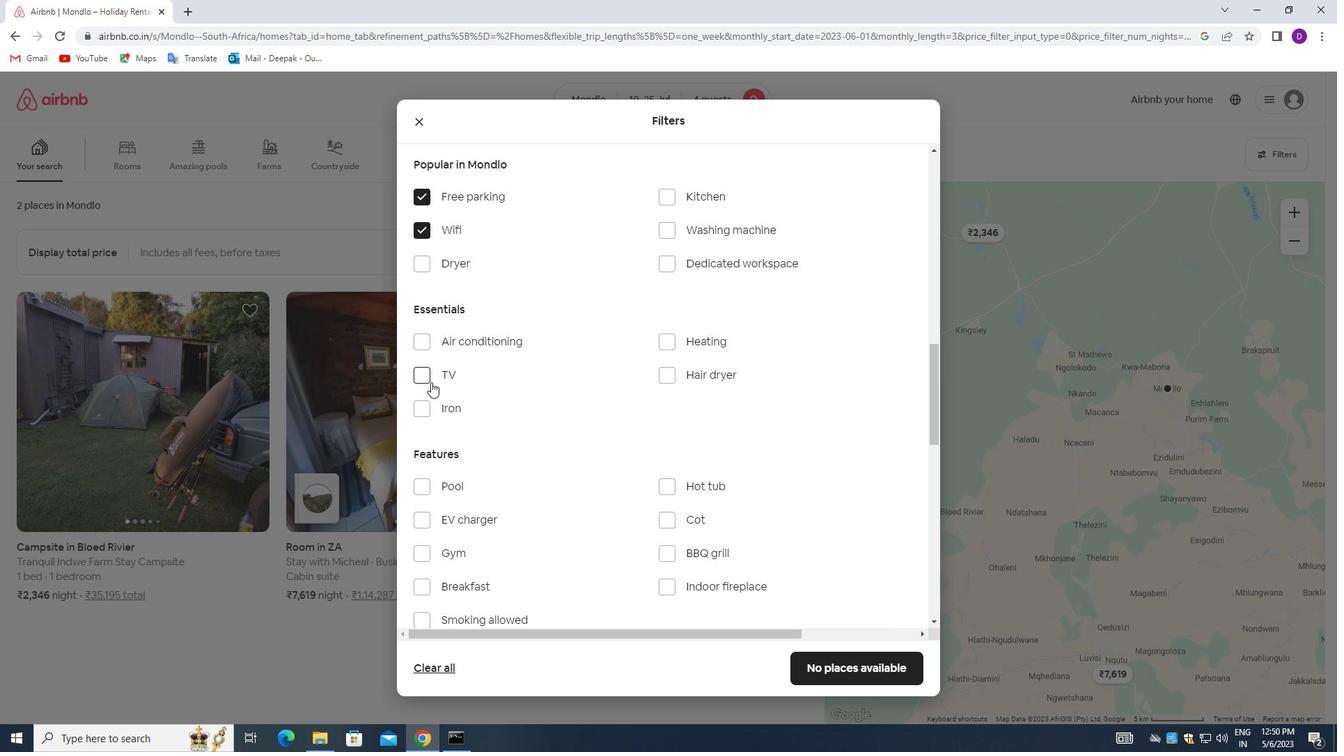 
Action: Mouse pressed left at (428, 376)
Screenshot: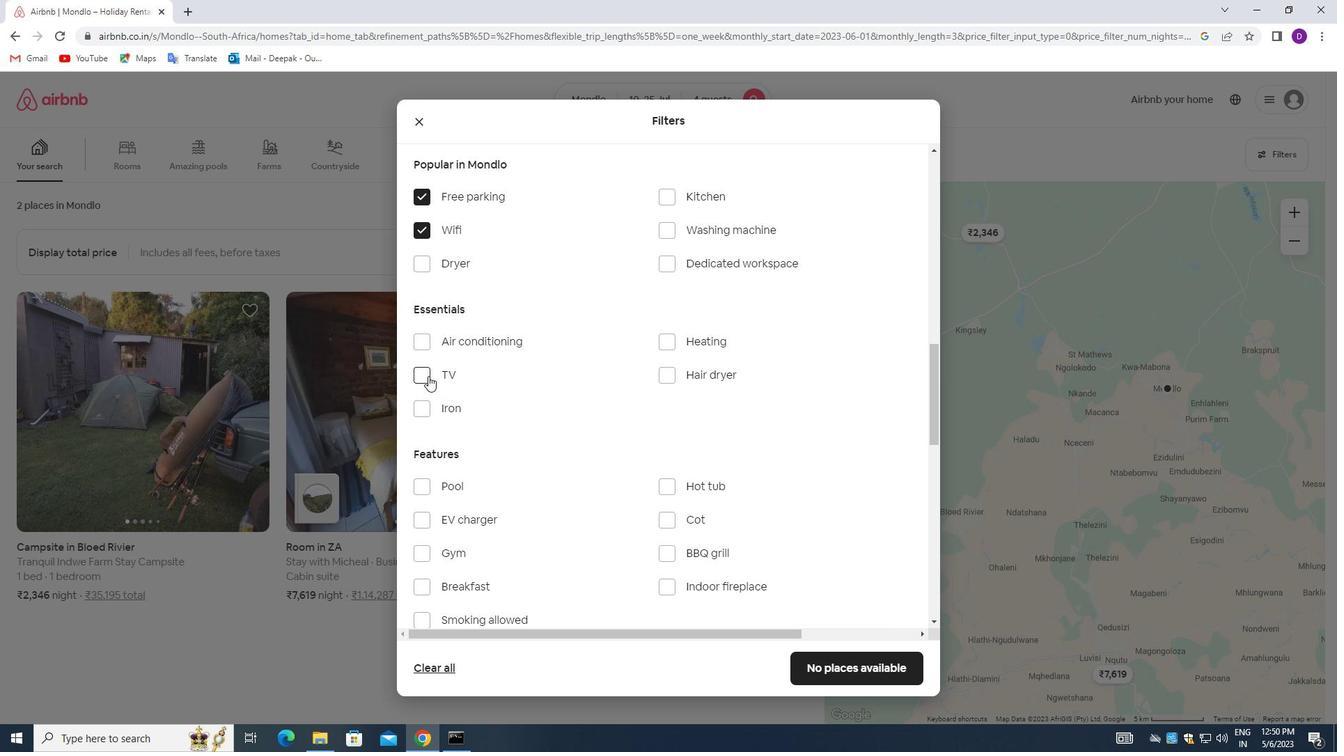 
Action: Mouse moved to (548, 393)
Screenshot: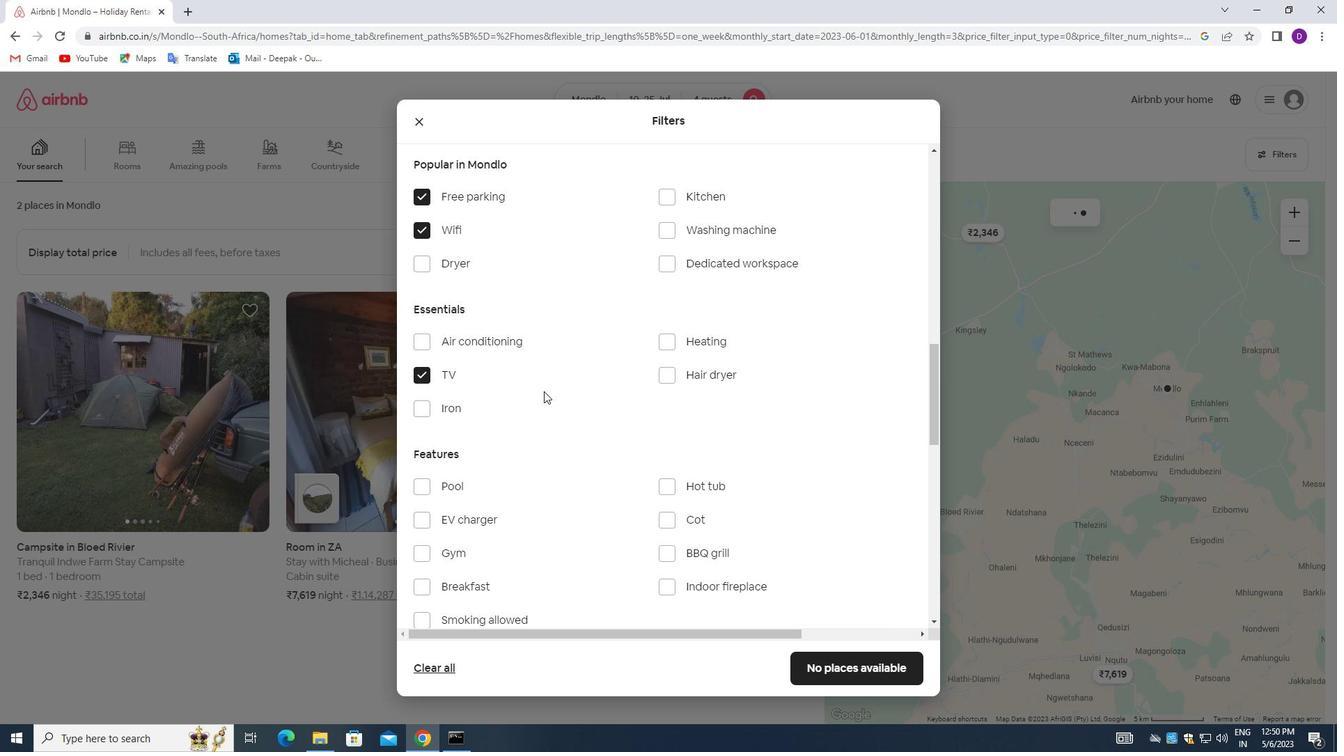 
Action: Mouse scrolled (548, 392) with delta (0, 0)
Screenshot: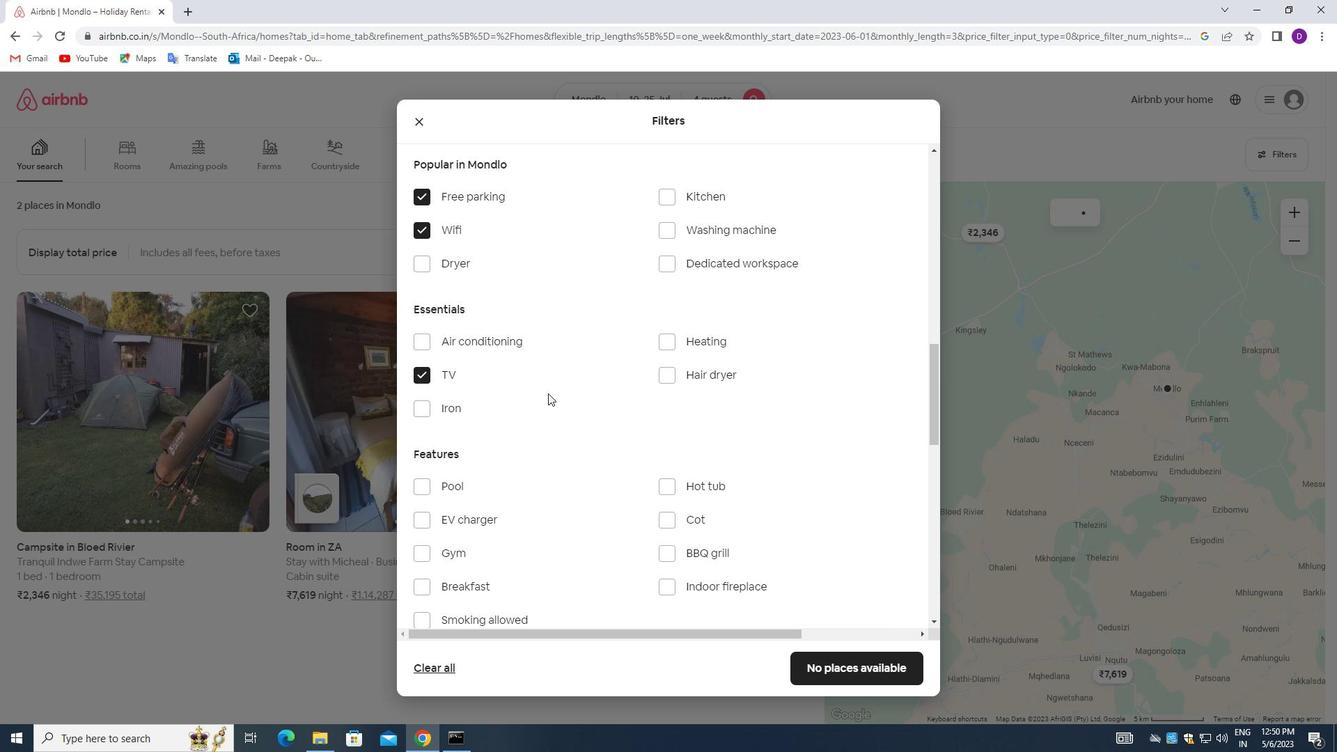 
Action: Mouse scrolled (548, 392) with delta (0, 0)
Screenshot: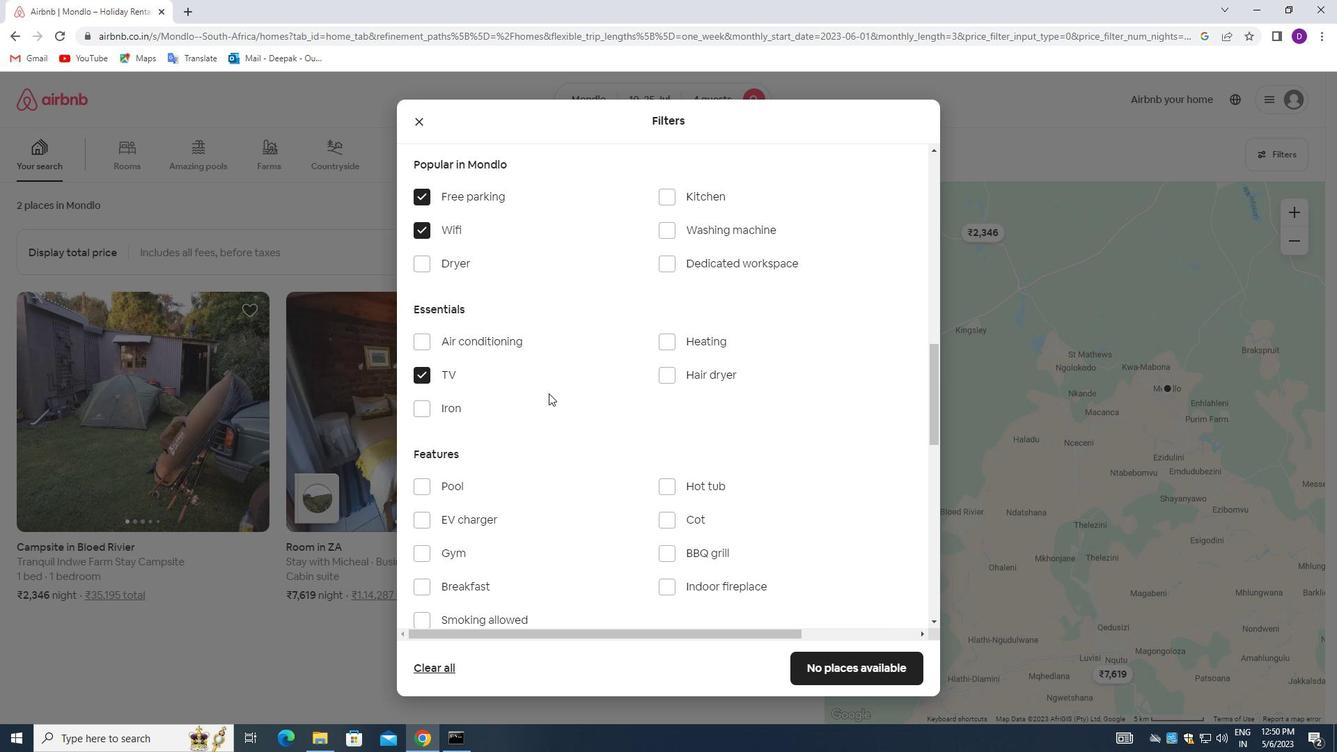 
Action: Mouse moved to (424, 415)
Screenshot: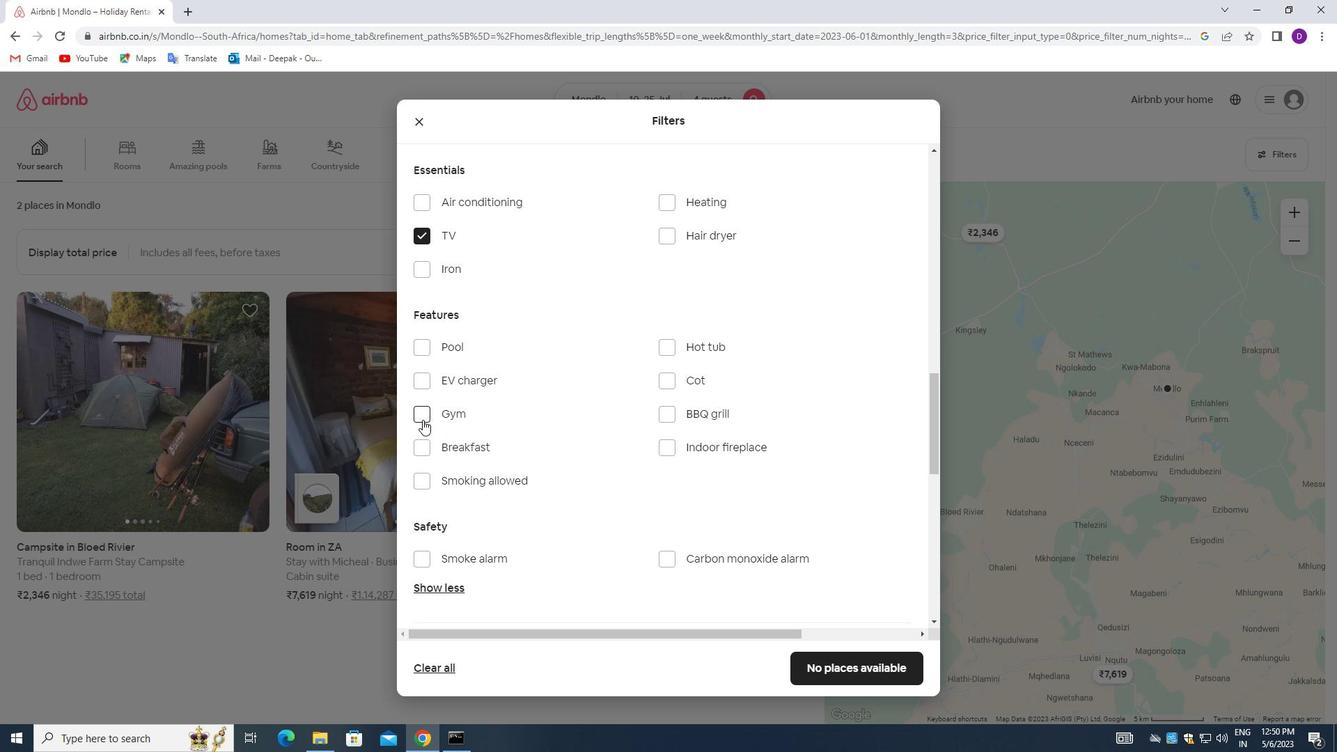 
Action: Mouse pressed left at (424, 415)
Screenshot: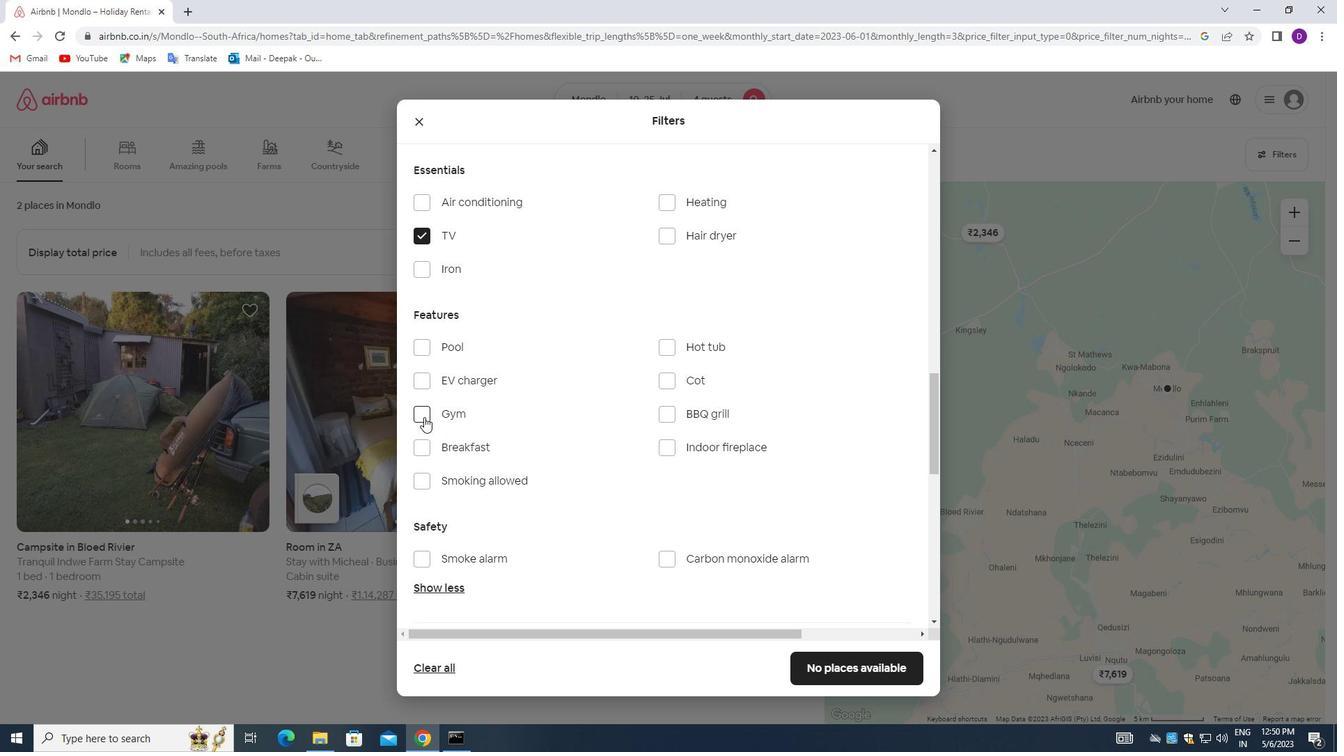 
Action: Mouse moved to (421, 444)
Screenshot: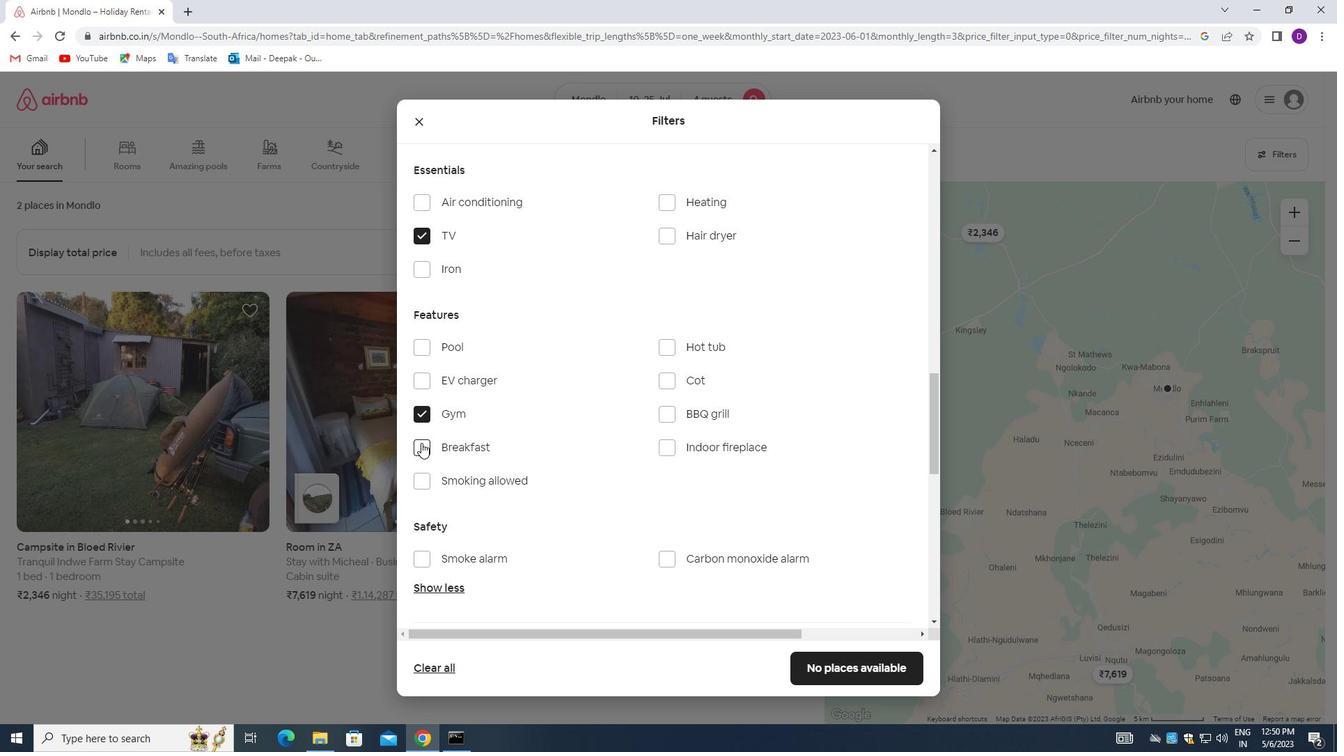 
Action: Mouse pressed left at (421, 444)
Screenshot: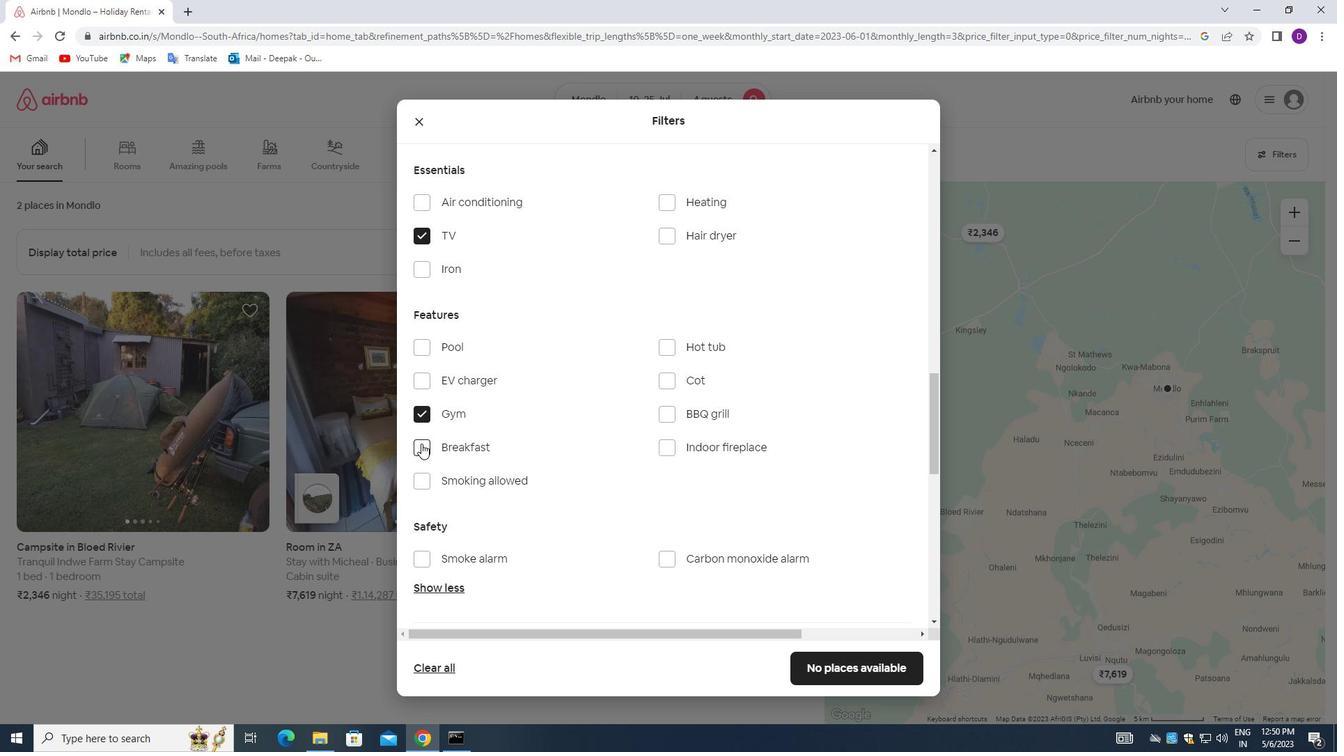 
Action: Mouse moved to (560, 369)
Screenshot: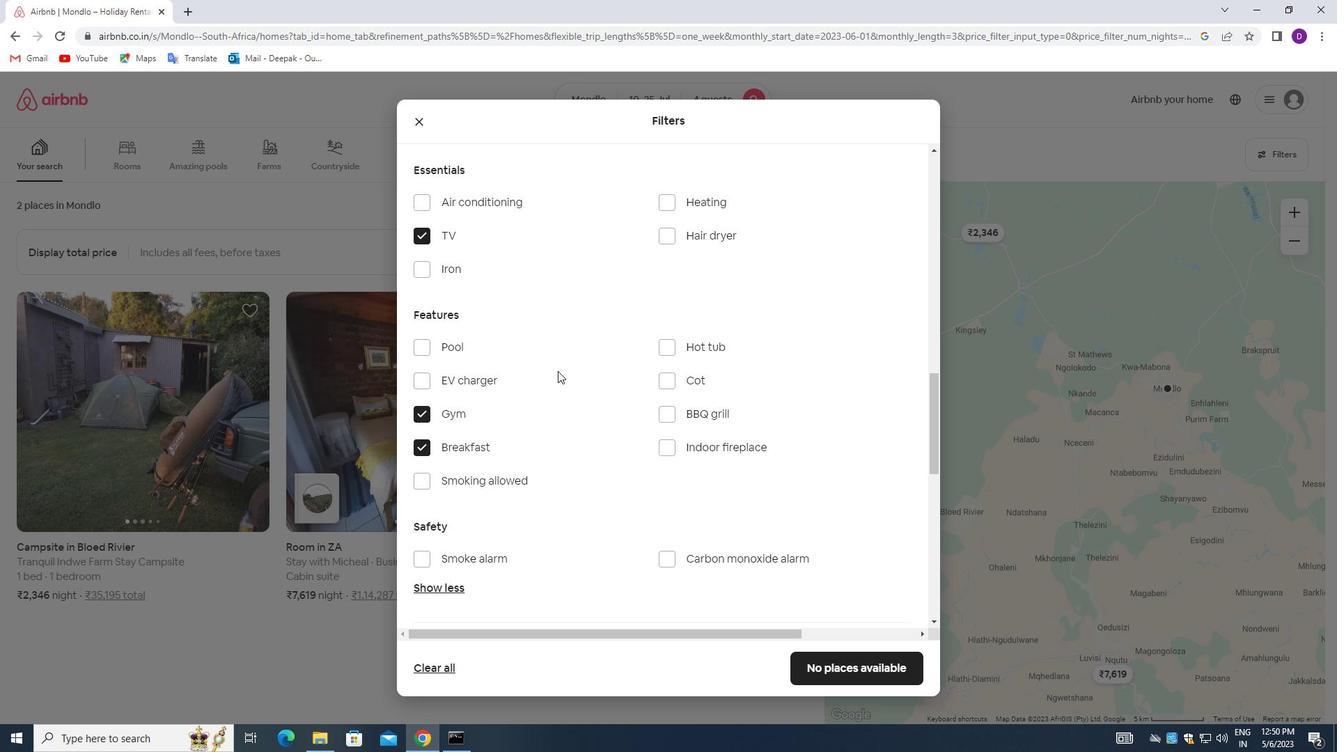 
Action: Mouse scrolled (560, 368) with delta (0, 0)
Screenshot: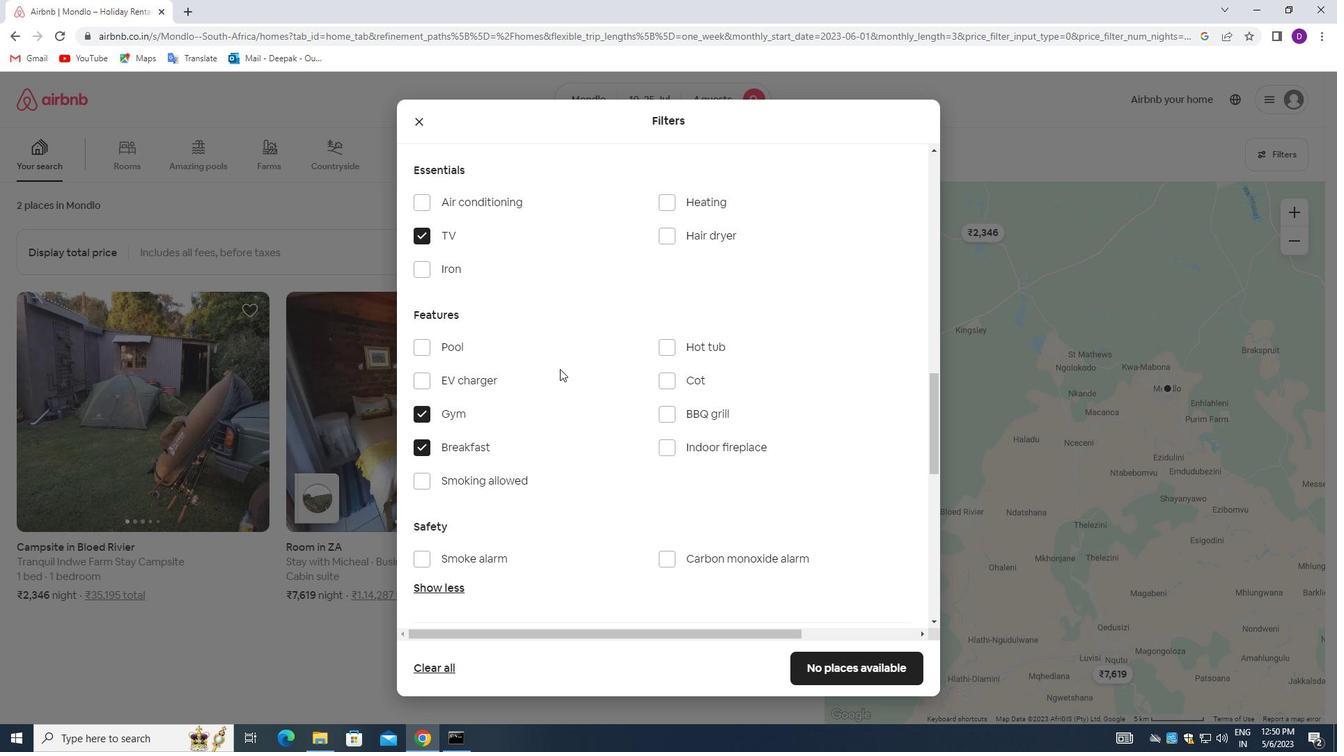 
Action: Mouse moved to (560, 368)
Screenshot: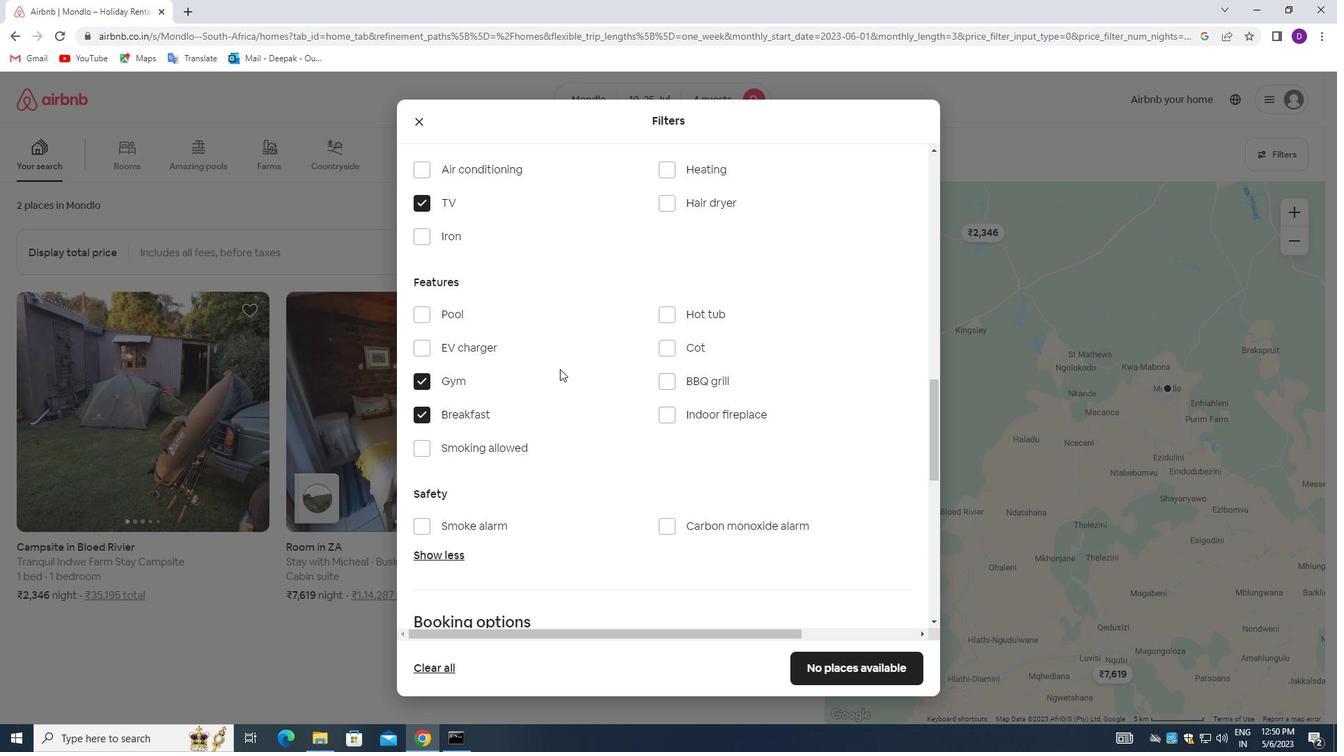 
Action: Mouse scrolled (560, 367) with delta (0, 0)
Screenshot: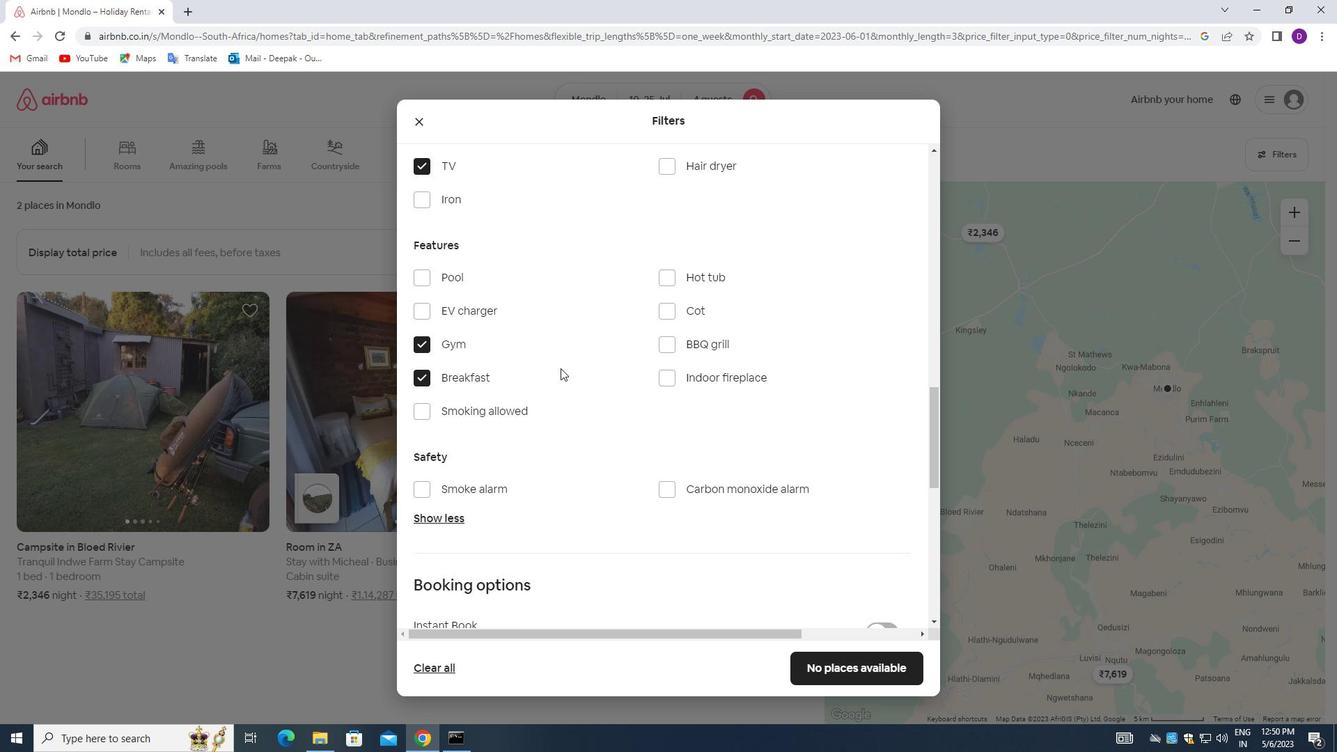 
Action: Mouse moved to (568, 366)
Screenshot: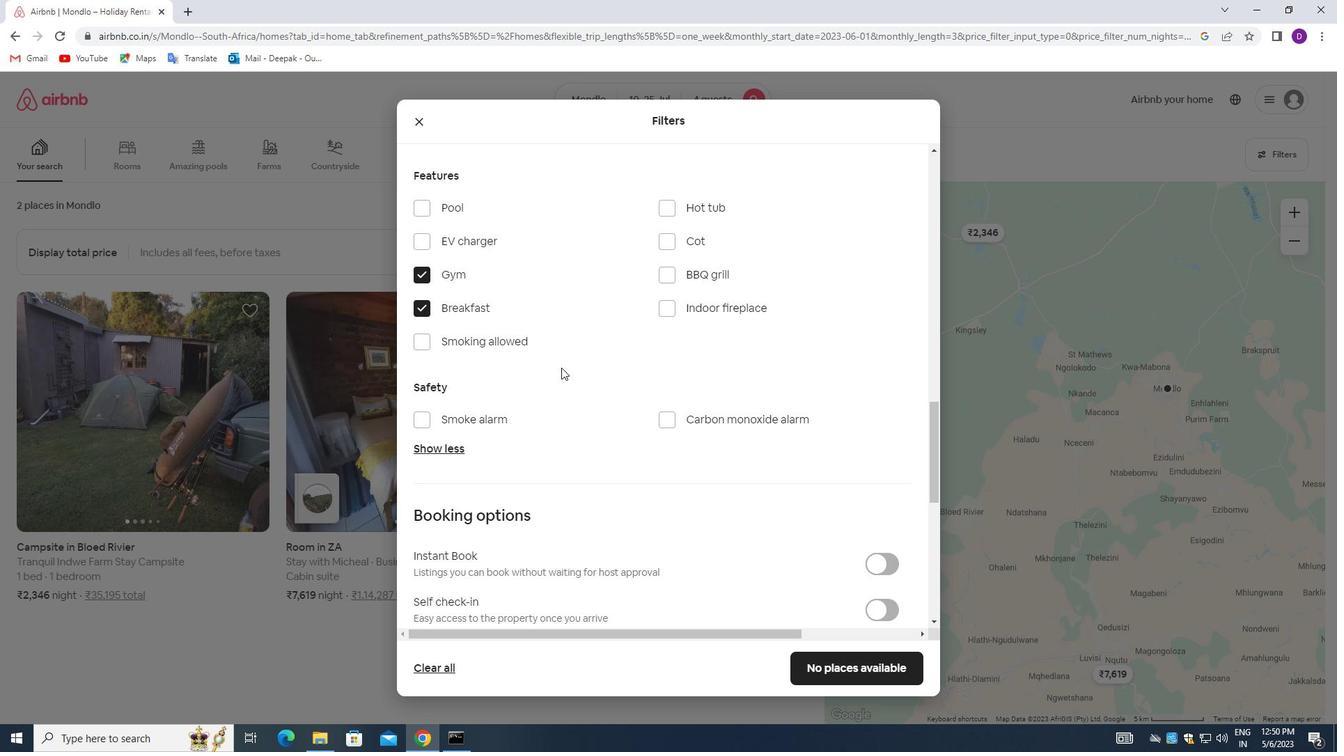 
Action: Mouse scrolled (568, 365) with delta (0, 0)
Screenshot: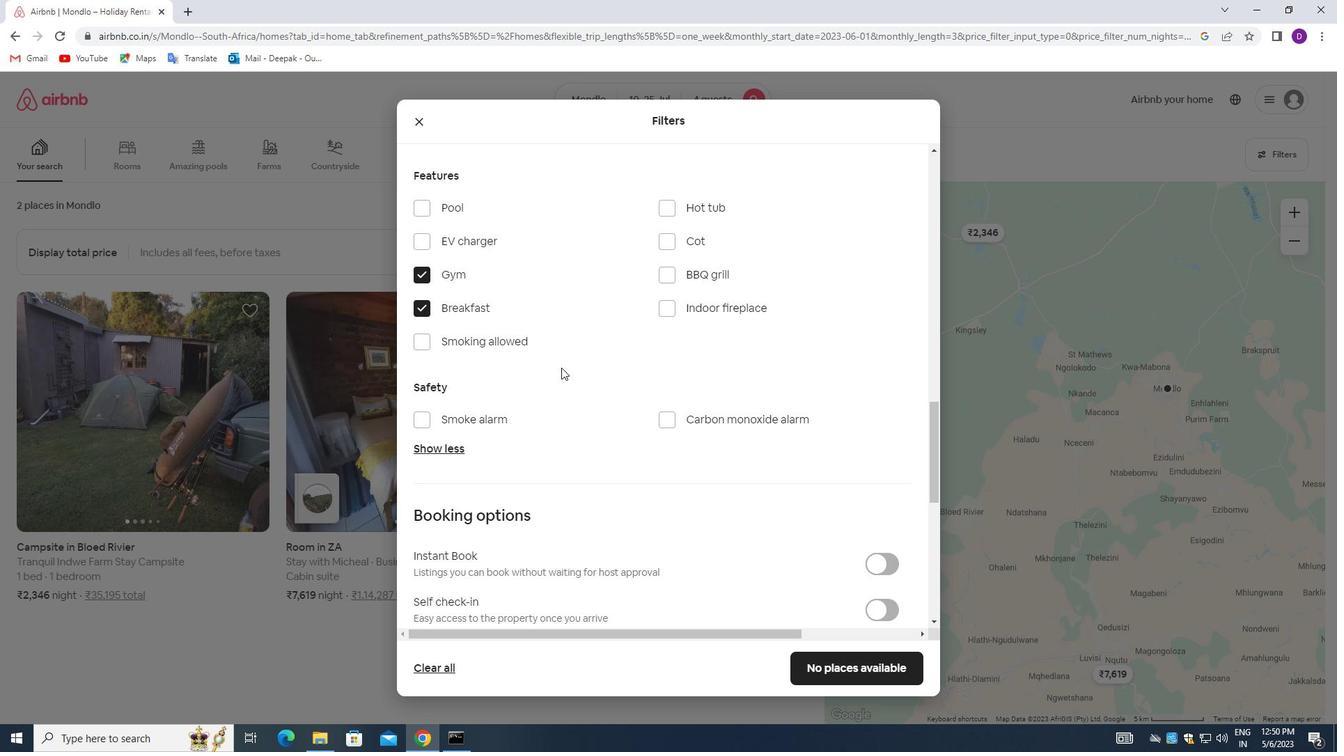 
Action: Mouse scrolled (568, 365) with delta (0, 0)
Screenshot: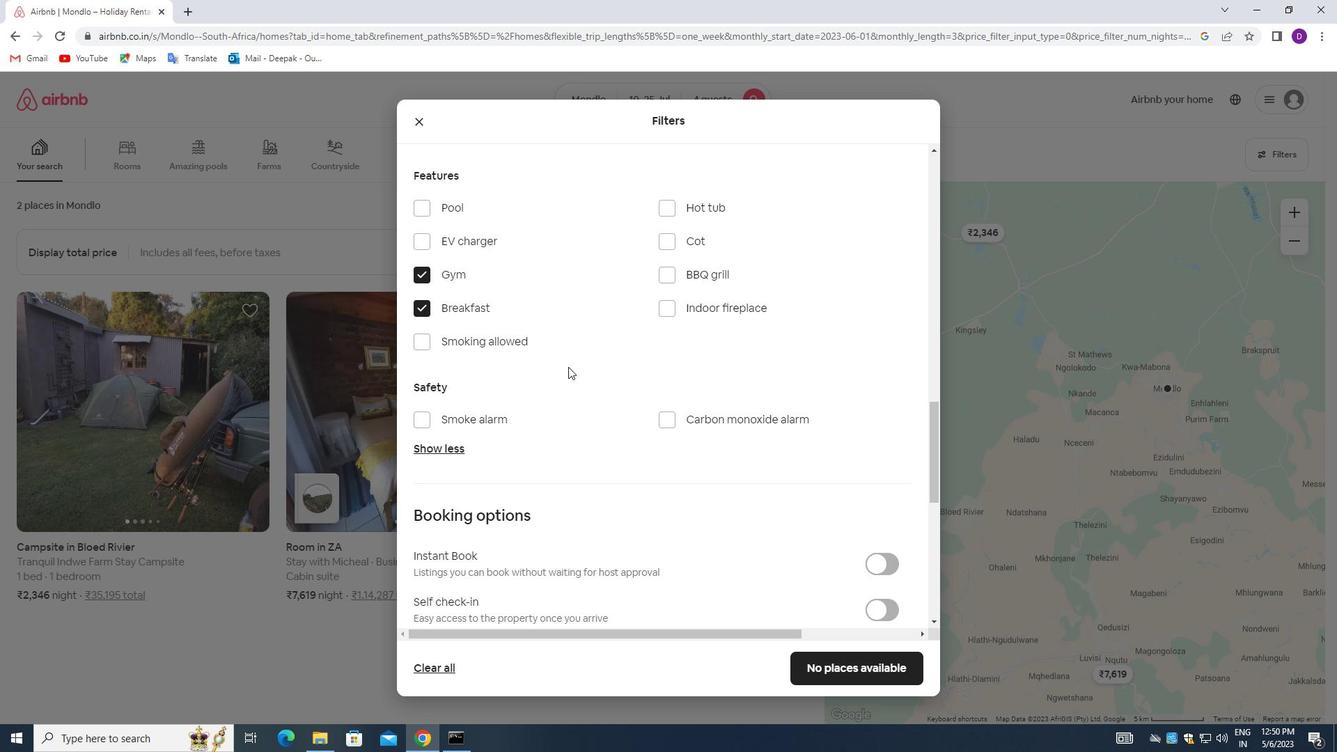 
Action: Mouse moved to (569, 366)
Screenshot: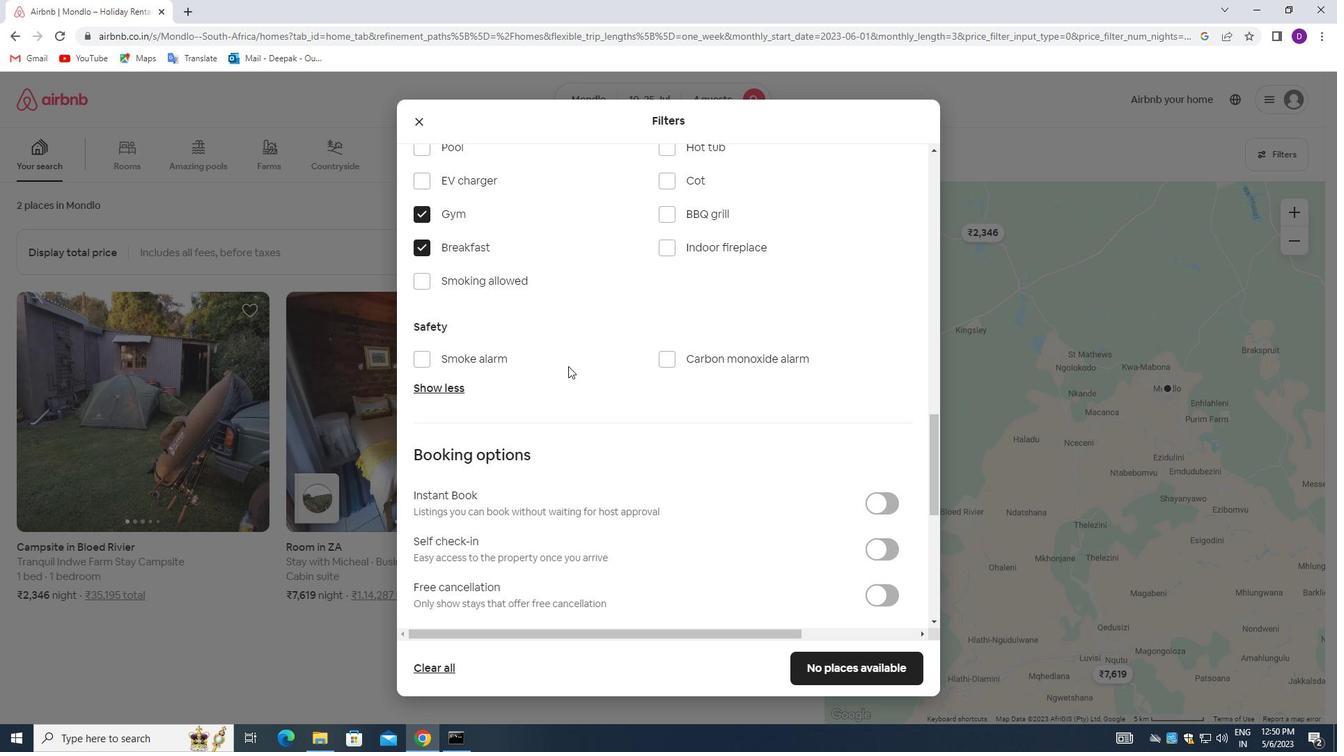 
Action: Mouse scrolled (569, 365) with delta (0, 0)
Screenshot: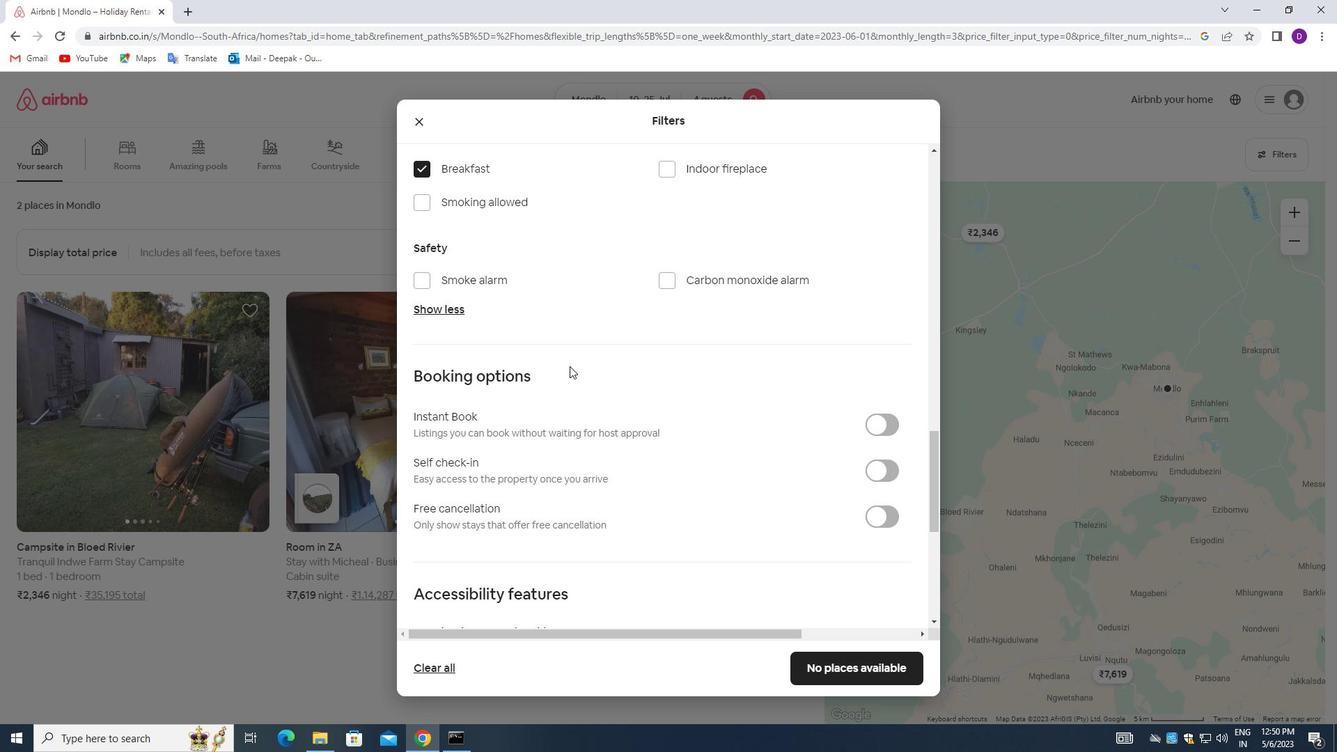 
Action: Mouse scrolled (569, 365) with delta (0, 0)
Screenshot: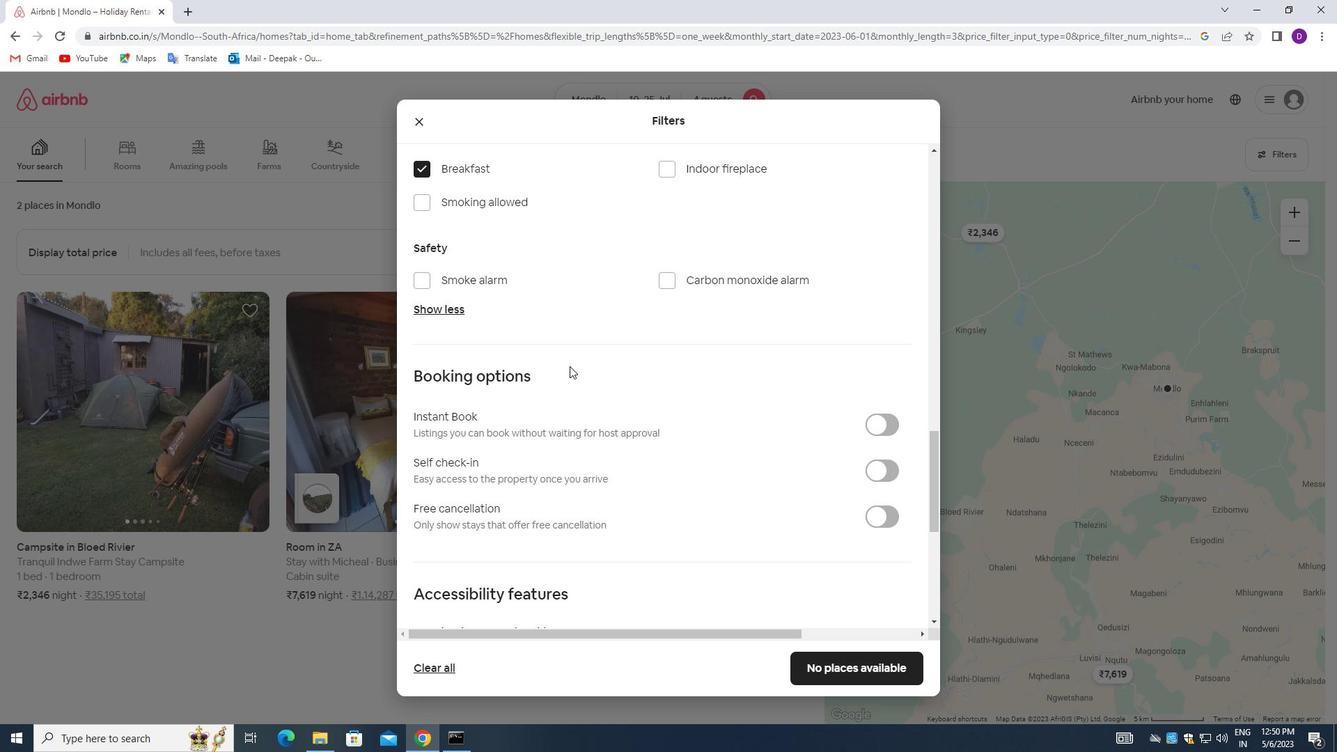 
Action: Mouse moved to (872, 333)
Screenshot: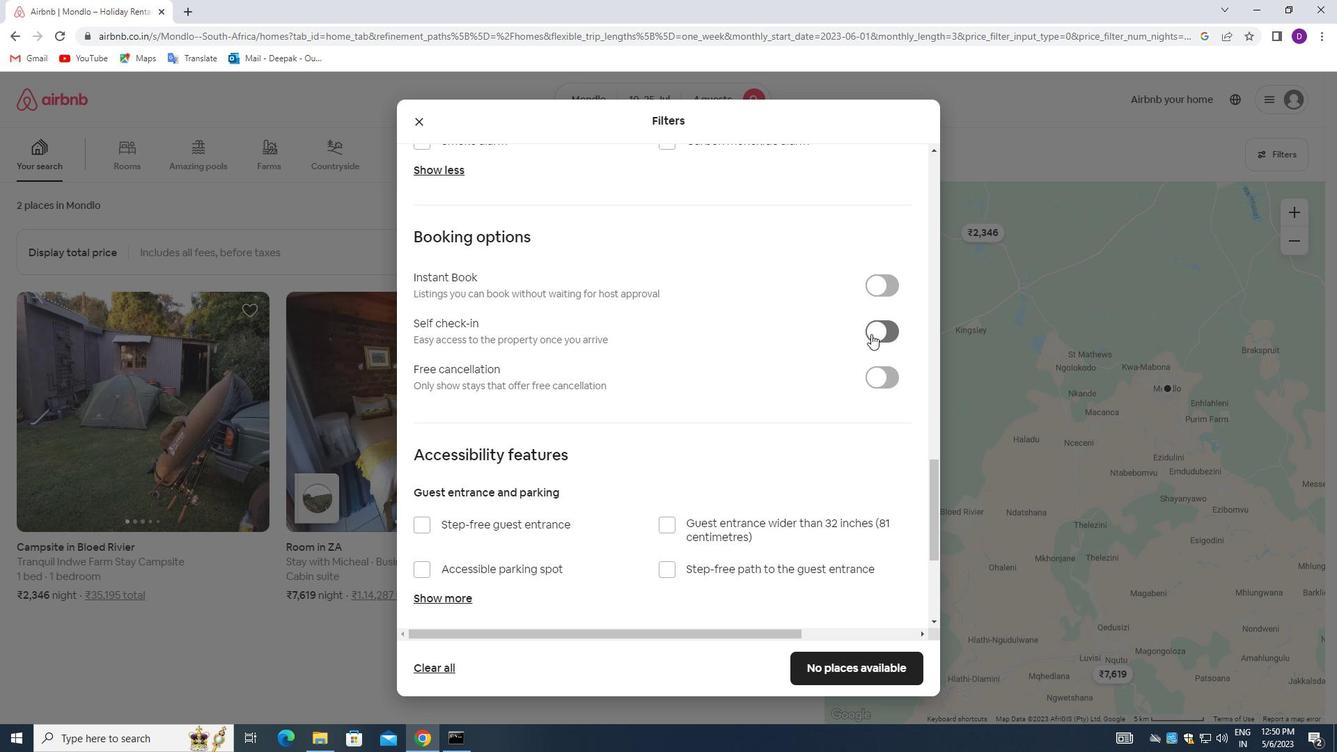
Action: Mouse pressed left at (872, 333)
Screenshot: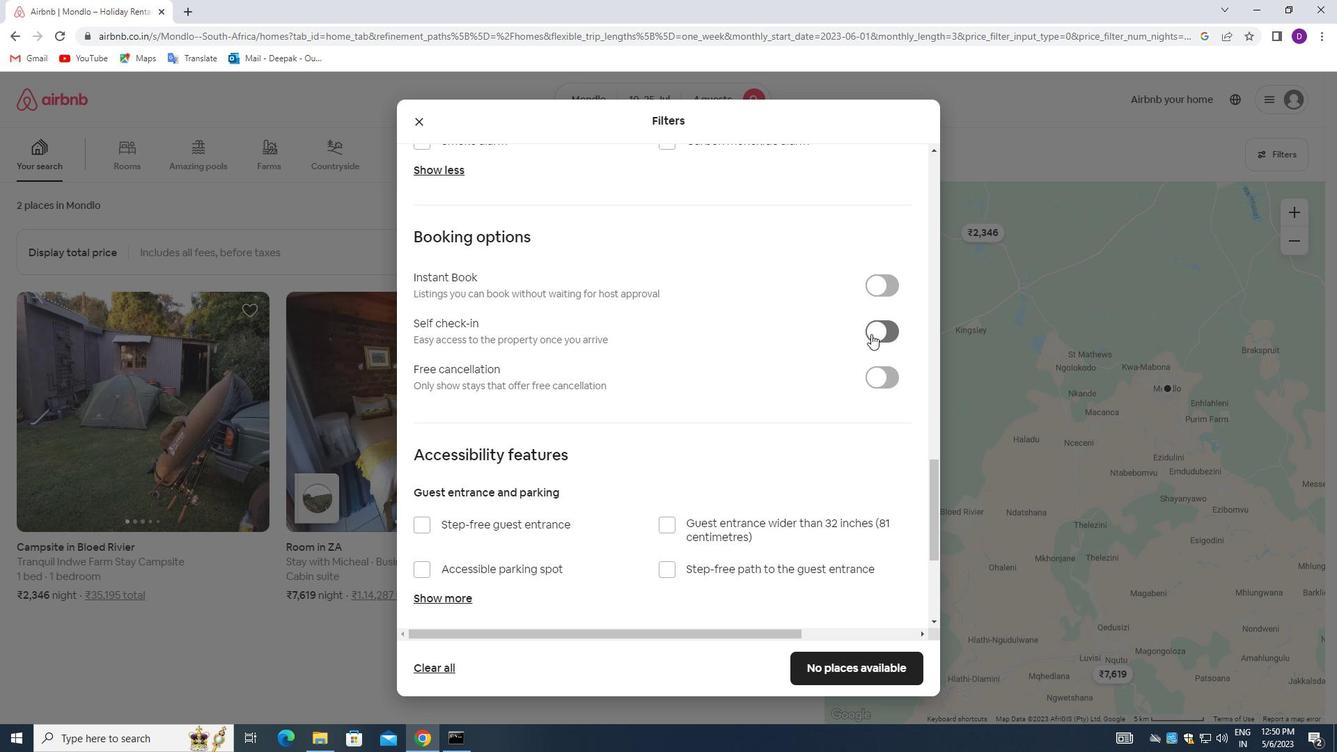 
Action: Mouse pressed left at (872, 333)
Screenshot: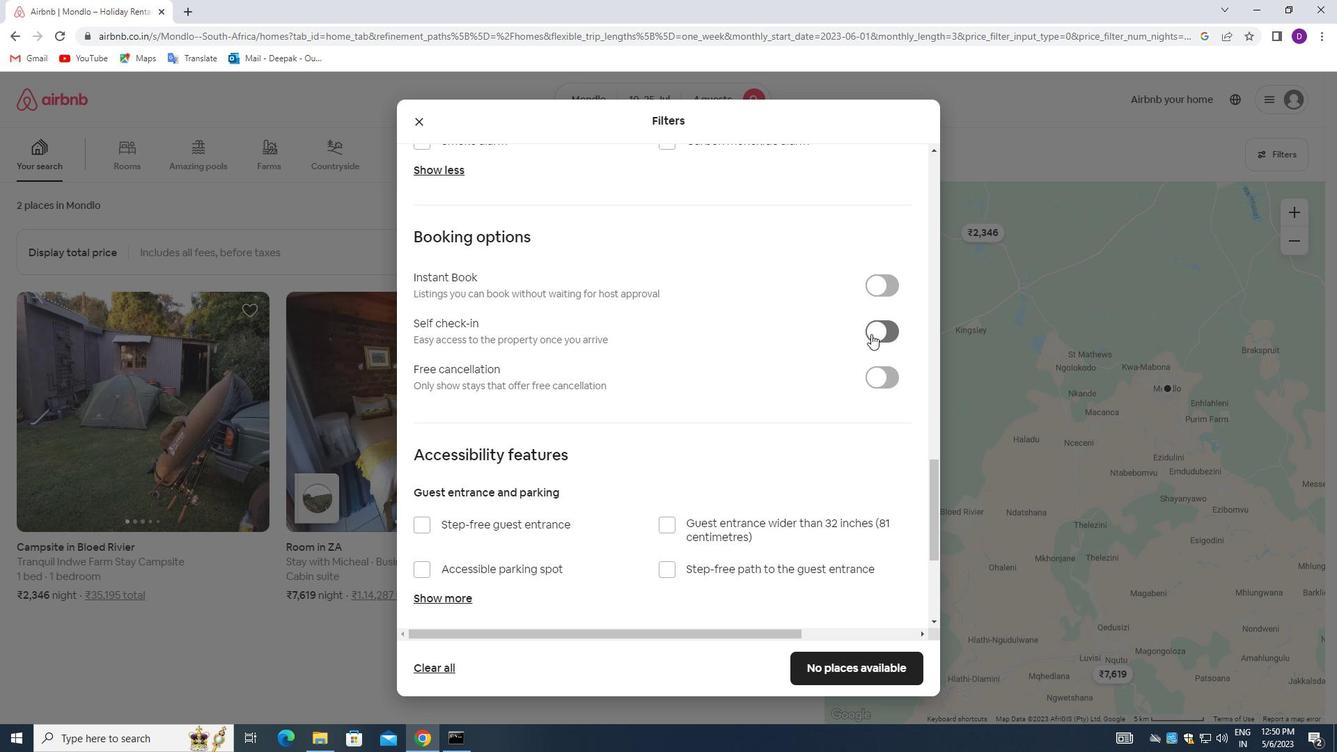 
Action: Mouse moved to (879, 333)
Screenshot: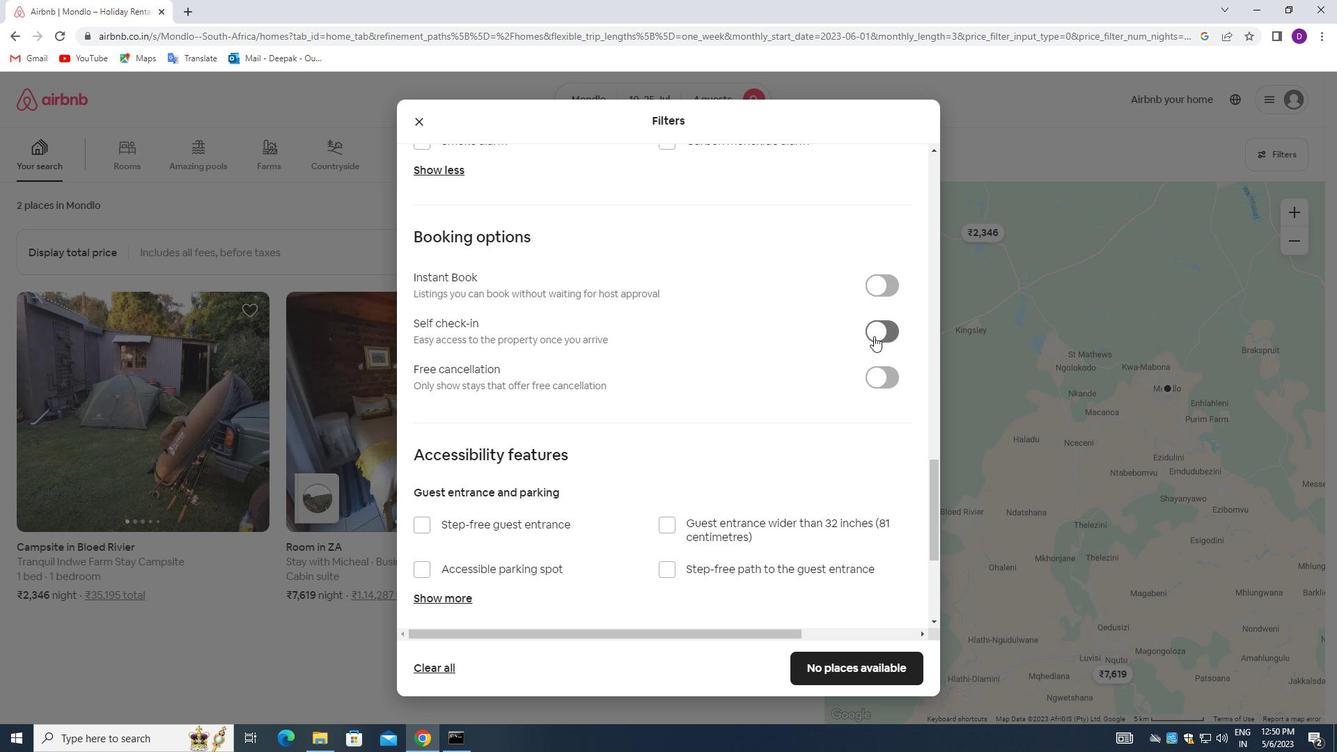 
Action: Mouse pressed left at (879, 333)
Screenshot: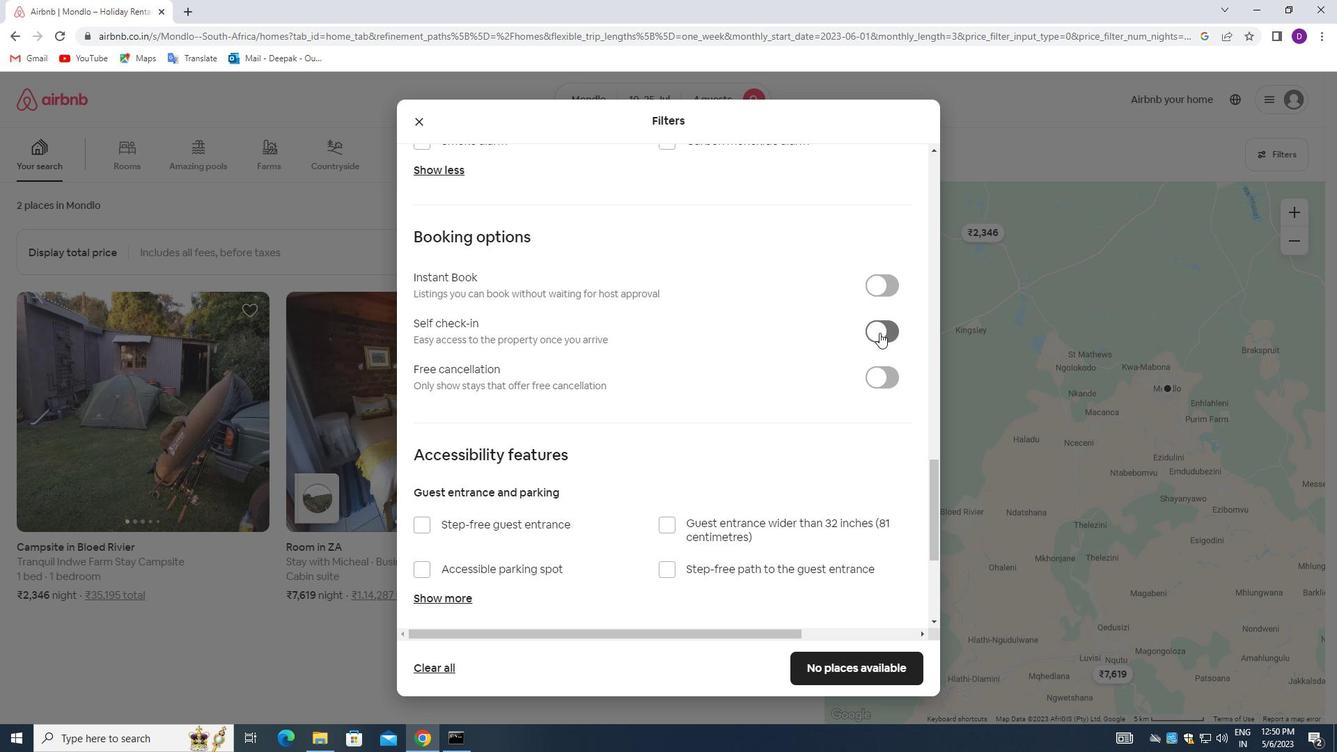 
Action: Mouse moved to (666, 355)
Screenshot: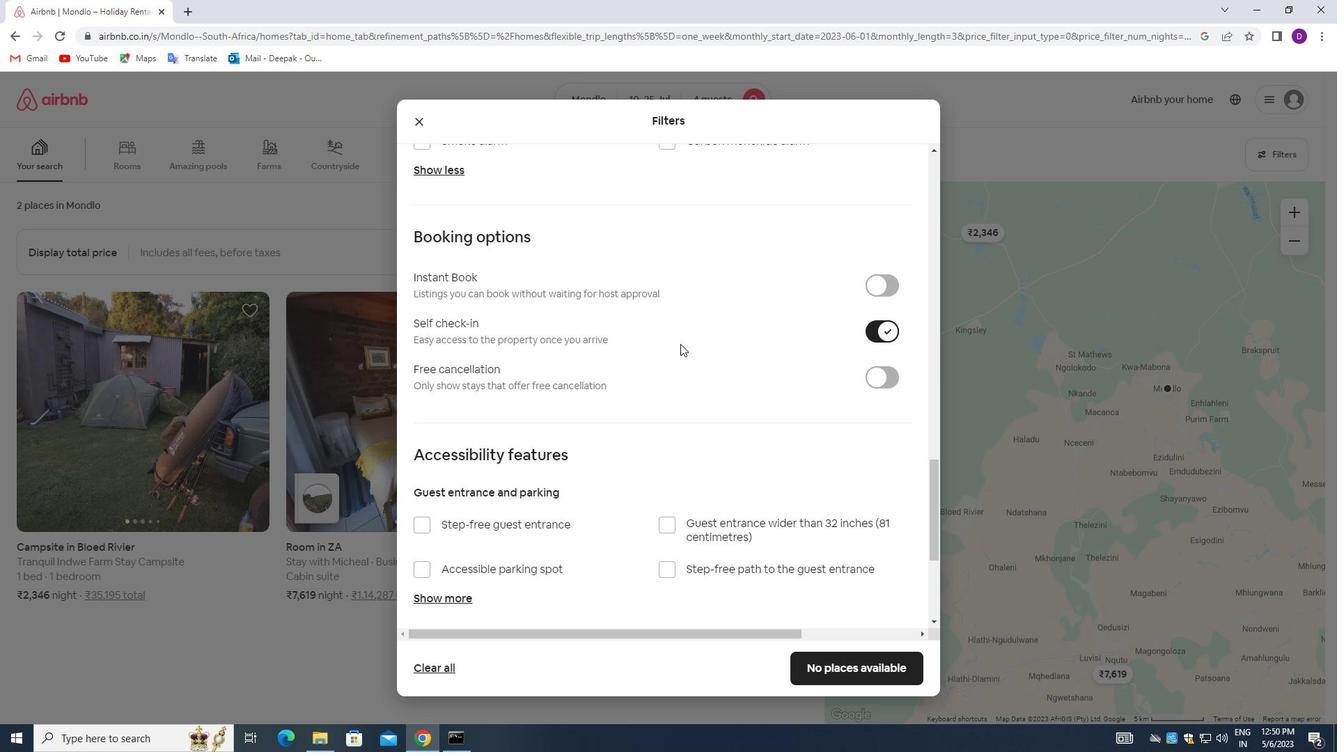 
Action: Mouse scrolled (666, 354) with delta (0, 0)
Screenshot: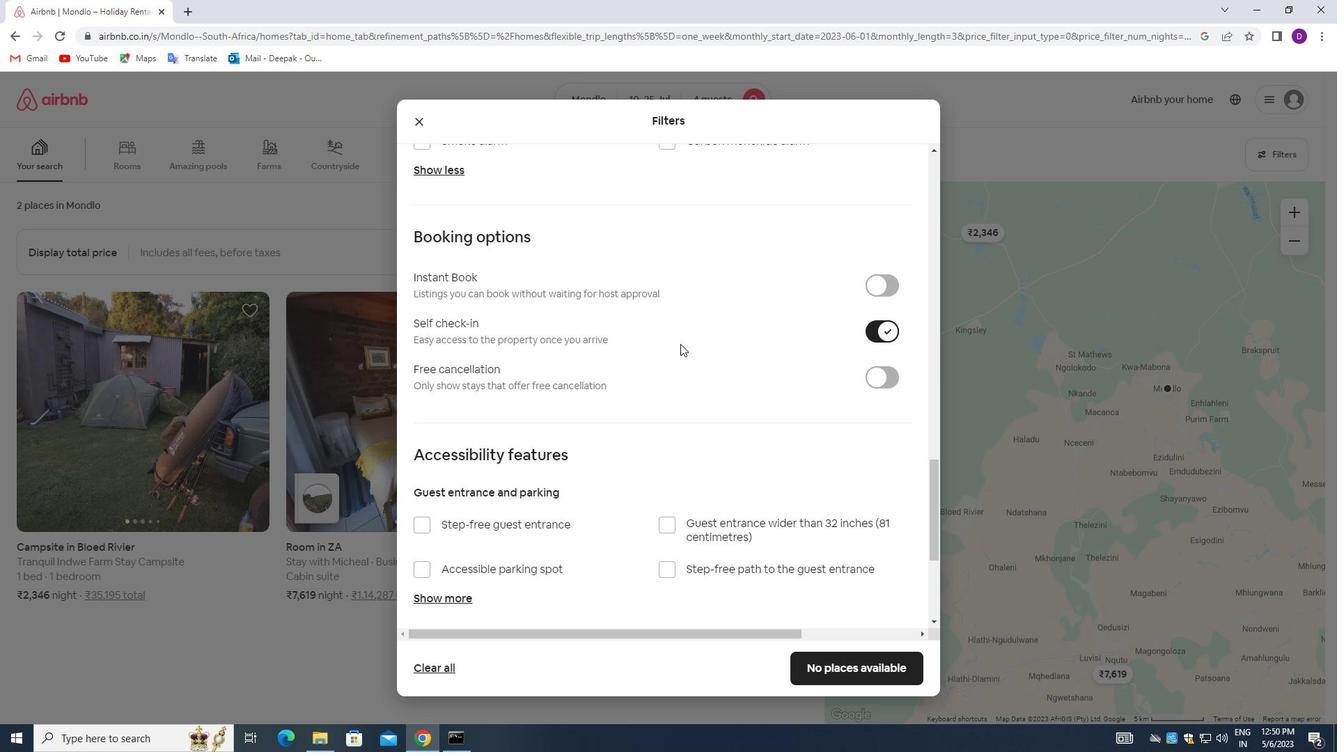 
Action: Mouse moved to (666, 356)
Screenshot: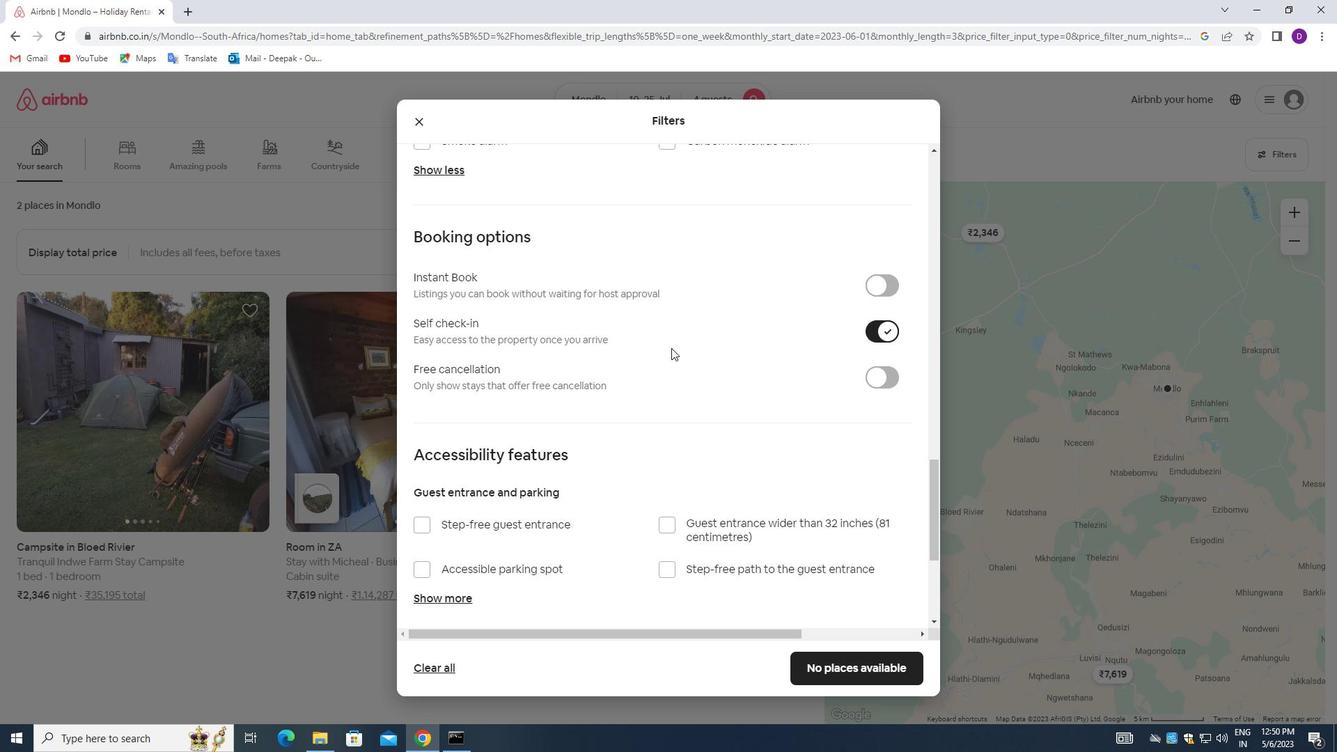 
Action: Mouse scrolled (666, 355) with delta (0, 0)
Screenshot: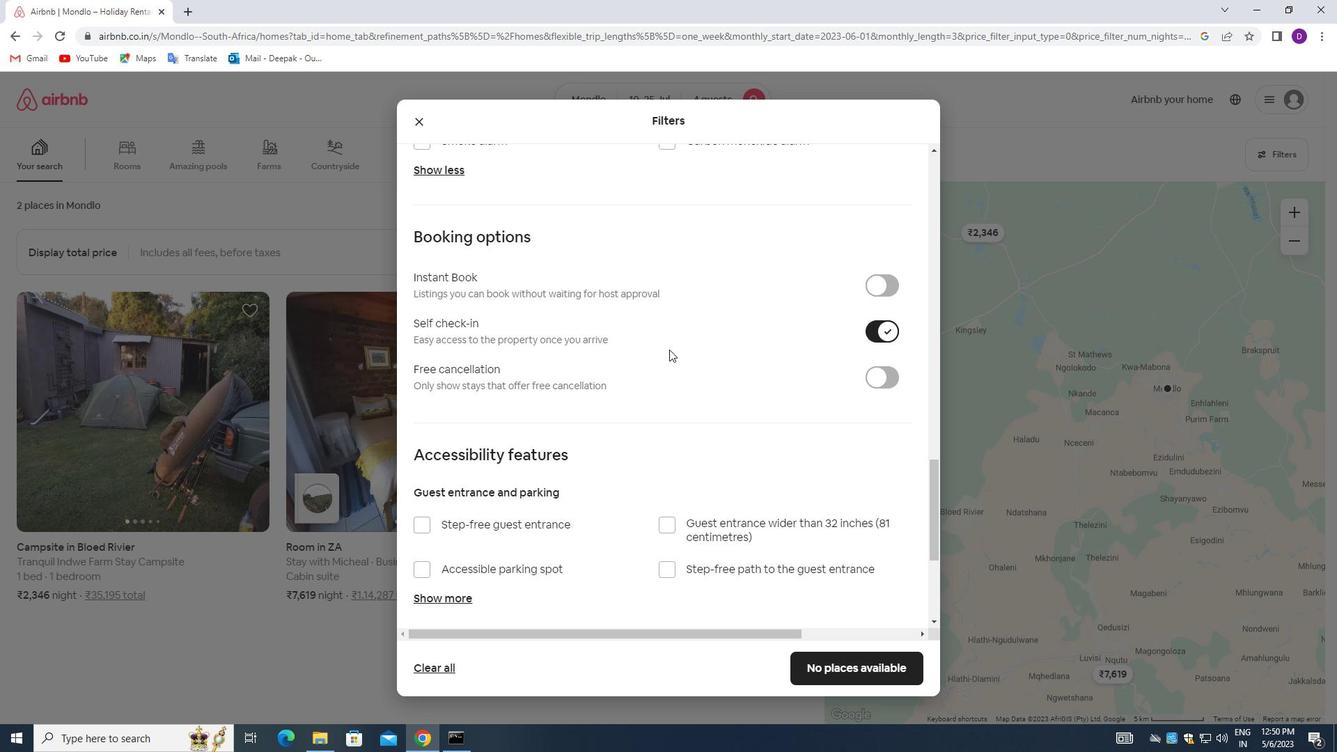 
Action: Mouse moved to (653, 388)
Screenshot: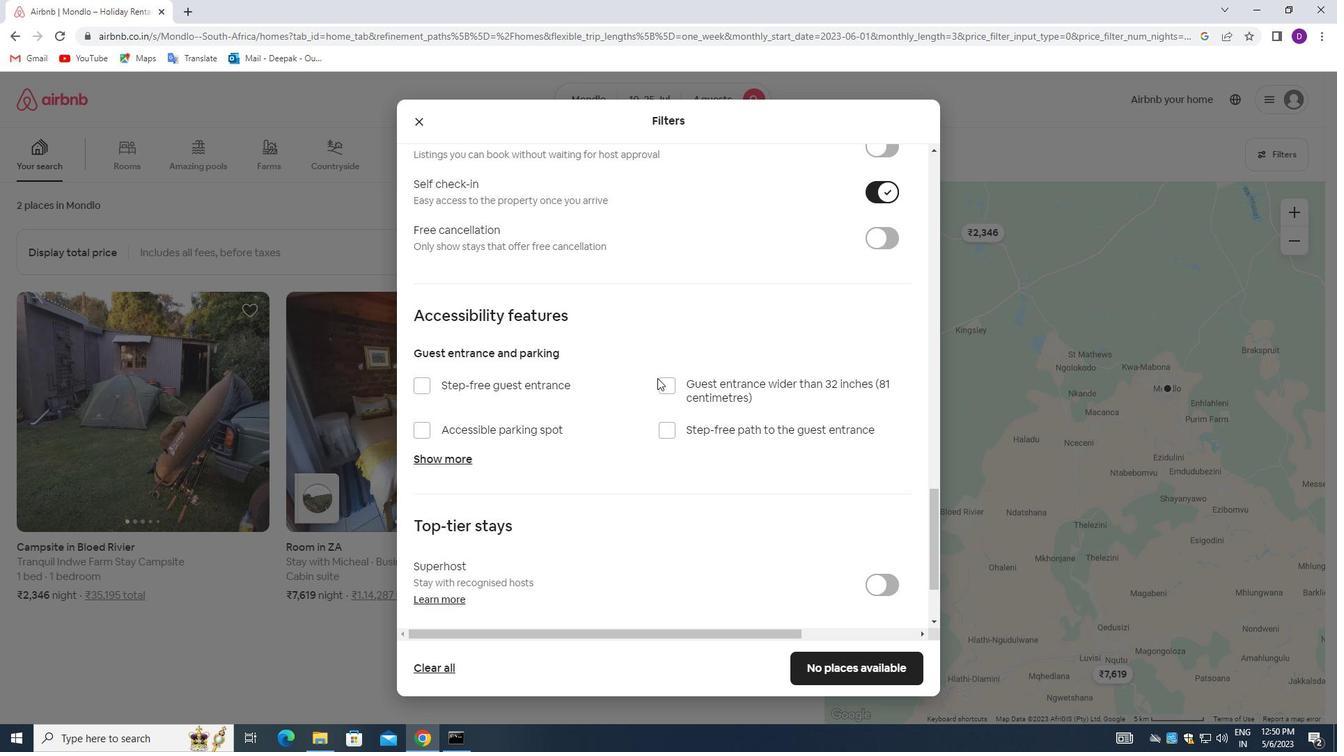 
Action: Mouse scrolled (653, 387) with delta (0, 0)
Screenshot: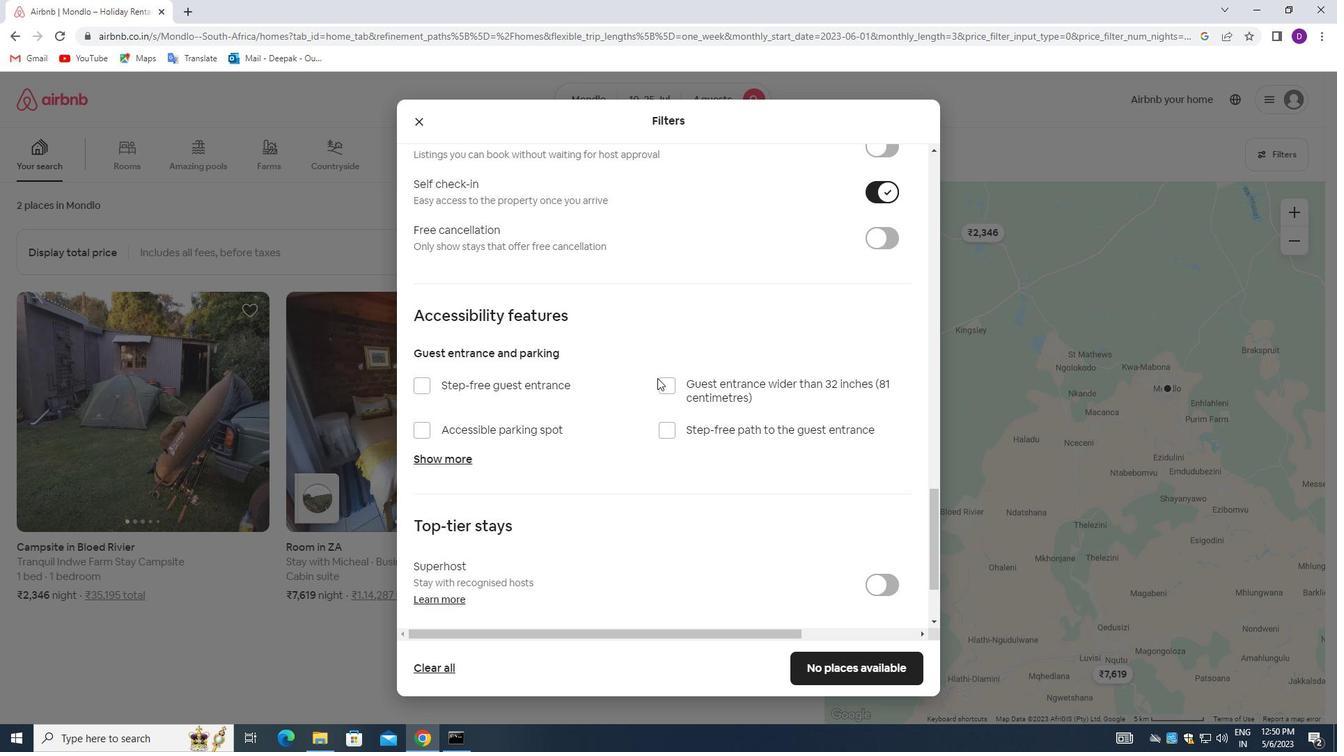 
Action: Mouse moved to (652, 392)
Screenshot: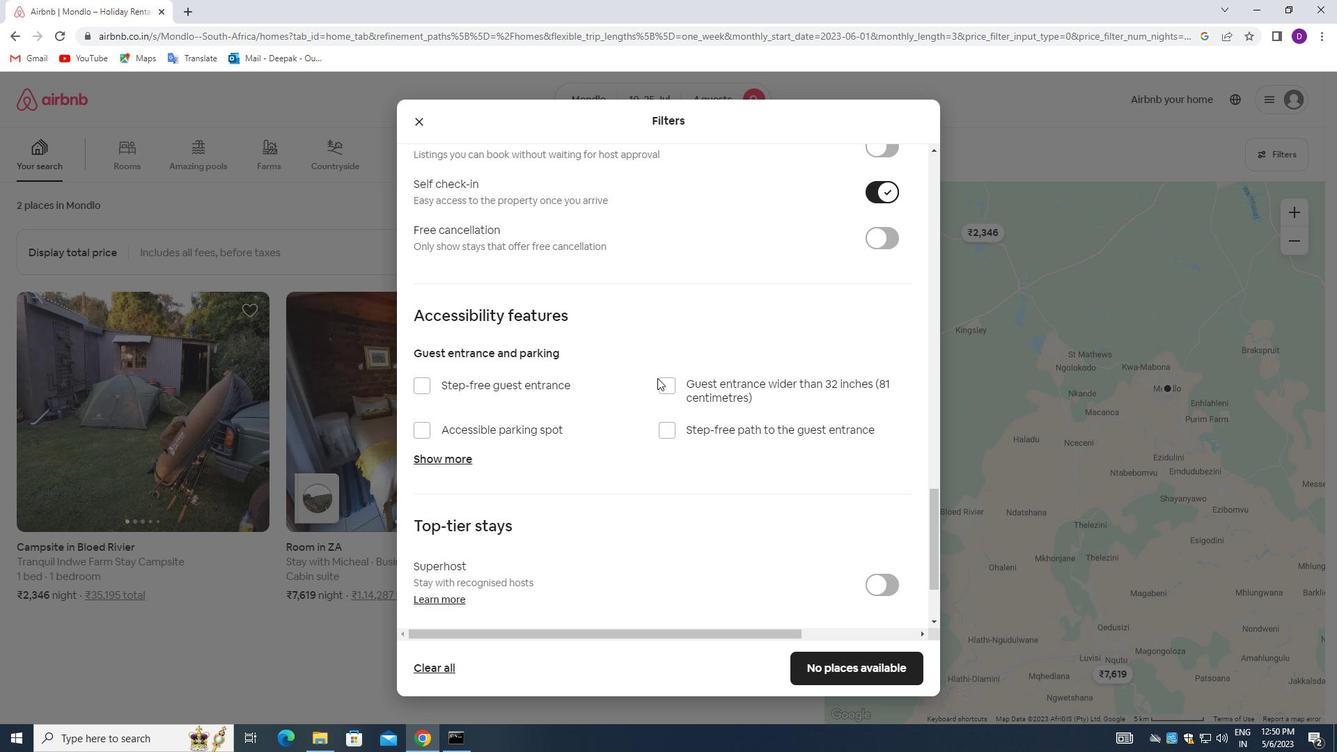 
Action: Mouse scrolled (652, 391) with delta (0, 0)
Screenshot: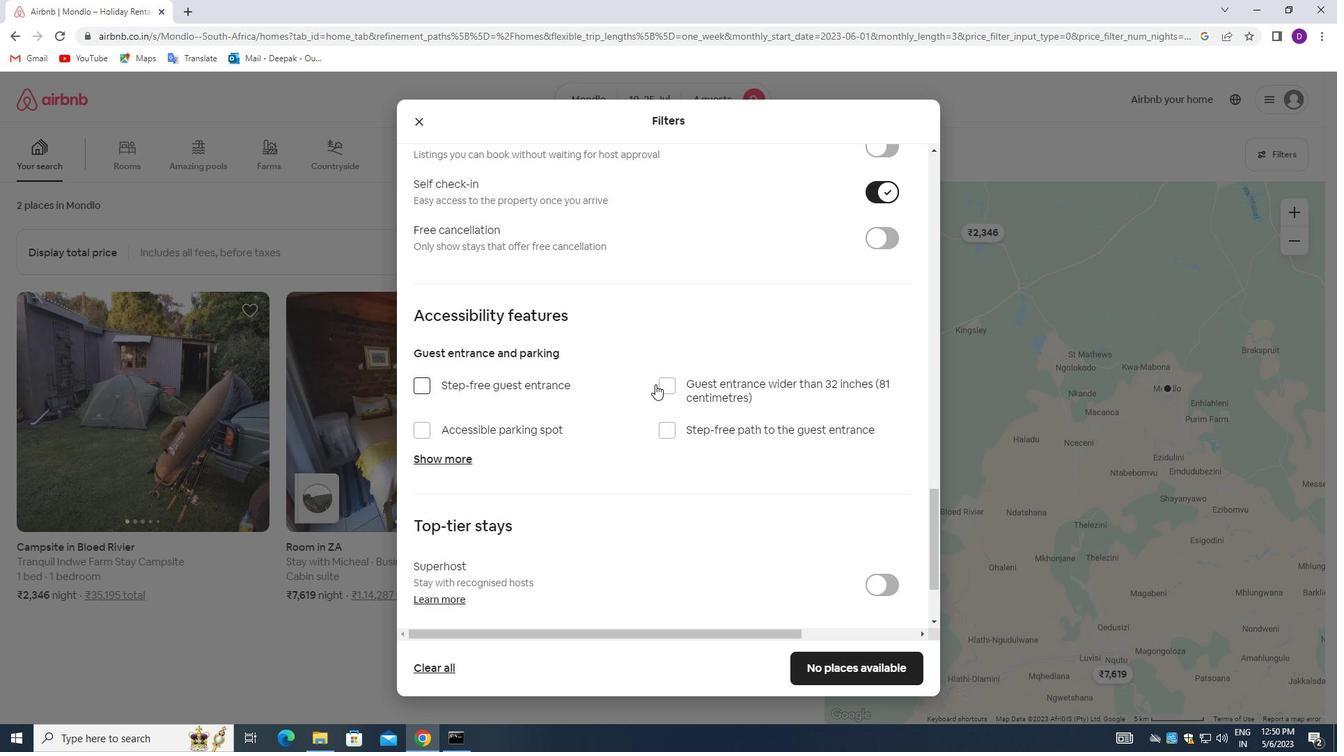 
Action: Mouse moved to (650, 397)
Screenshot: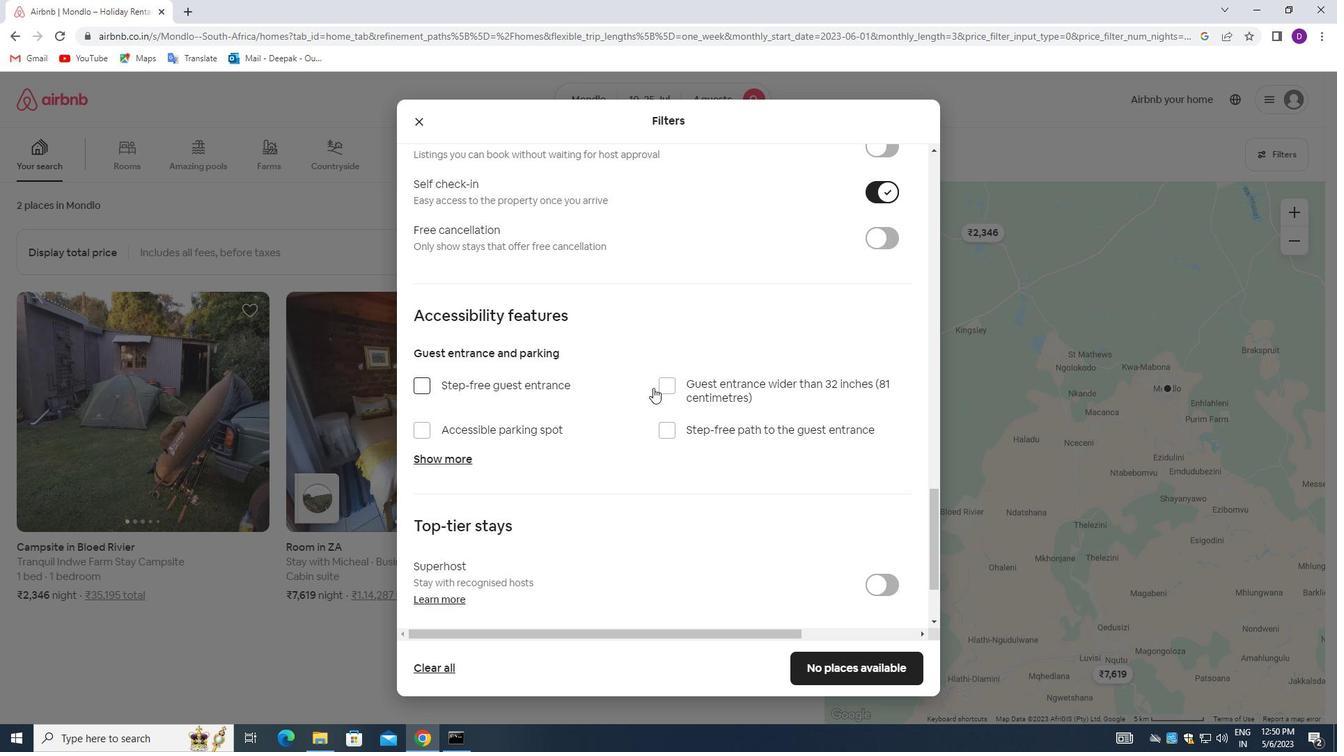 
Action: Mouse scrolled (650, 396) with delta (0, 0)
Screenshot: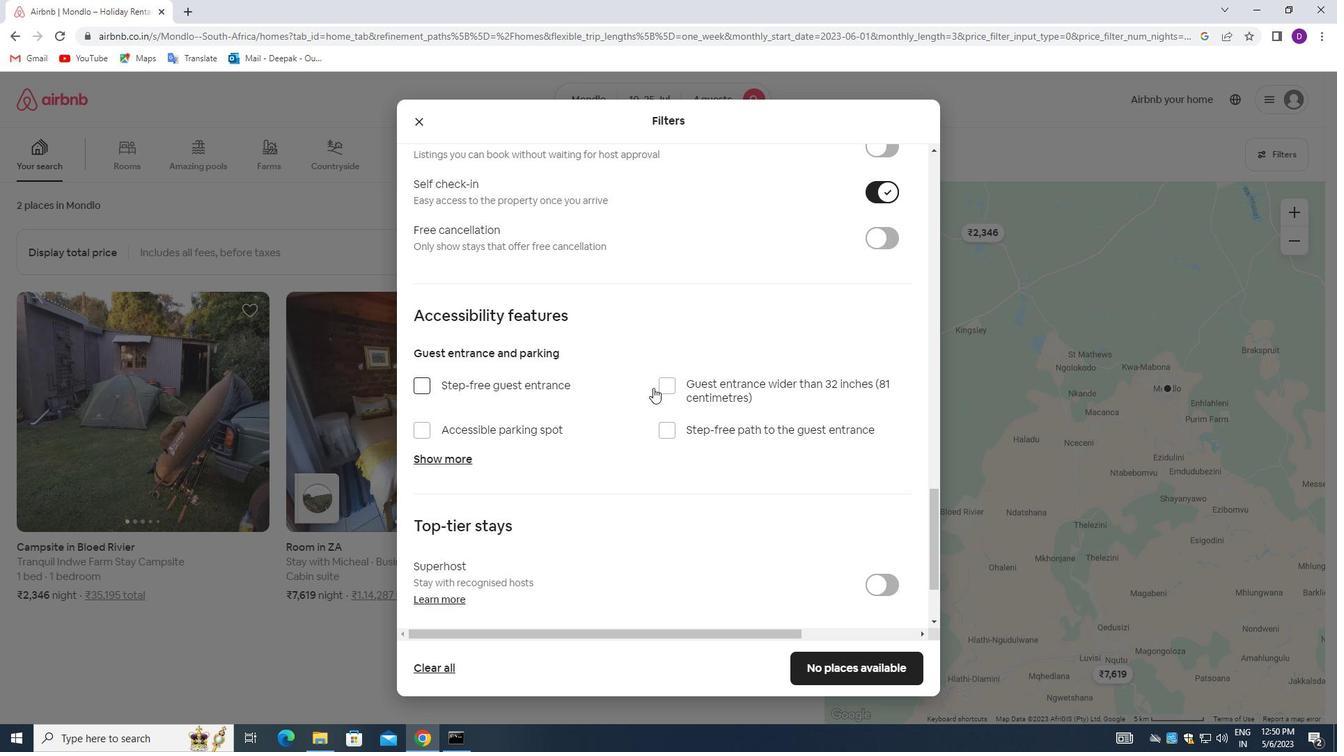 
Action: Mouse moved to (631, 427)
Screenshot: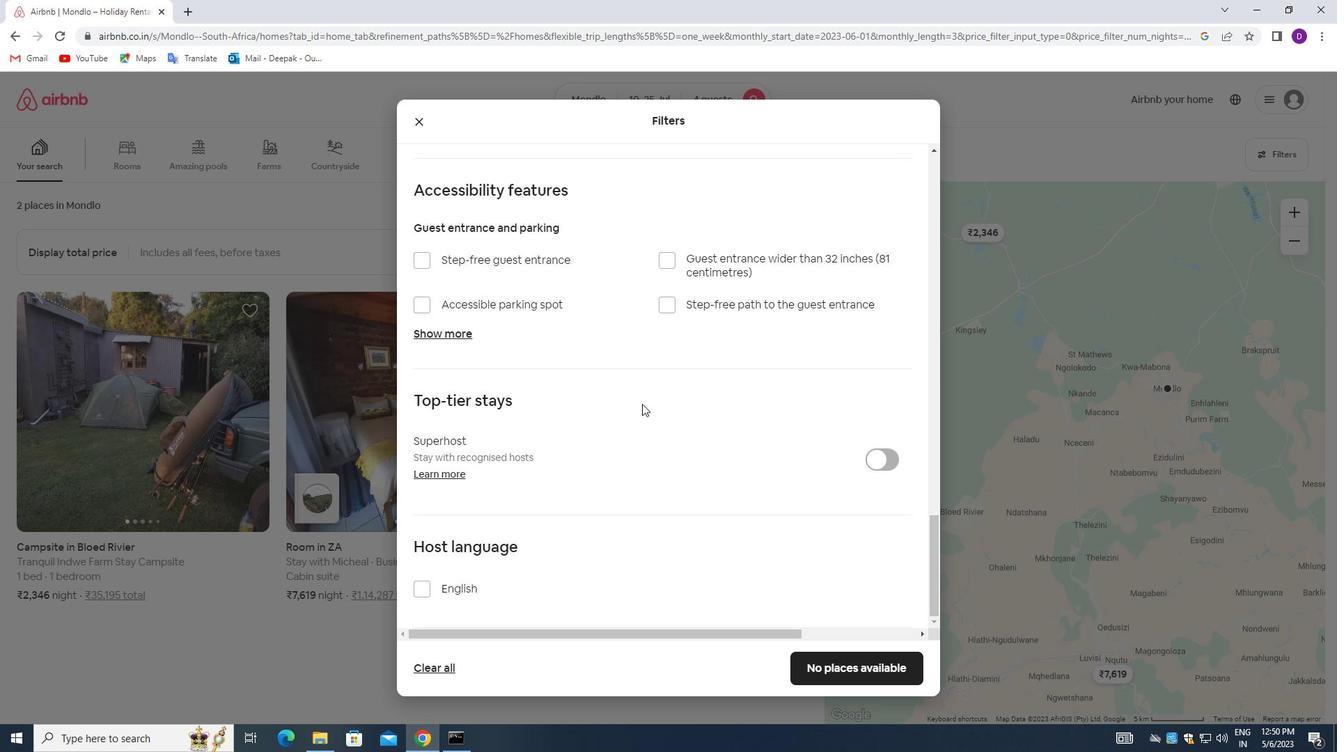 
Action: Mouse scrolled (631, 426) with delta (0, 0)
Screenshot: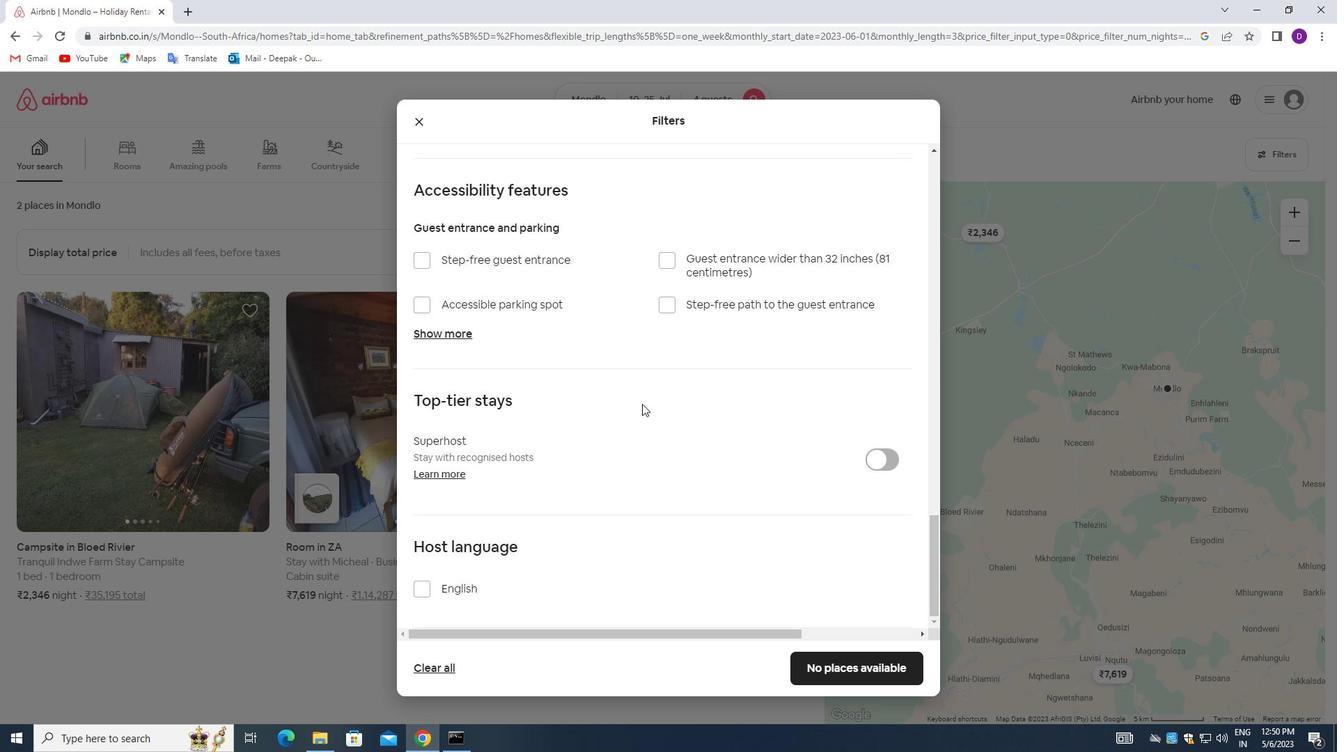
Action: Mouse moved to (624, 440)
Screenshot: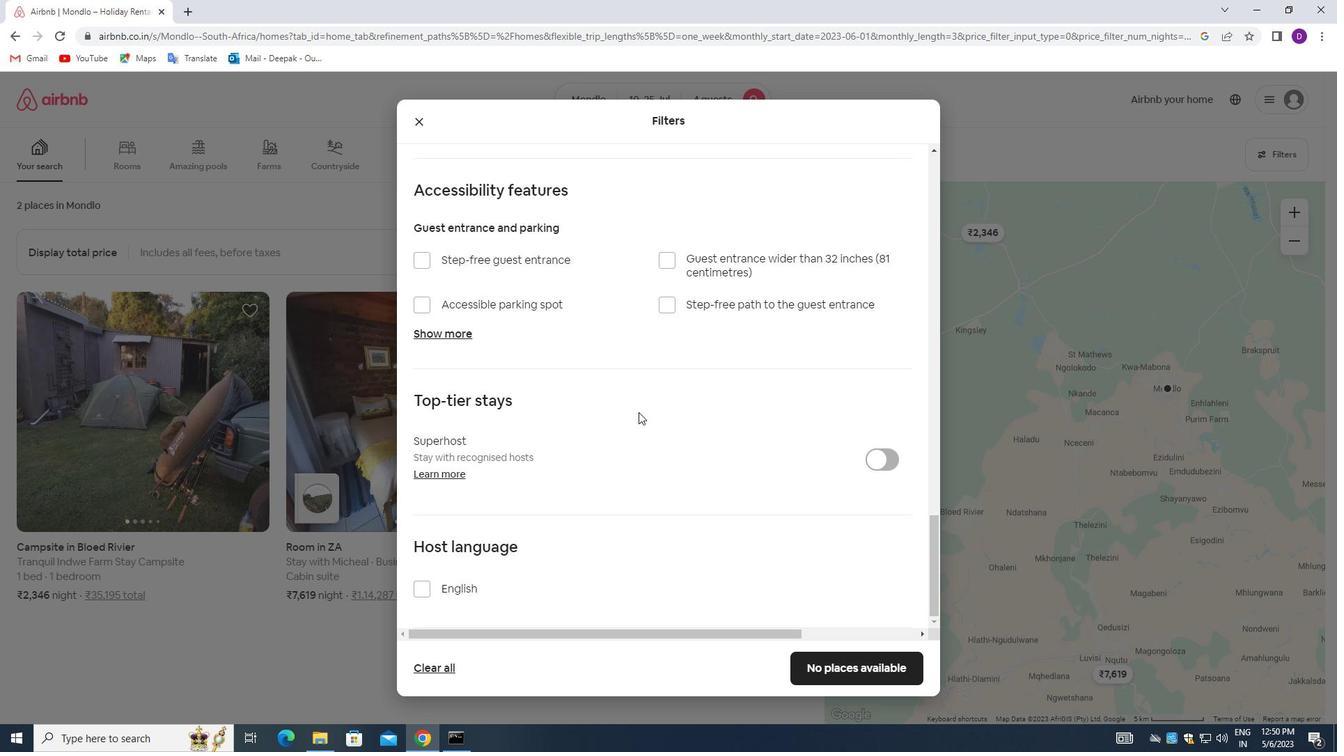 
Action: Mouse scrolled (624, 439) with delta (0, 0)
Screenshot: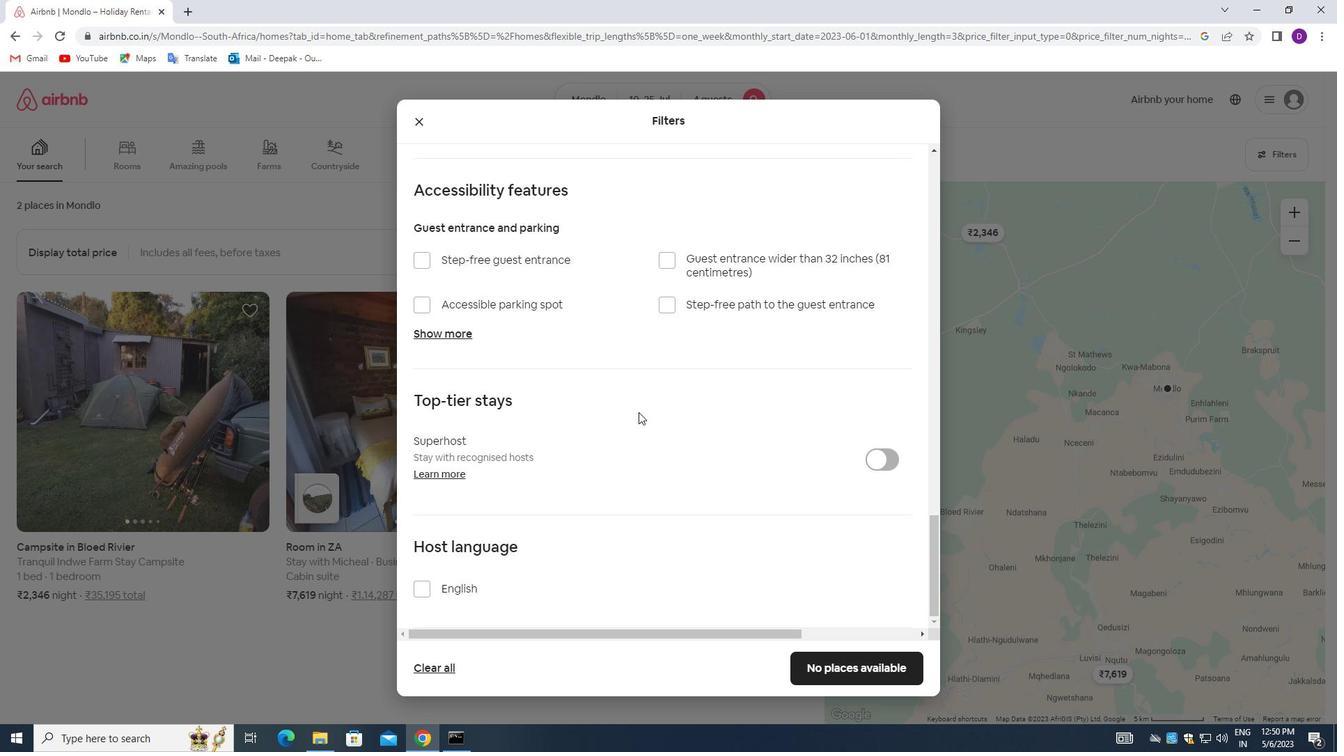 
Action: Mouse moved to (615, 458)
Screenshot: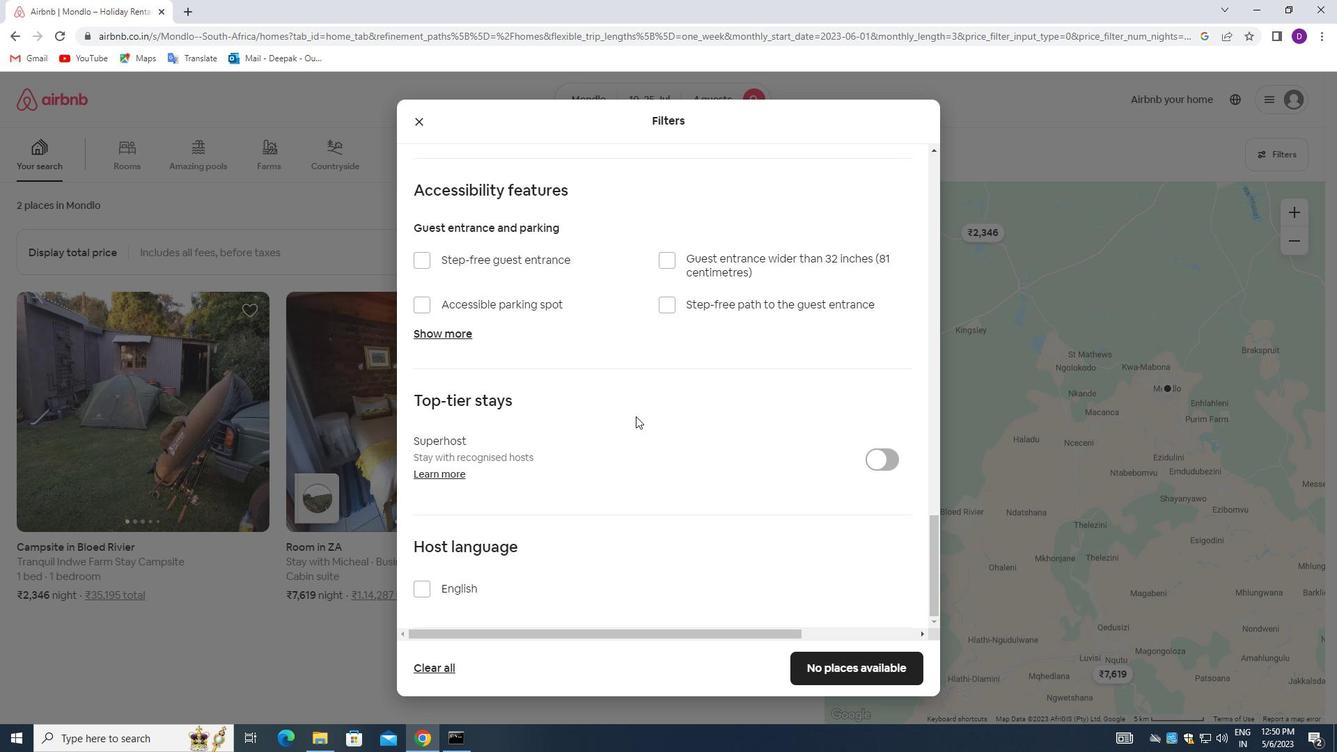 
Action: Mouse scrolled (615, 457) with delta (0, 0)
Screenshot: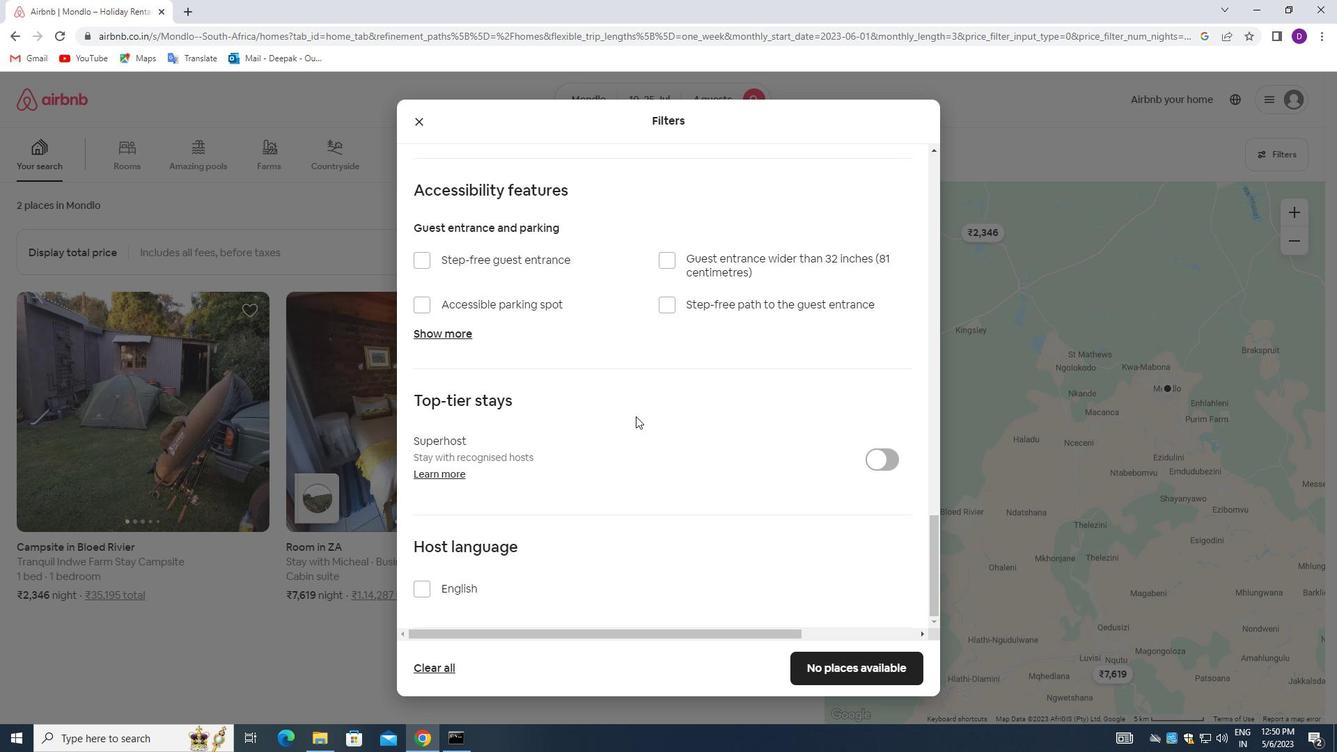 
Action: Mouse moved to (421, 595)
Screenshot: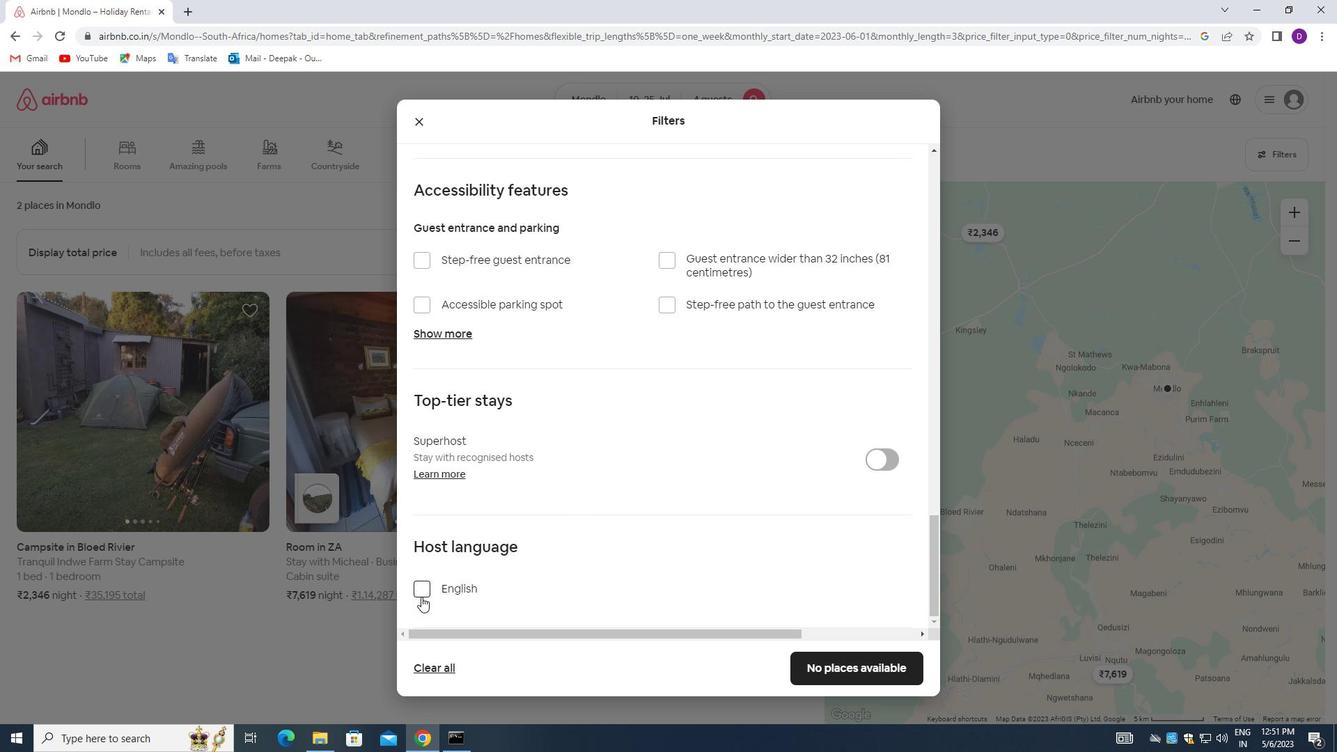 
Action: Mouse pressed left at (421, 595)
Screenshot: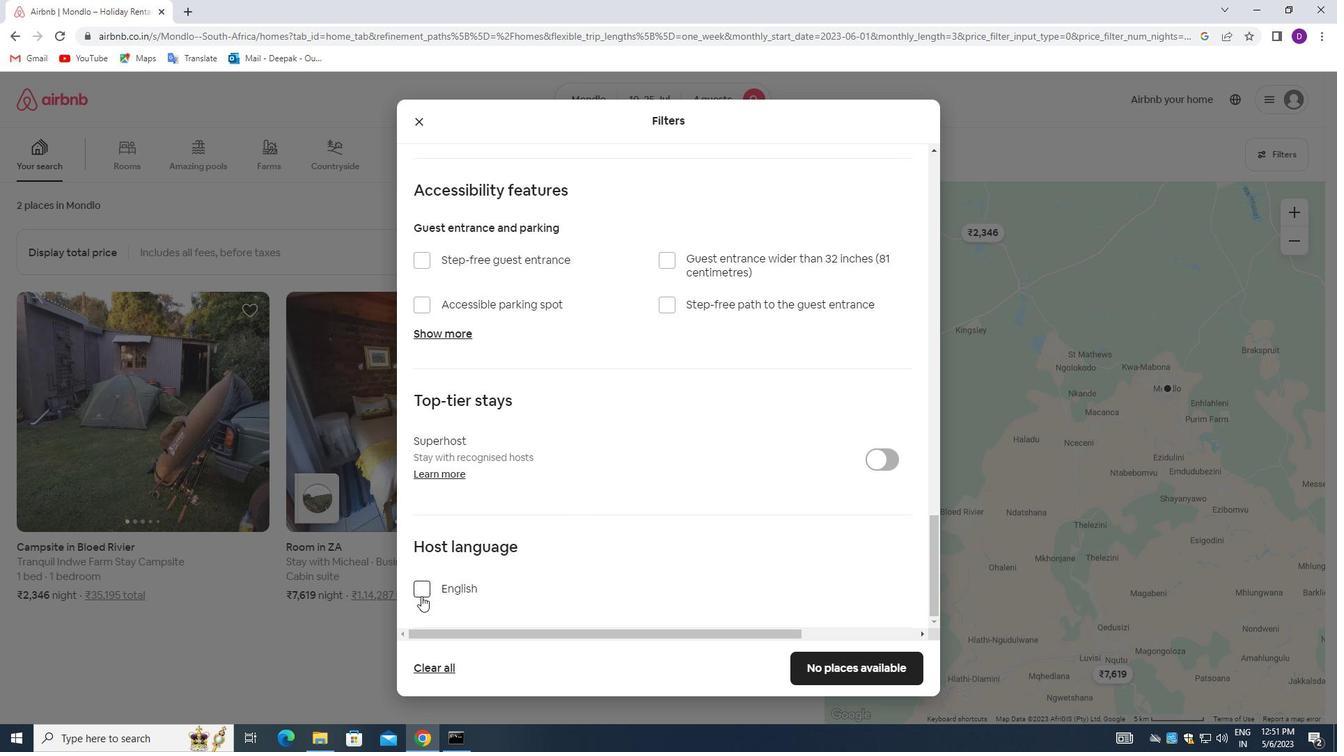 
Action: Mouse moved to (802, 664)
Screenshot: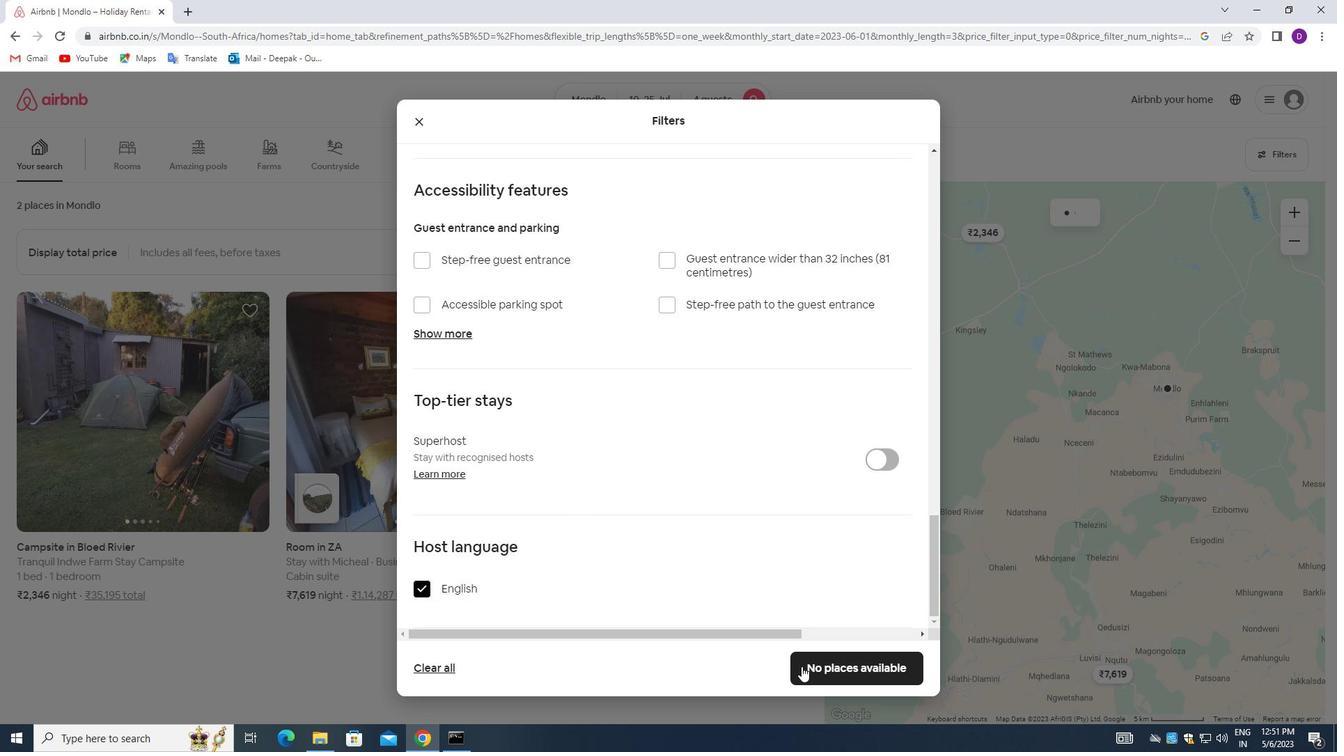 
Action: Mouse pressed left at (802, 664)
Screenshot: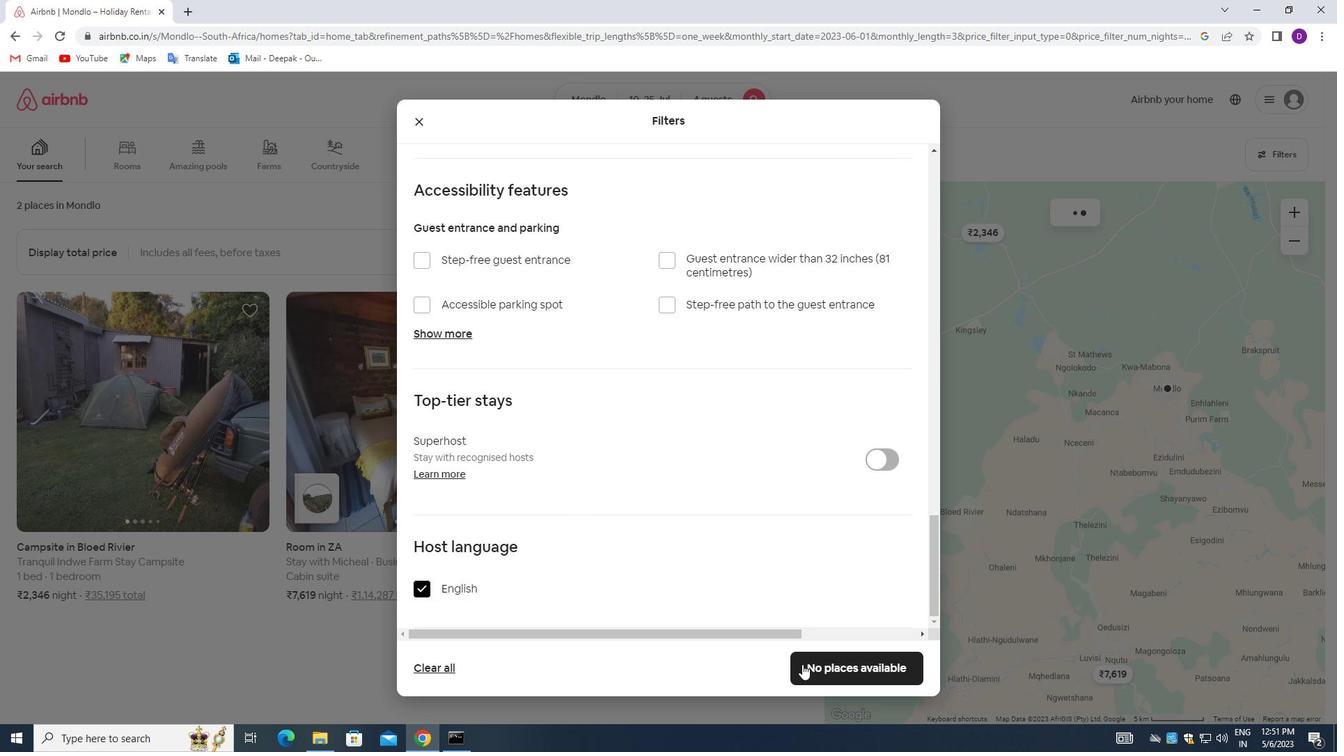 
Action: Mouse moved to (730, 501)
Screenshot: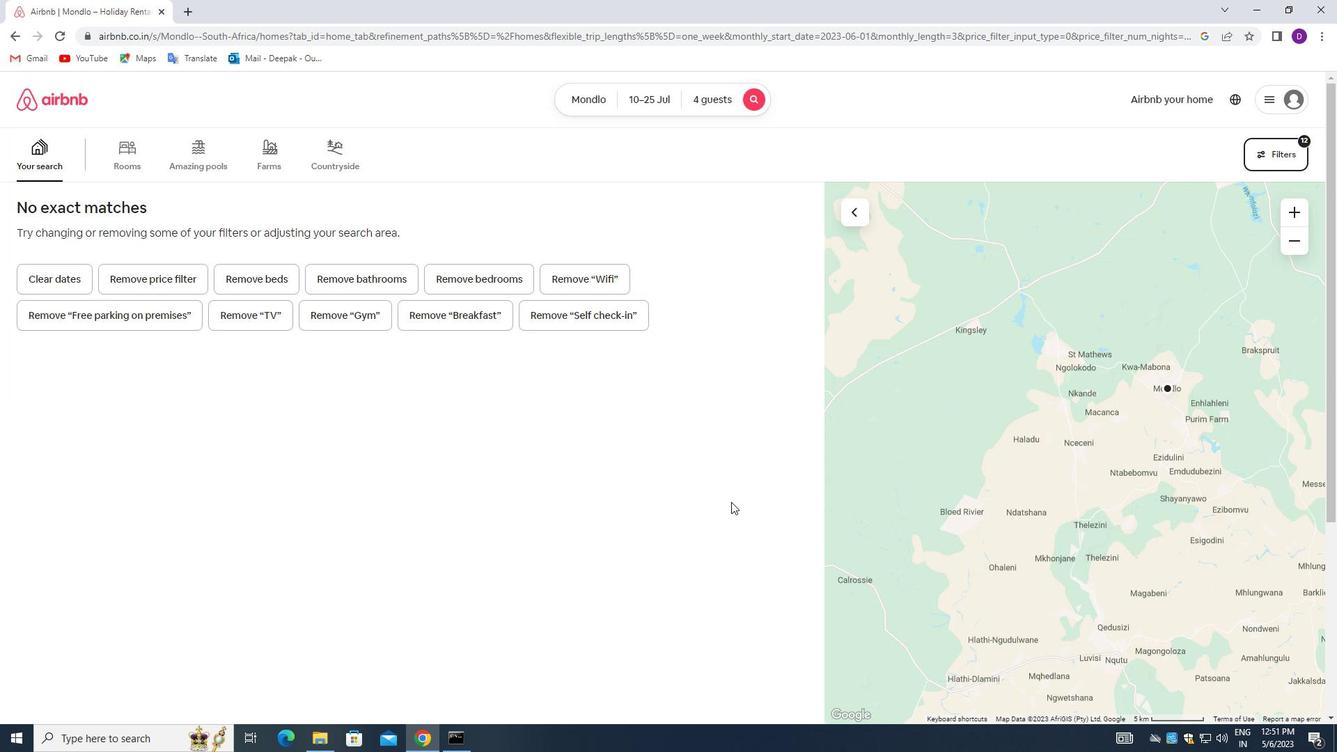 
